 Task: Look for space in Rocky River, United States from 12th August, 2023 to 16th August, 2023 for 8 adults in price range Rs.10000 to Rs.16000. Place can be private room with 8 bedrooms having 8 beds and 8 bathrooms. Property type can be house, flat, guest house, hotel. Amenities needed are: wifi, TV, free parkinig on premises, gym, breakfast. Booking option can be shelf check-in. Required host language is English.
Action: Mouse moved to (487, 94)
Screenshot: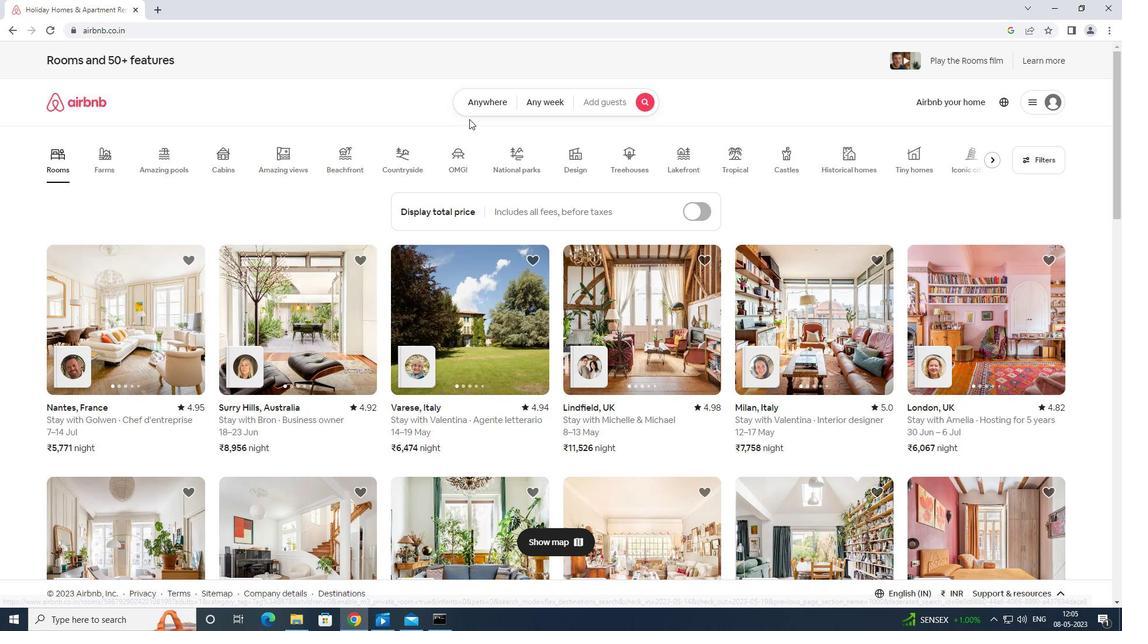 
Action: Mouse pressed left at (487, 94)
Screenshot: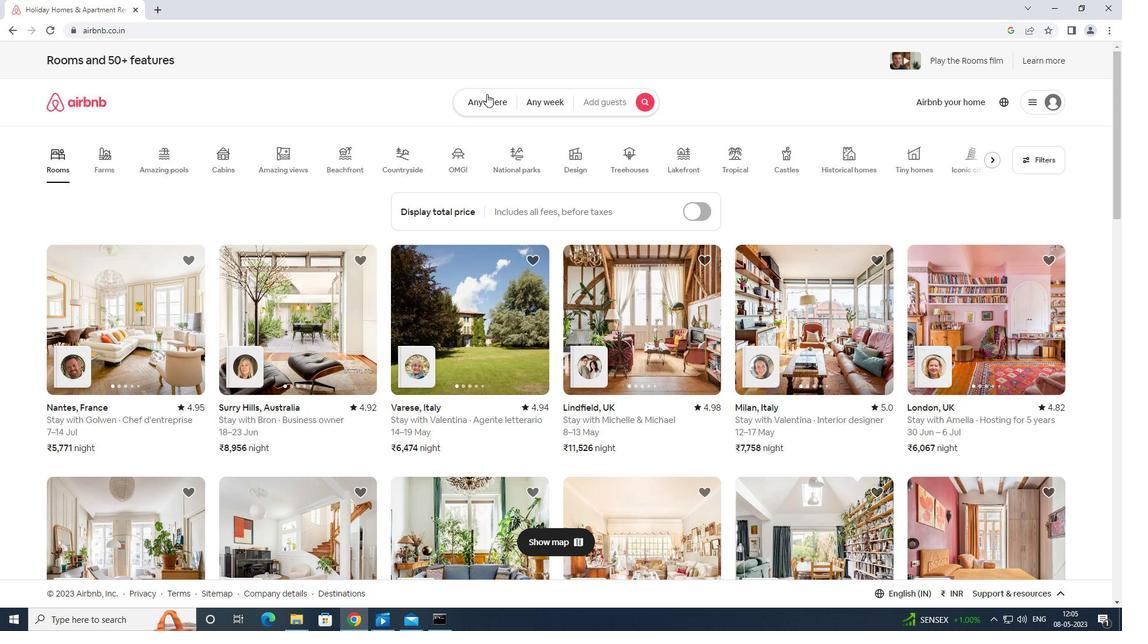 
Action: Mouse moved to (394, 146)
Screenshot: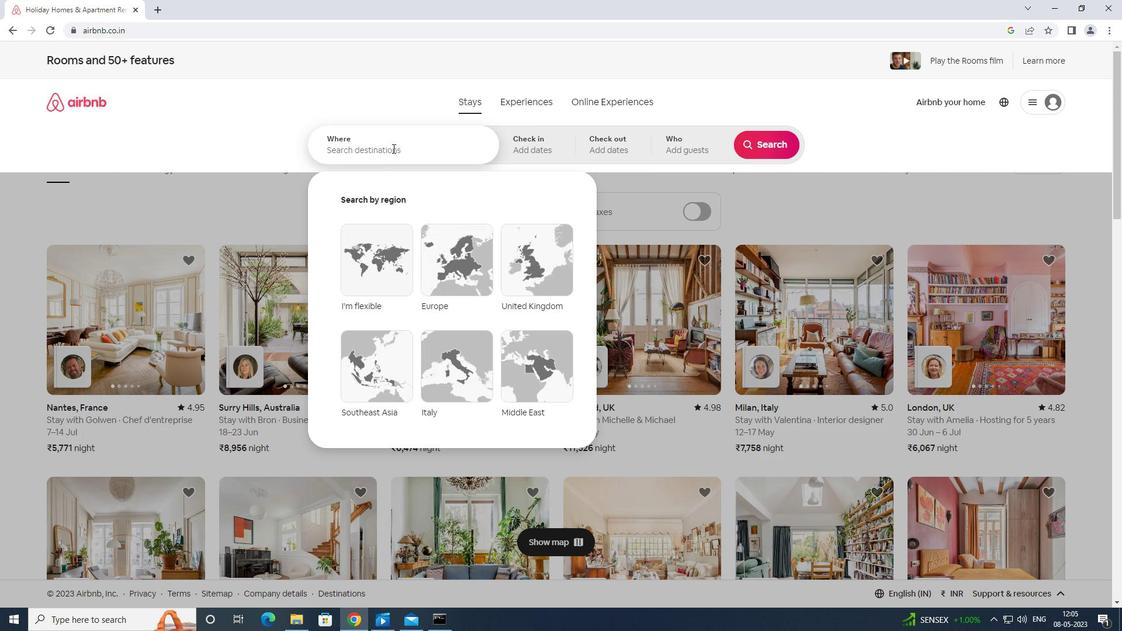 
Action: Mouse pressed left at (394, 146)
Screenshot: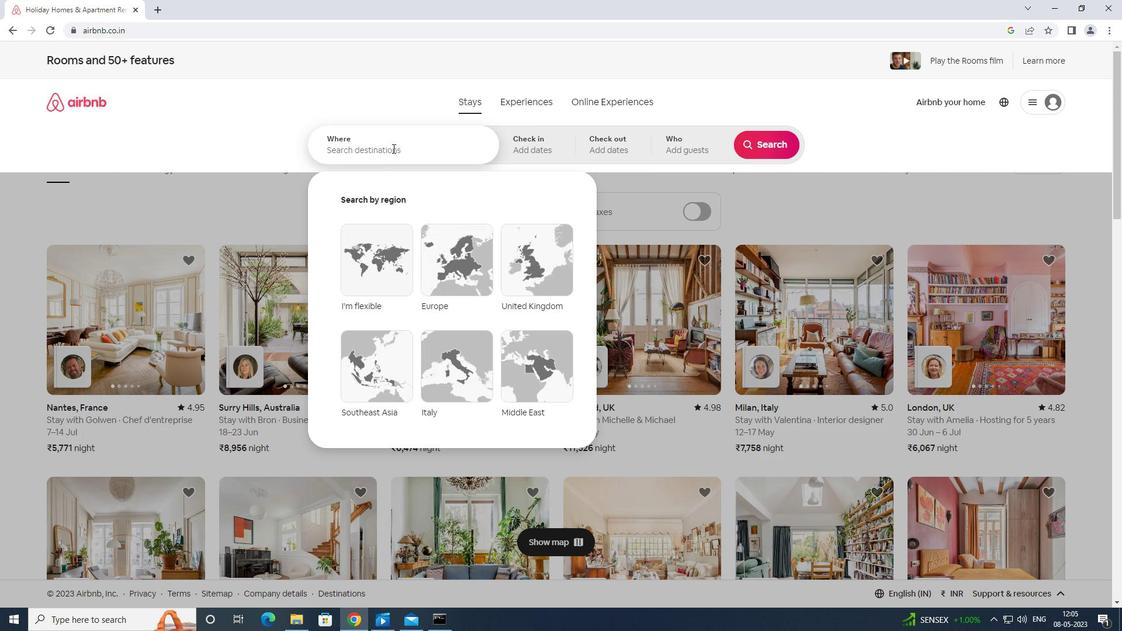 
Action: Key pressed <Key.shift>R<Key.backspace><Key.shift>ROCKEY<Key.space>RIVER<Key.space>I<Key.backspace>N<Key.backspace>UNITED<Key.space>STATES<Key.enter>
Screenshot: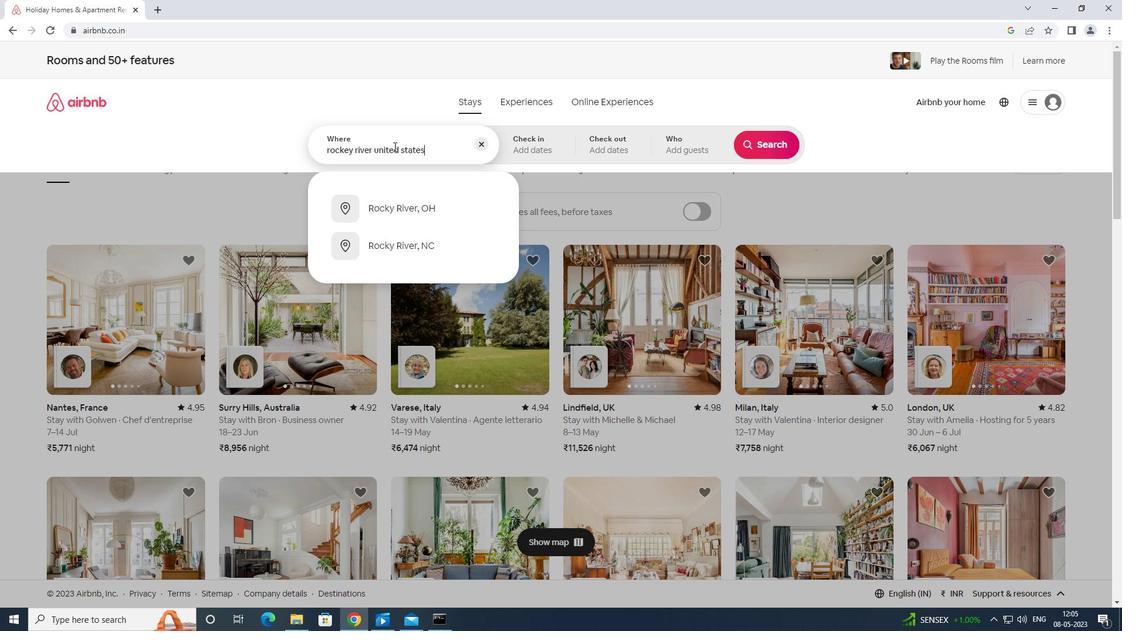 
Action: Mouse moved to (767, 236)
Screenshot: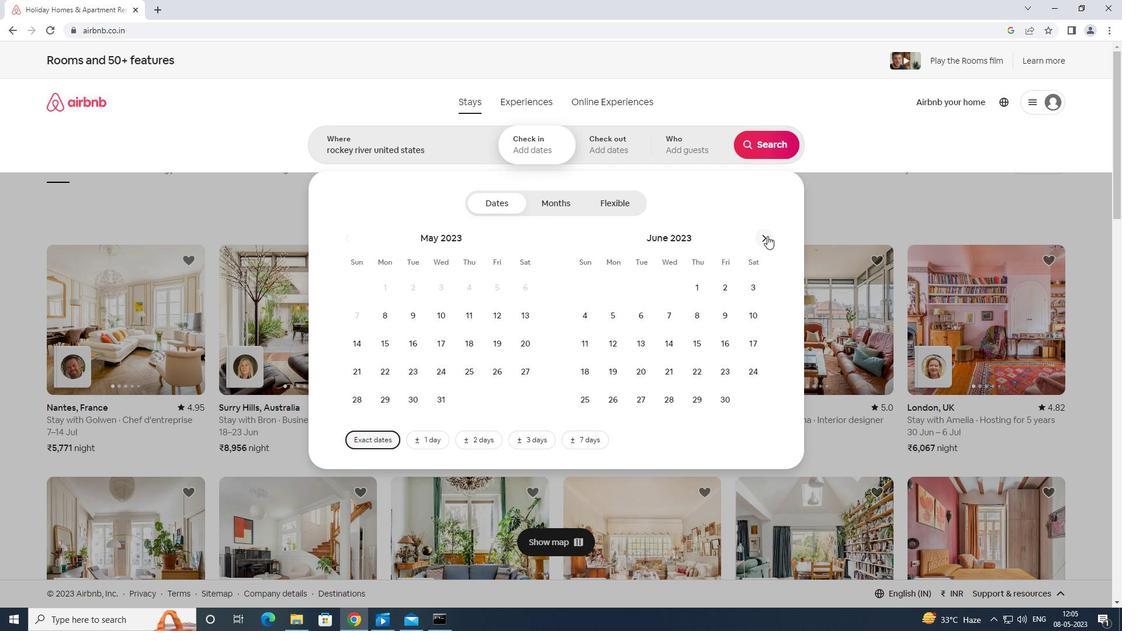 
Action: Mouse pressed left at (767, 236)
Screenshot: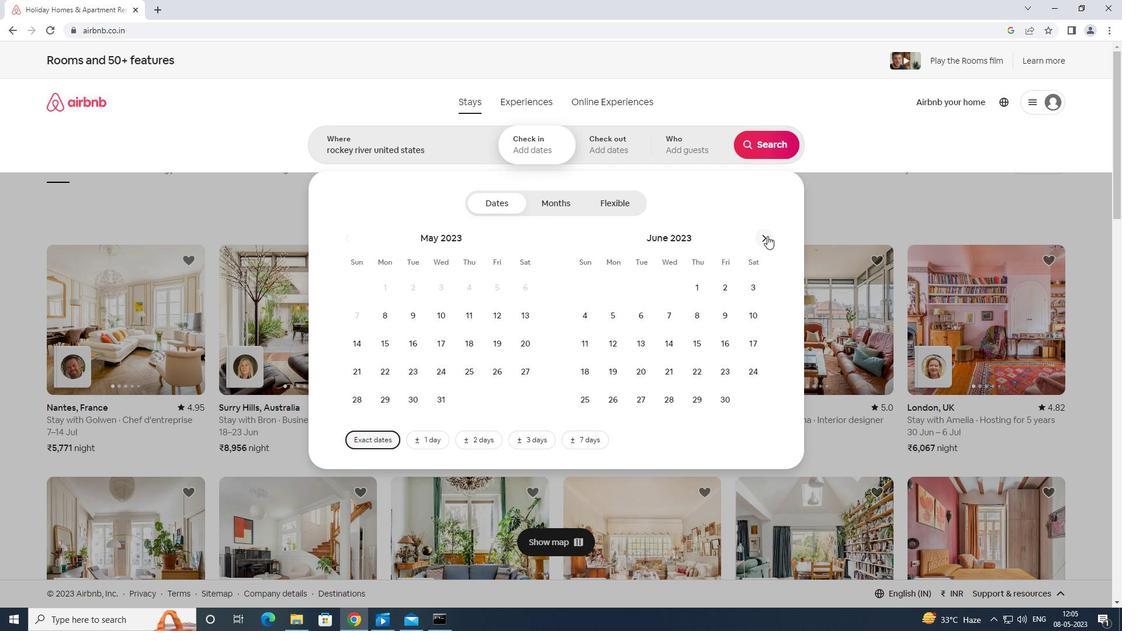 
Action: Mouse pressed left at (767, 236)
Screenshot: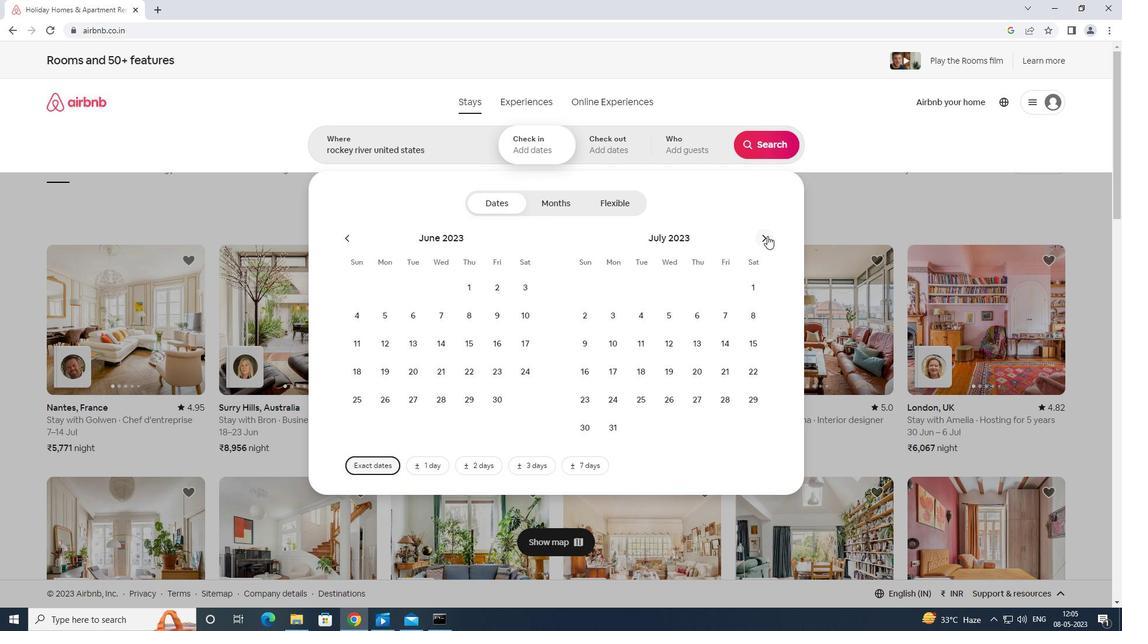 
Action: Mouse moved to (747, 316)
Screenshot: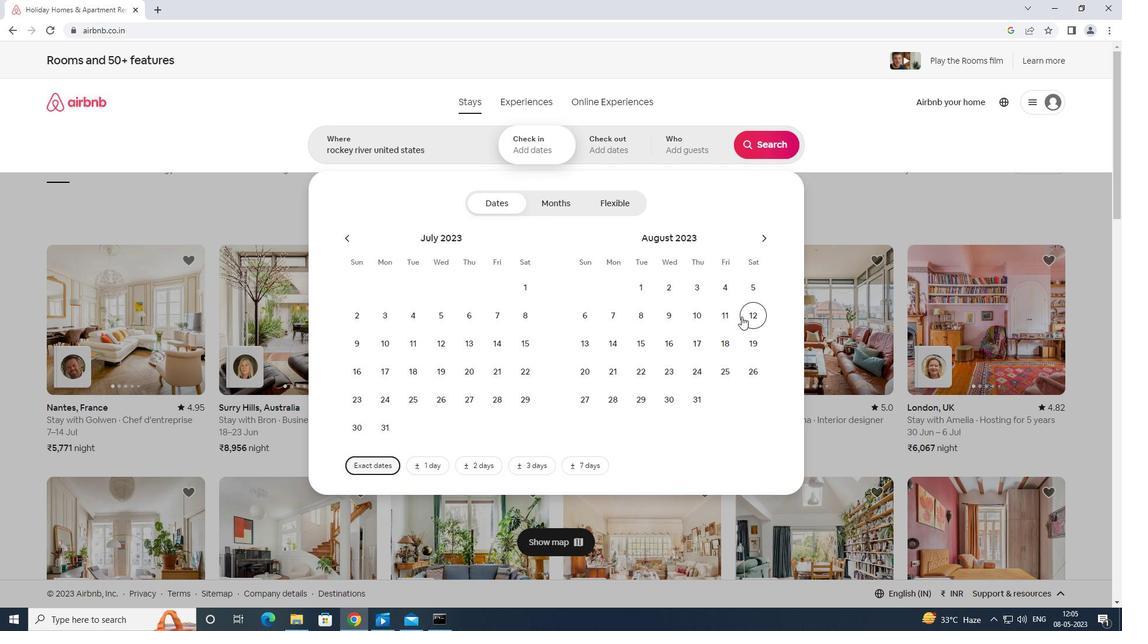 
Action: Mouse pressed left at (747, 316)
Screenshot: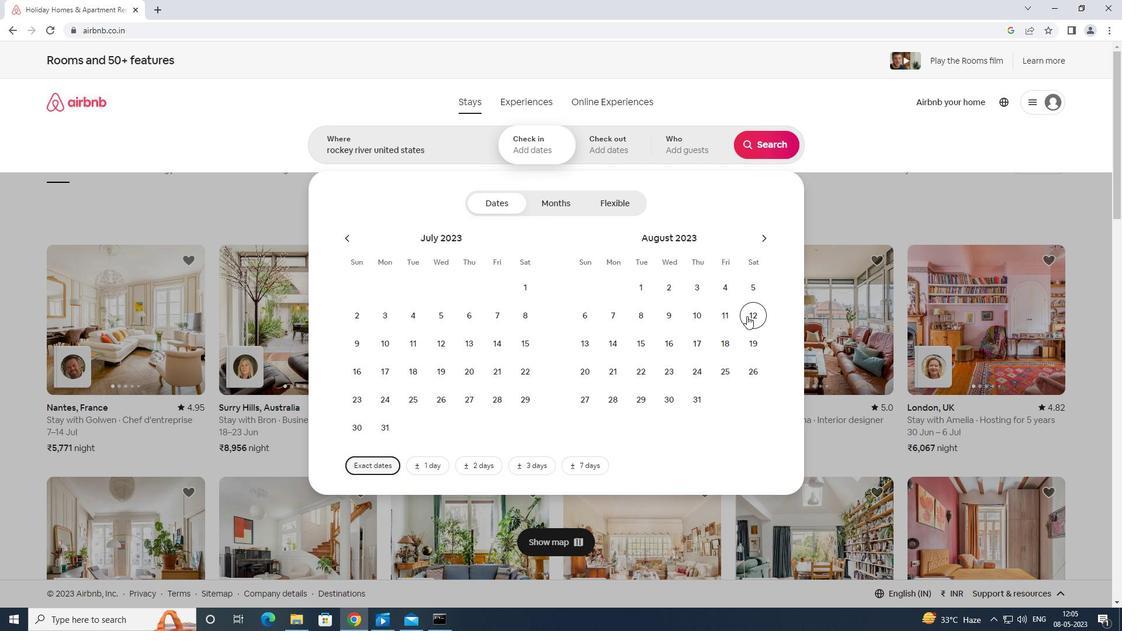 
Action: Mouse moved to (664, 339)
Screenshot: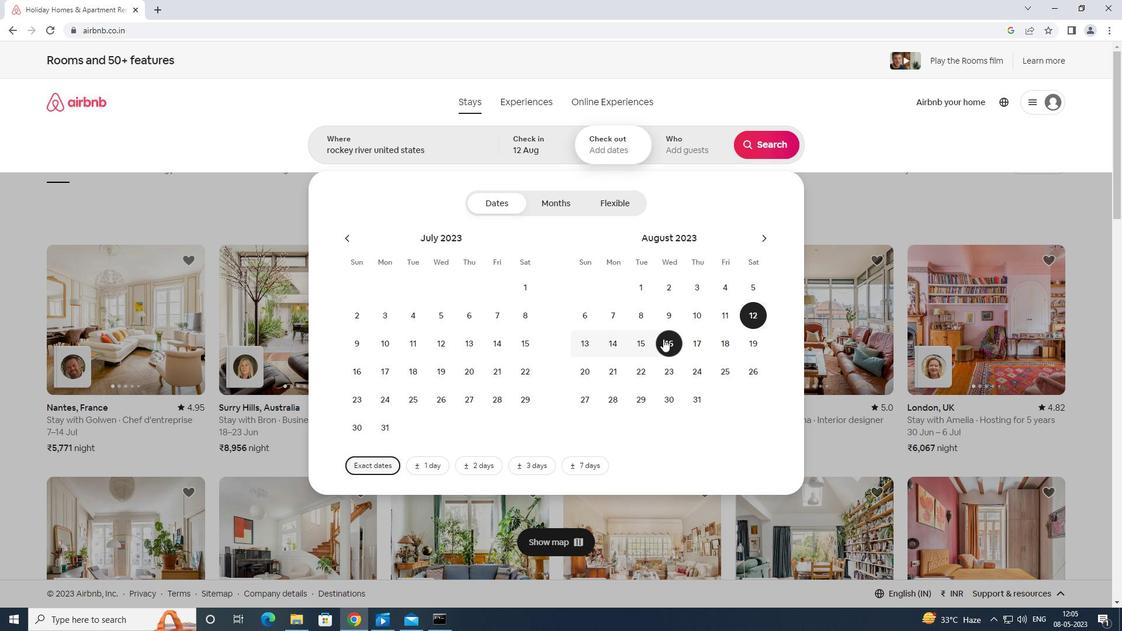 
Action: Mouse pressed left at (664, 339)
Screenshot: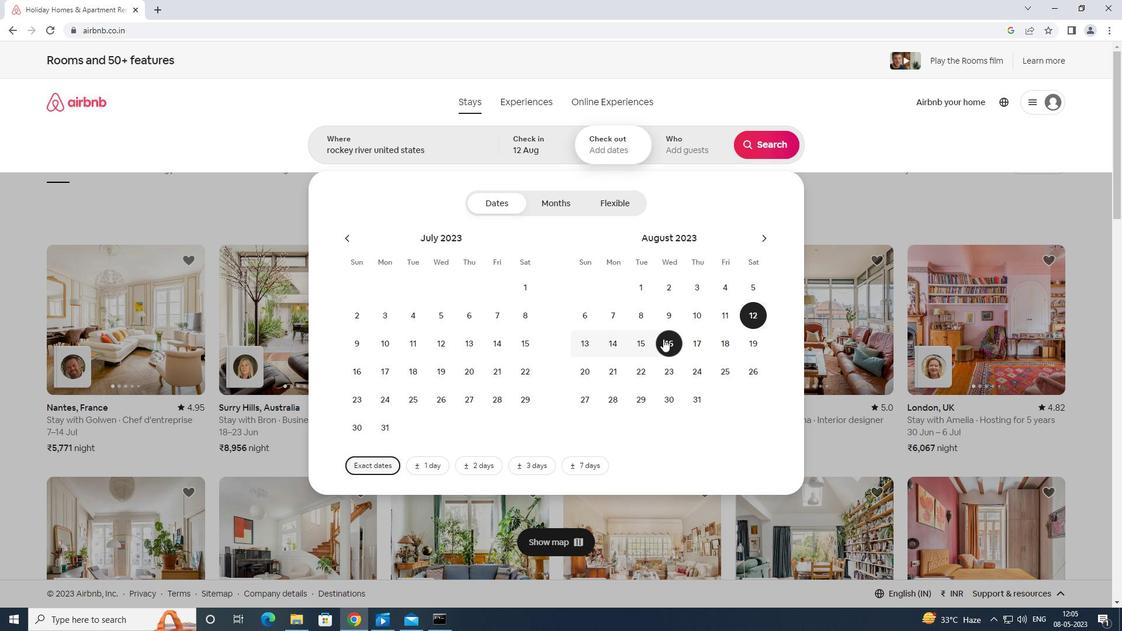 
Action: Mouse moved to (685, 141)
Screenshot: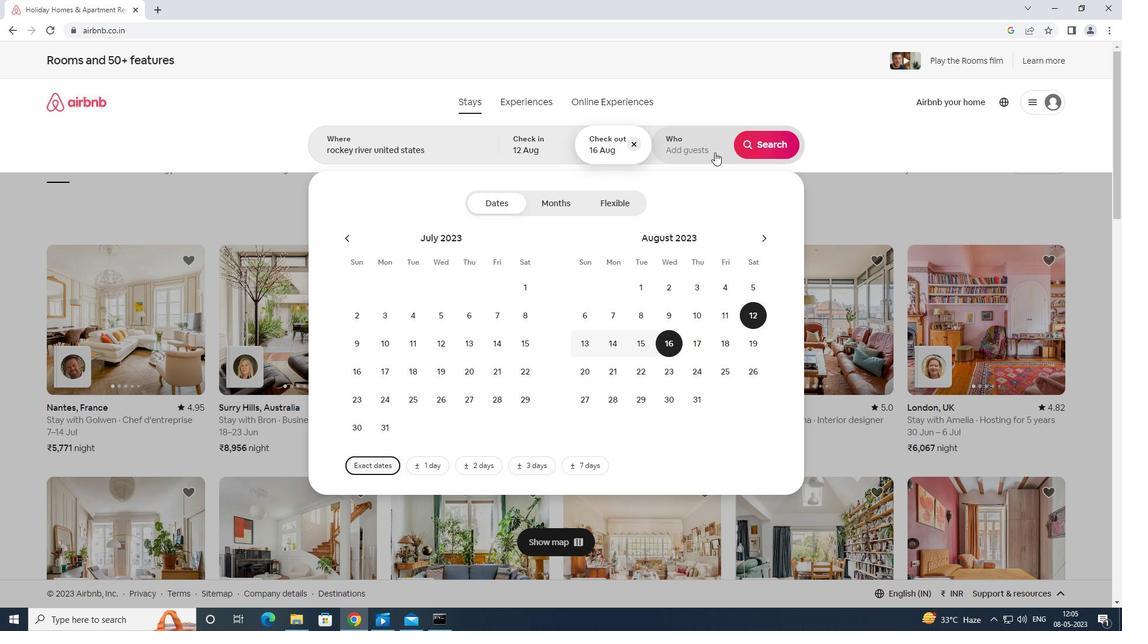
Action: Mouse pressed left at (685, 141)
Screenshot: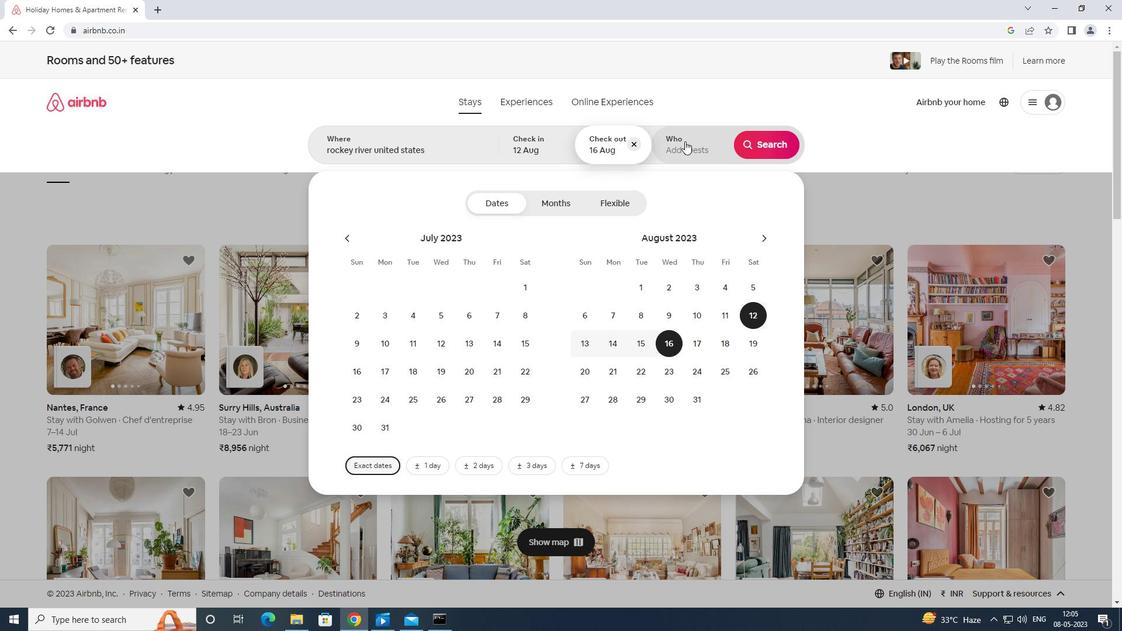 
Action: Mouse moved to (773, 207)
Screenshot: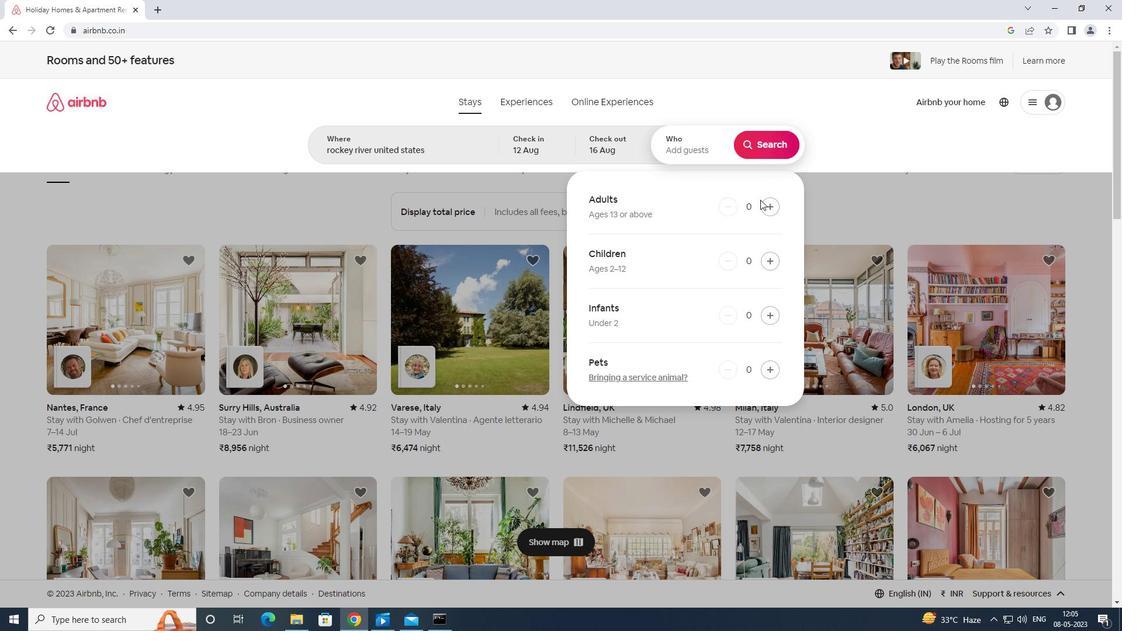 
Action: Mouse pressed left at (773, 207)
Screenshot: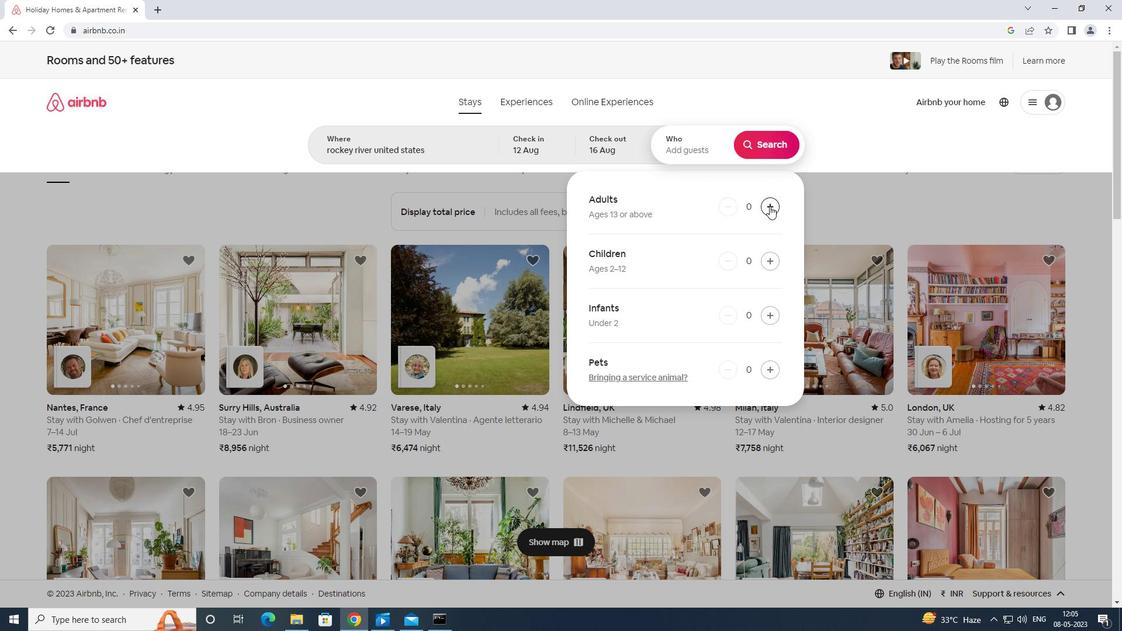 
Action: Mouse moved to (774, 207)
Screenshot: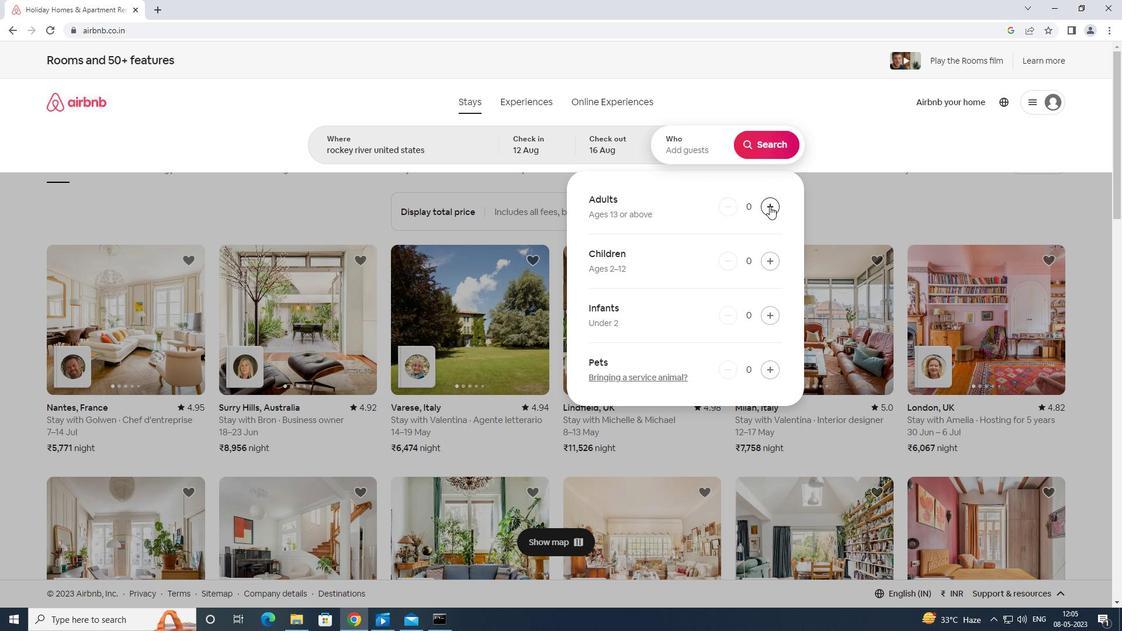 
Action: Mouse pressed left at (774, 207)
Screenshot: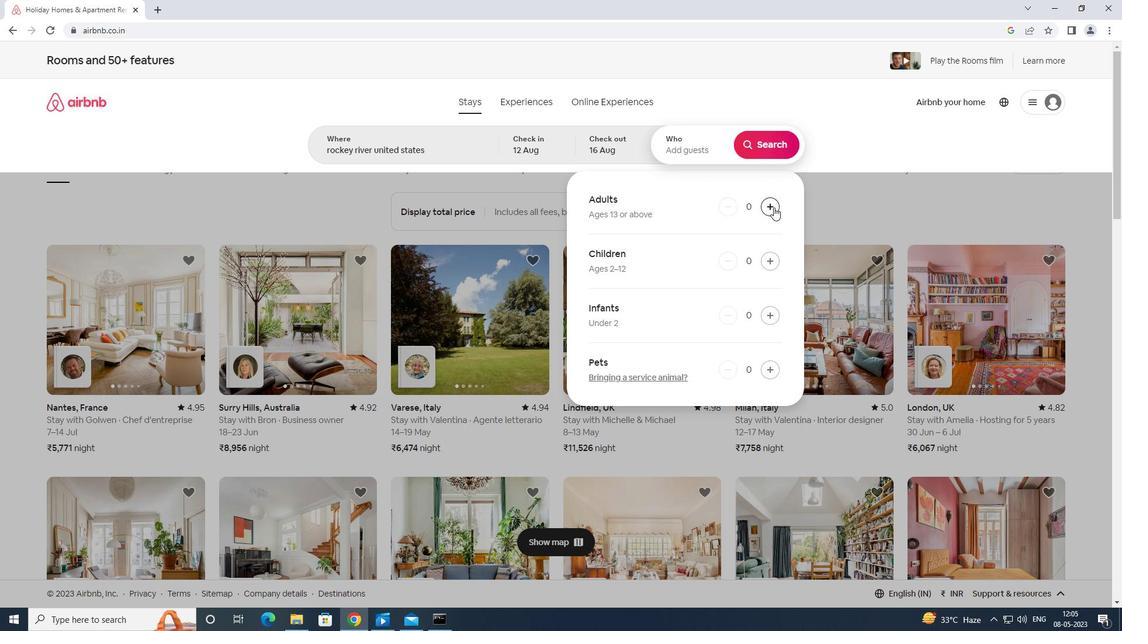 
Action: Mouse pressed left at (774, 207)
Screenshot: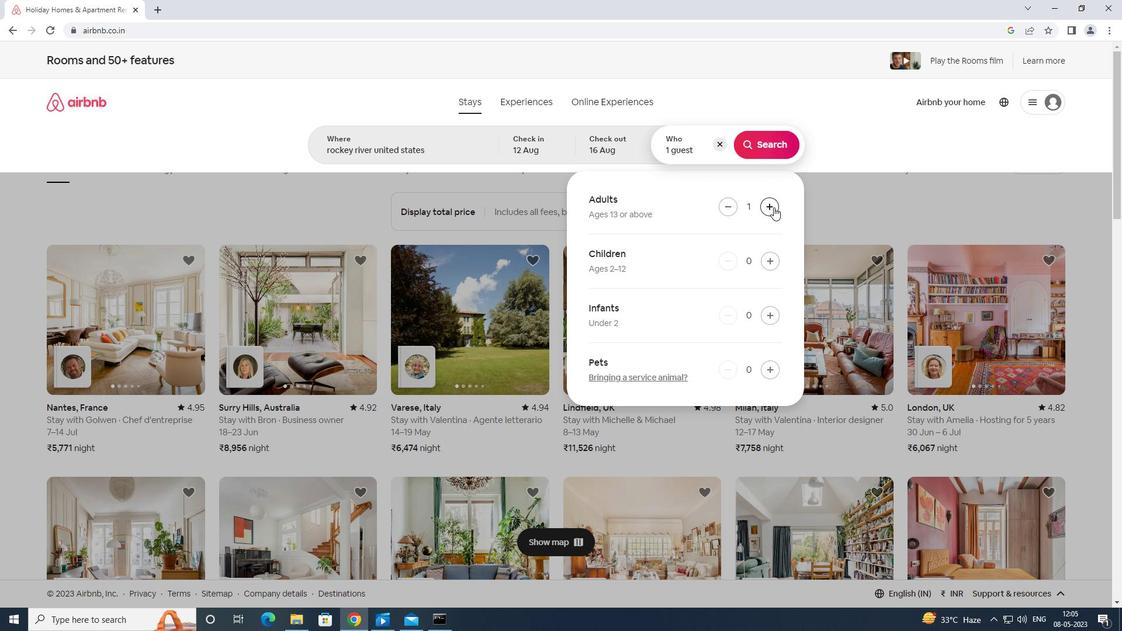 
Action: Mouse pressed left at (774, 207)
Screenshot: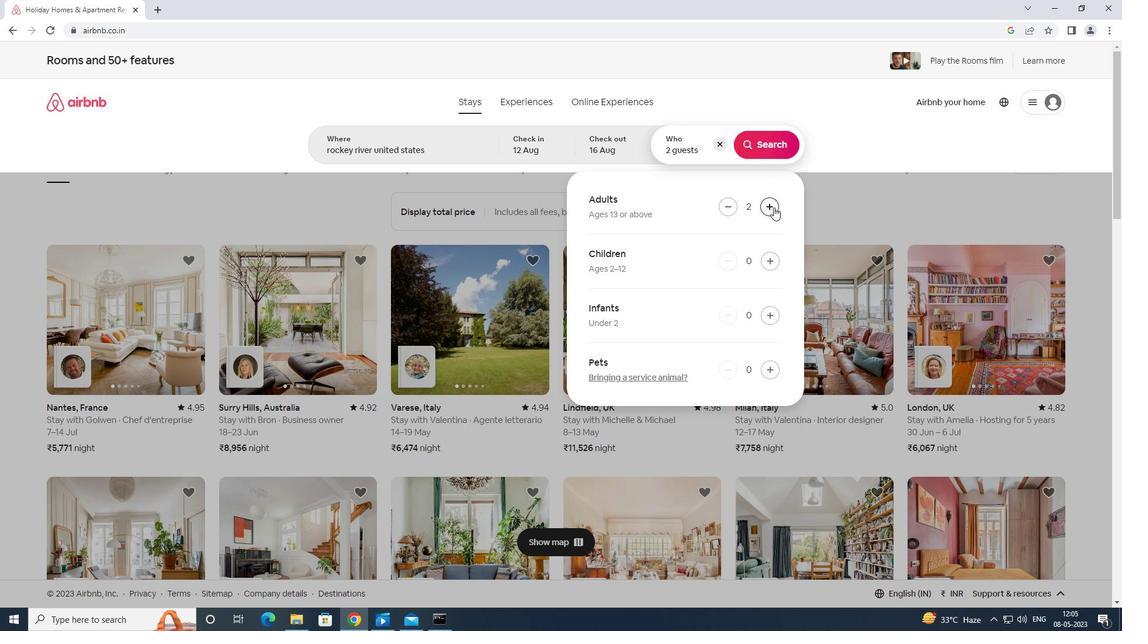 
Action: Mouse pressed left at (774, 207)
Screenshot: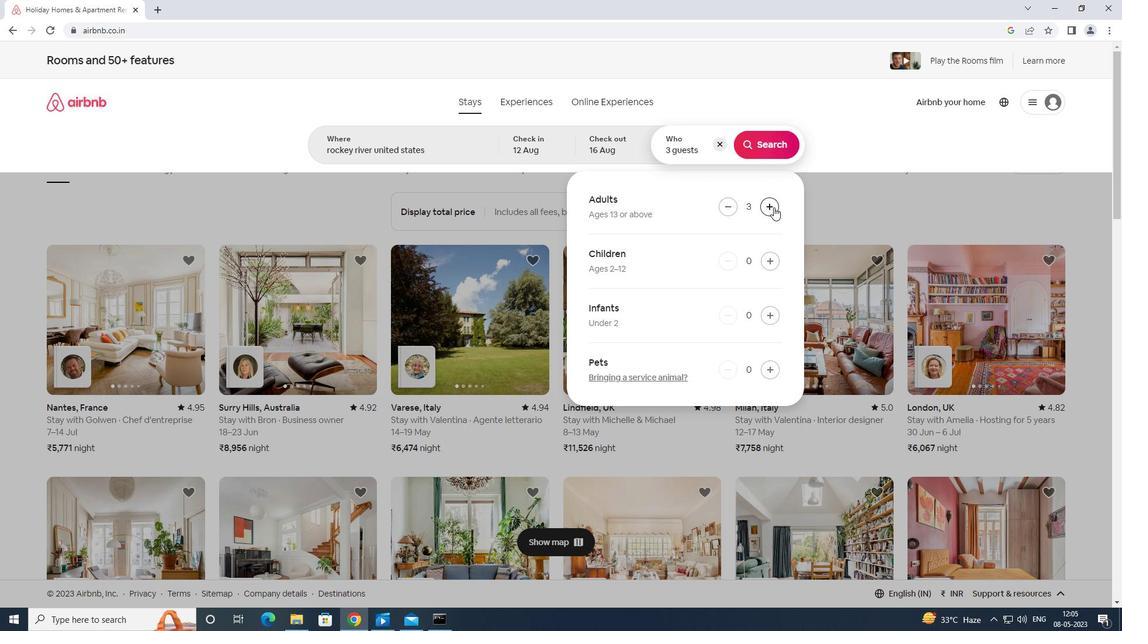 
Action: Mouse pressed left at (774, 207)
Screenshot: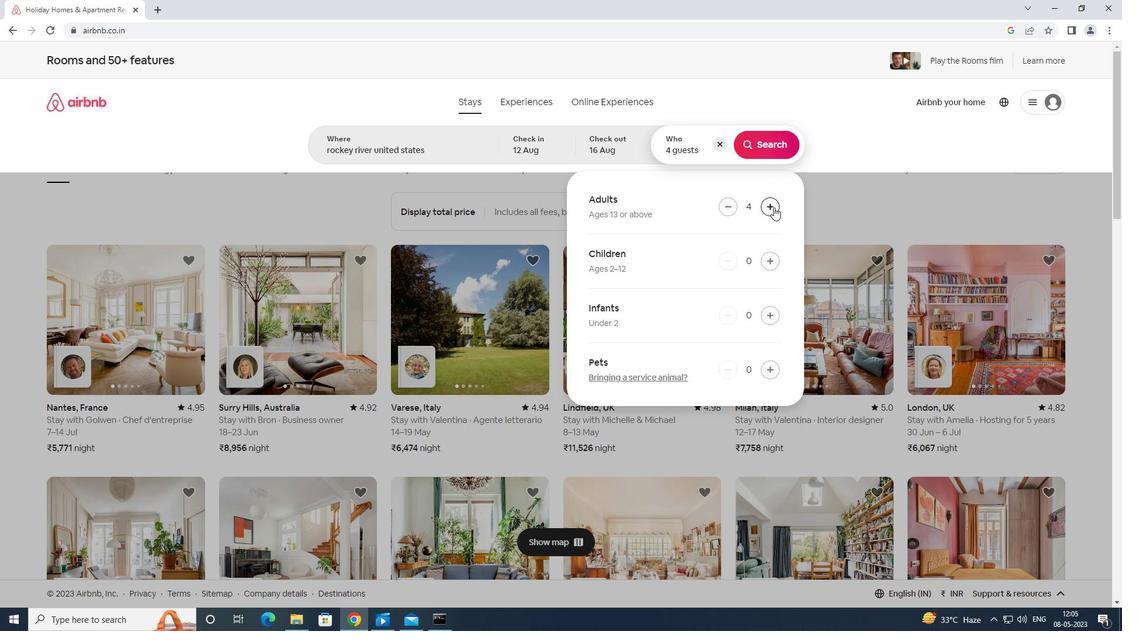 
Action: Mouse pressed left at (774, 207)
Screenshot: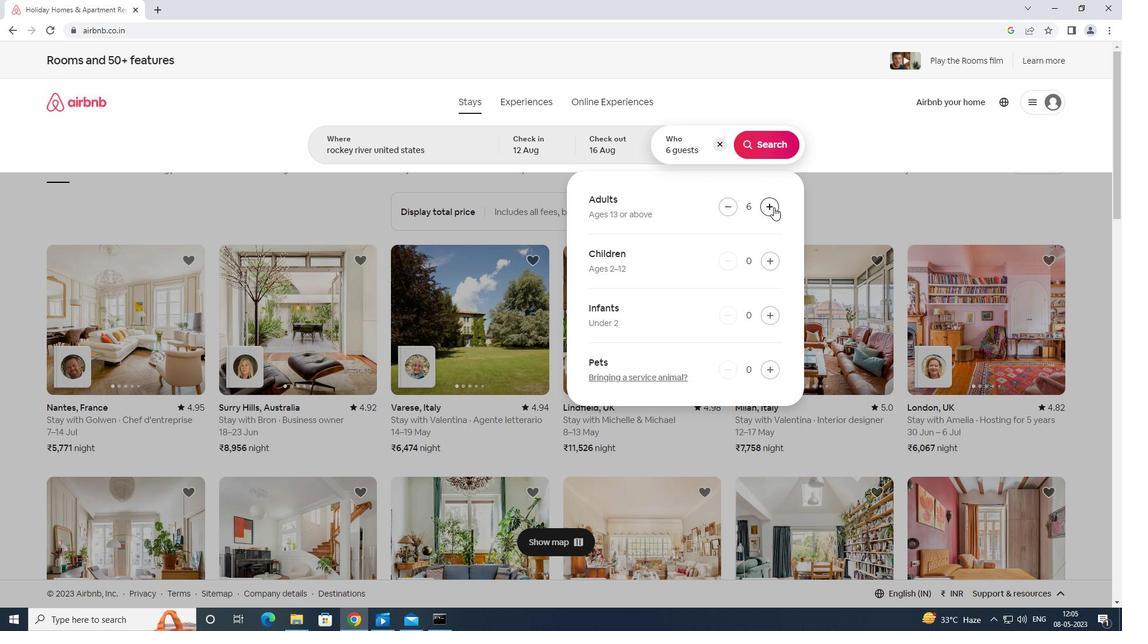 
Action: Mouse pressed left at (774, 207)
Screenshot: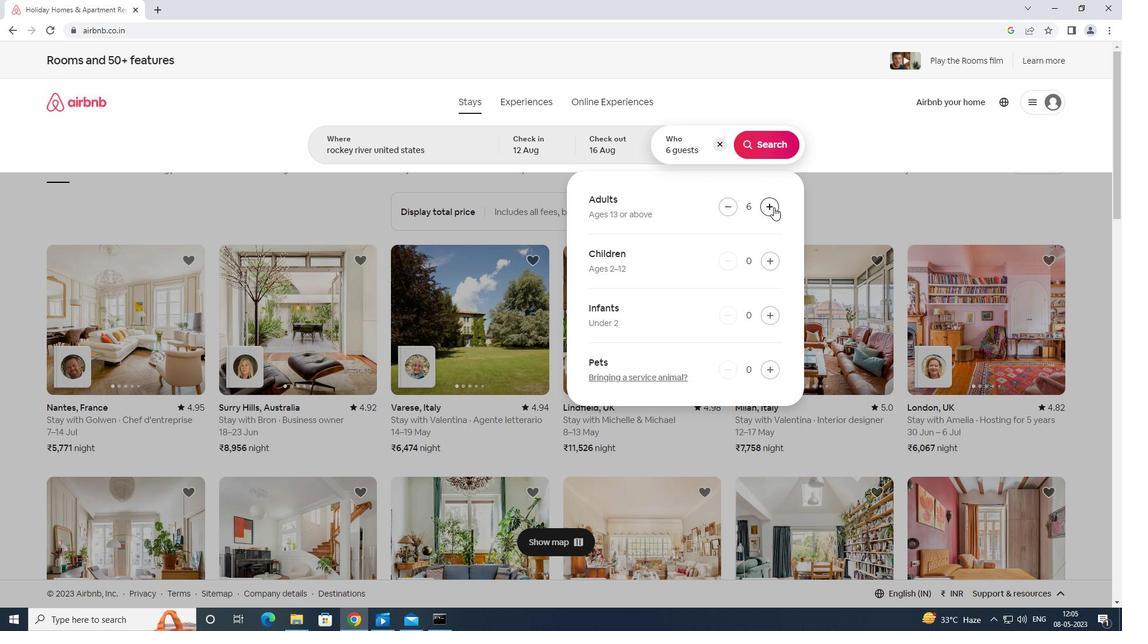 
Action: Mouse moved to (767, 147)
Screenshot: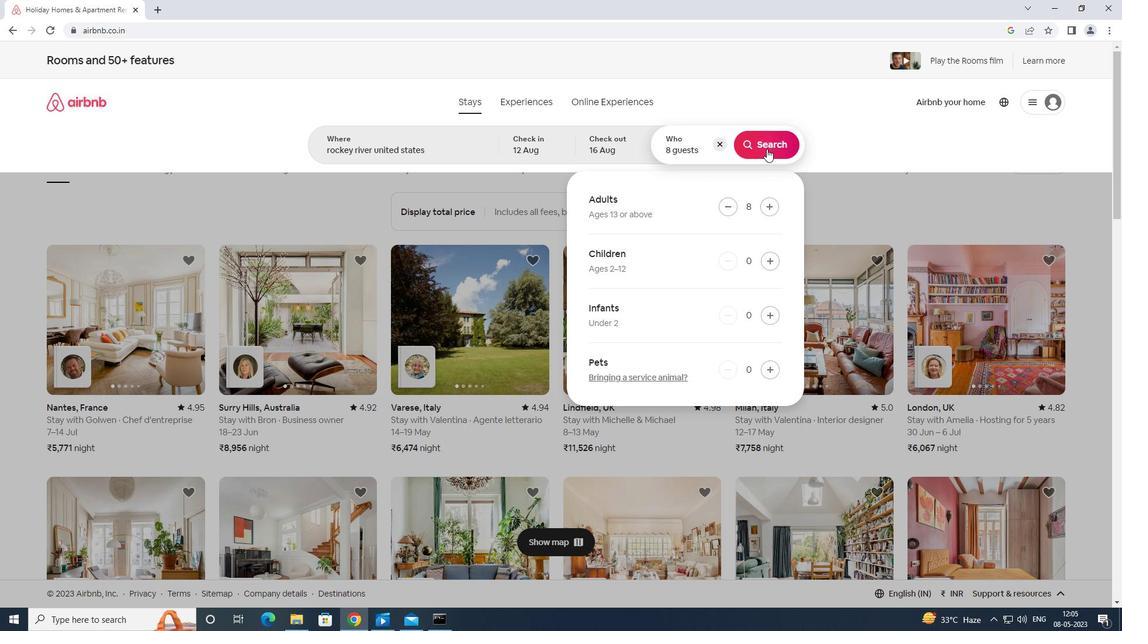 
Action: Mouse pressed left at (767, 147)
Screenshot: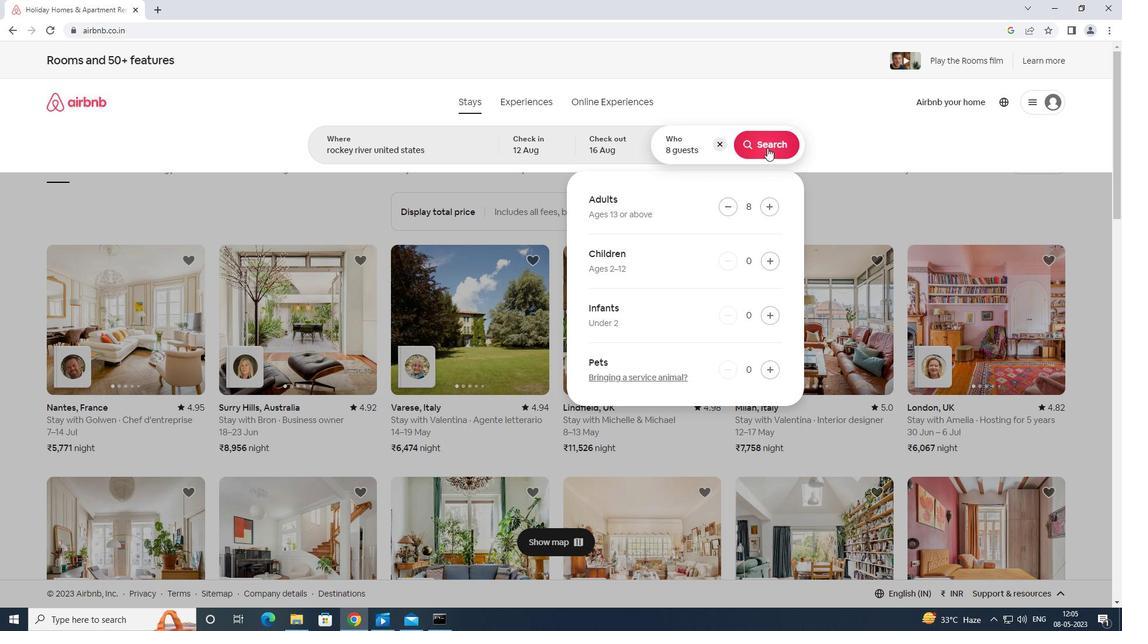 
Action: Mouse moved to (1073, 115)
Screenshot: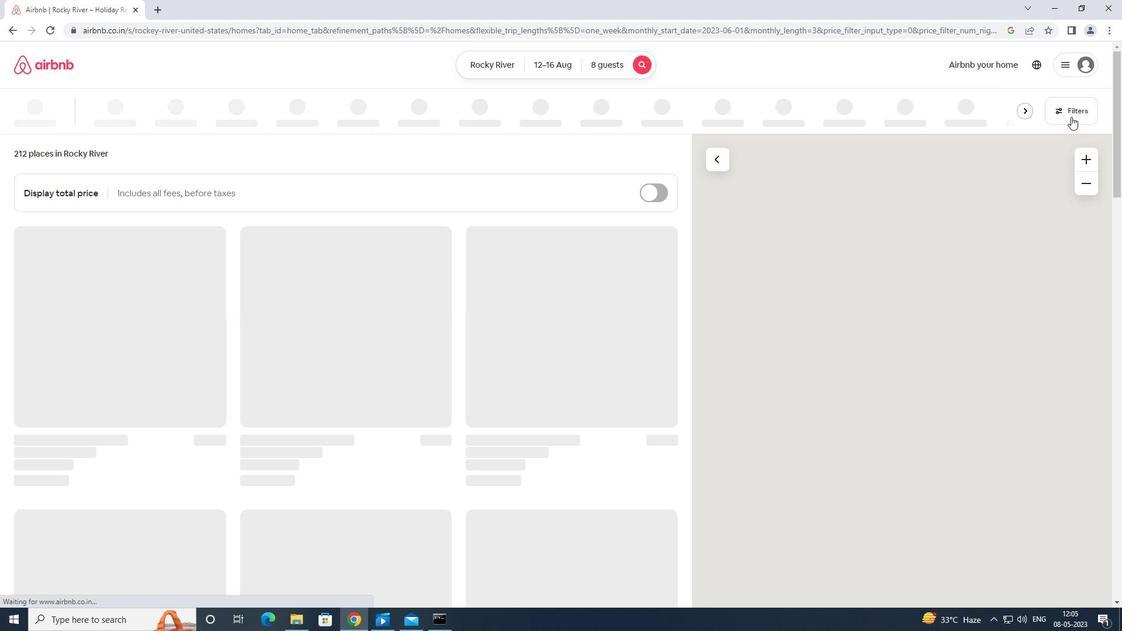 
Action: Mouse pressed left at (1073, 115)
Screenshot: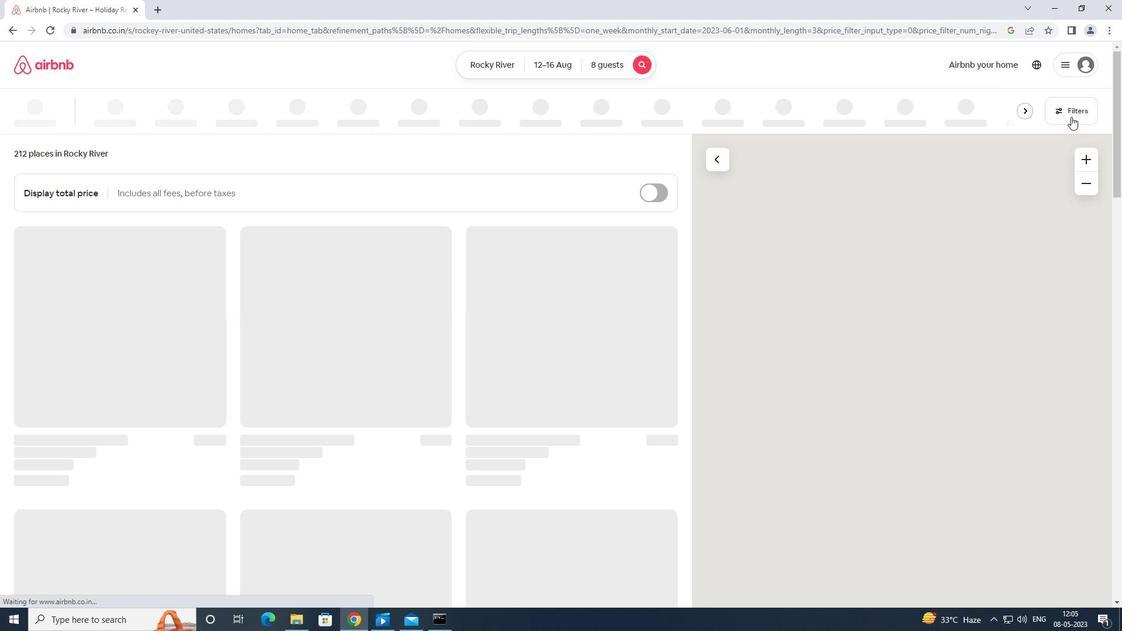 
Action: Mouse moved to (505, 387)
Screenshot: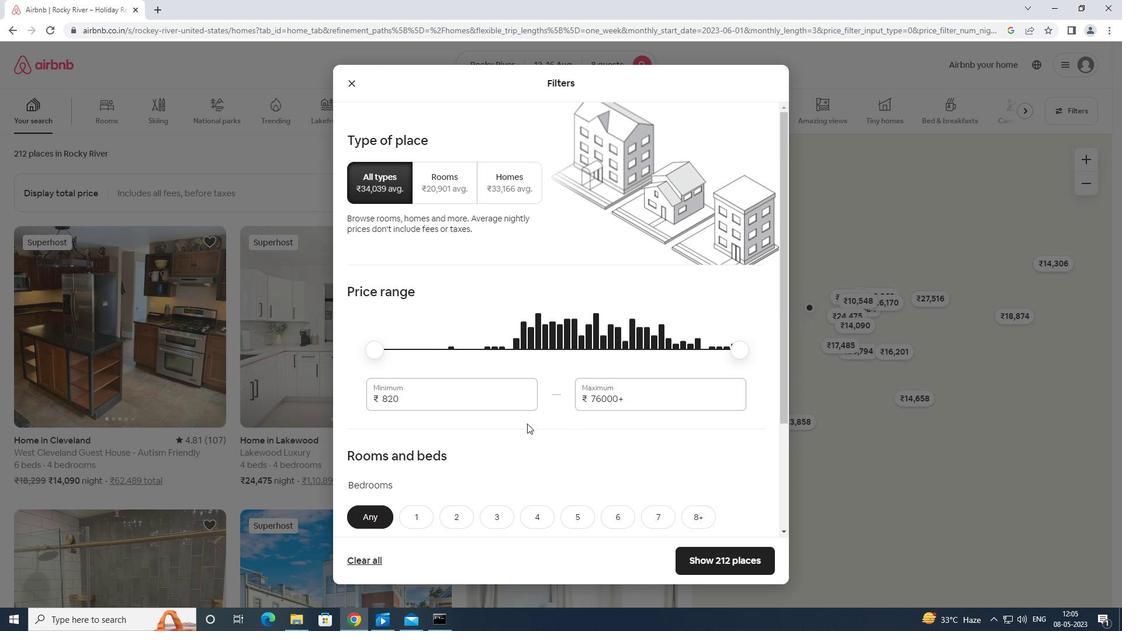 
Action: Mouse pressed left at (505, 387)
Screenshot: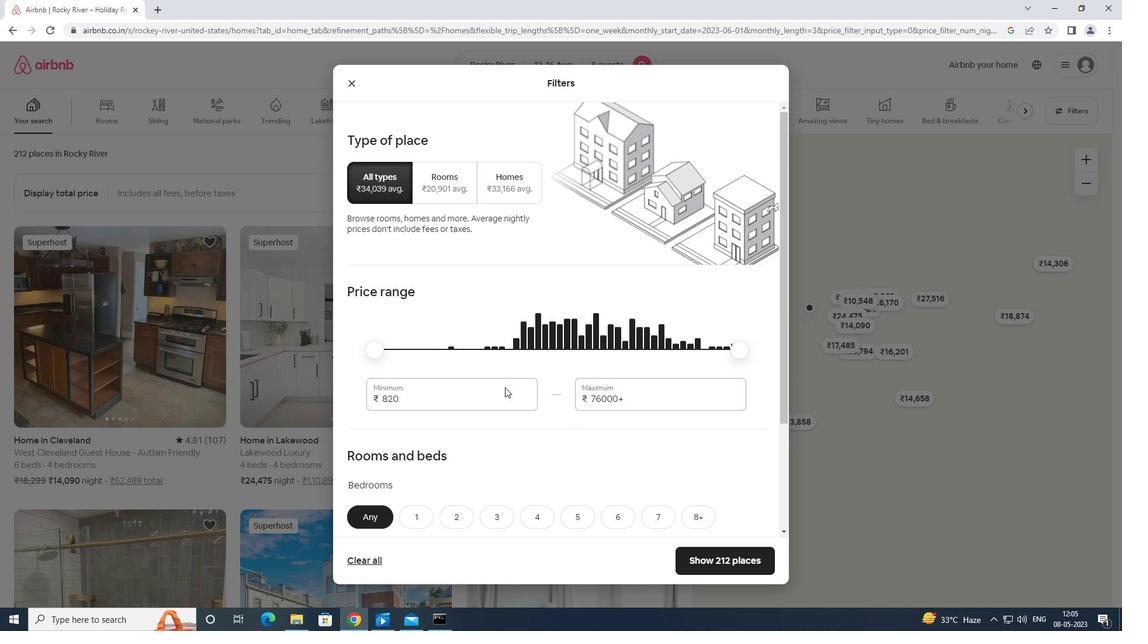 
Action: Key pressed <Key.backspace><Key.backspace><Key.backspace><Key.backspace><Key.backspace>10000
Screenshot: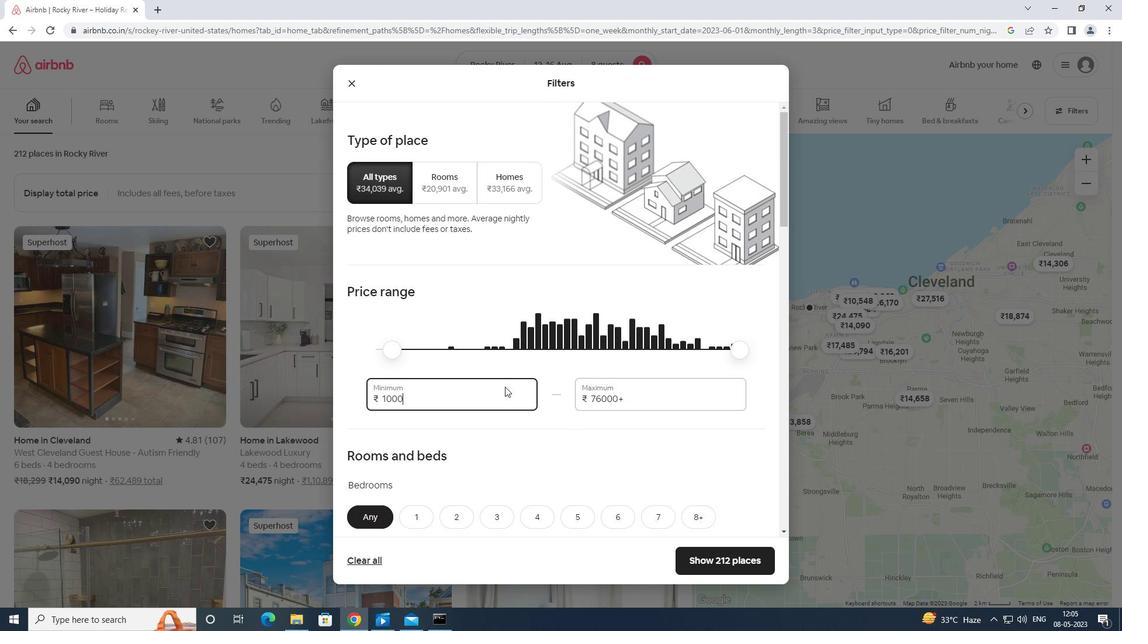 
Action: Mouse moved to (631, 400)
Screenshot: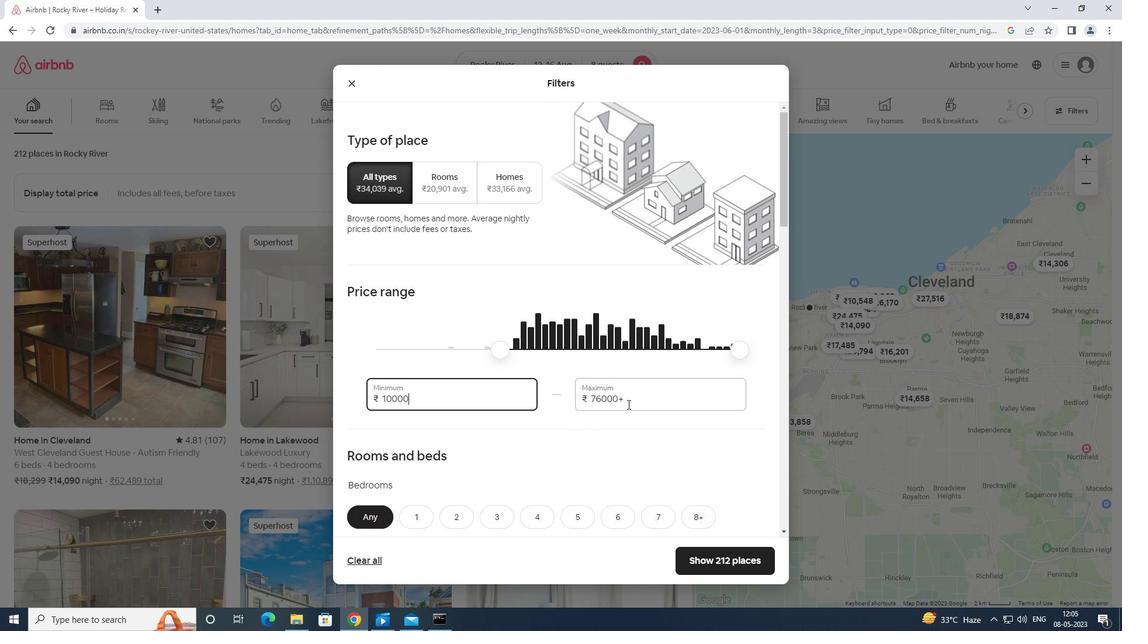 
Action: Mouse pressed left at (631, 400)
Screenshot: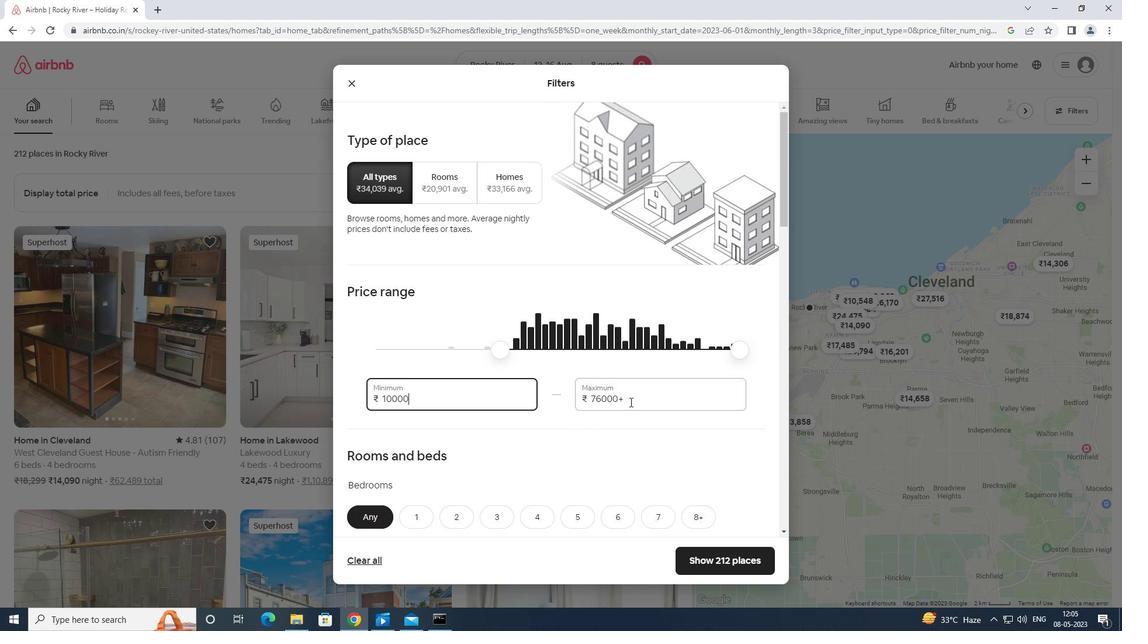 
Action: Key pressed <Key.backspace><Key.backspace><Key.backspace><Key.backspace><Key.backspace><Key.backspace><Key.backspace><Key.backspace>16000
Screenshot: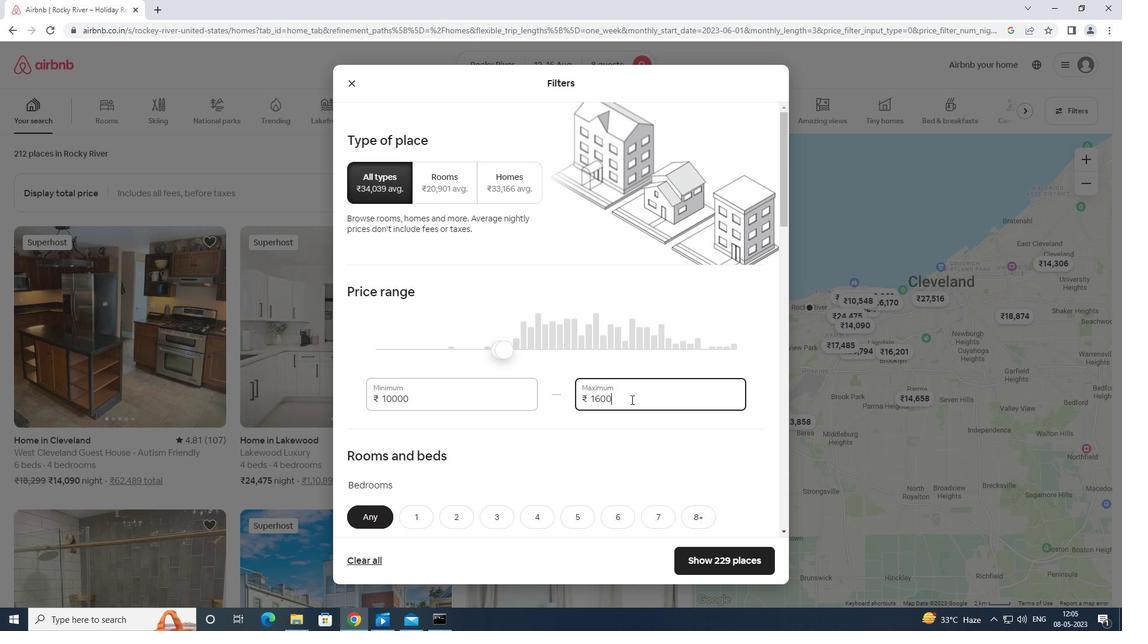 
Action: Mouse moved to (648, 405)
Screenshot: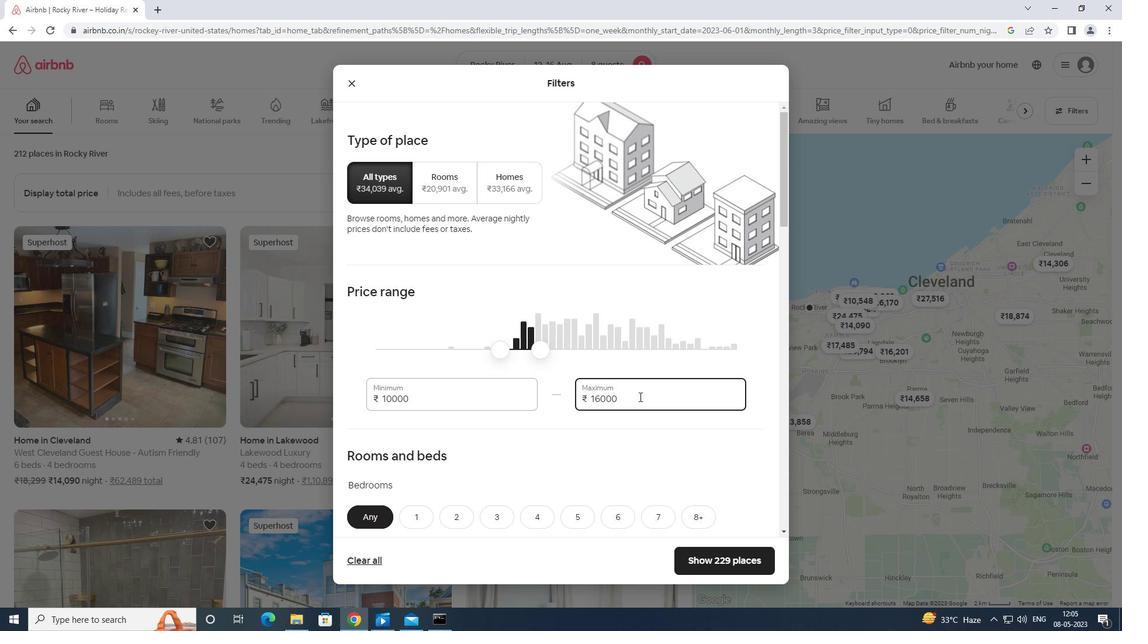 
Action: Mouse scrolled (648, 404) with delta (0, 0)
Screenshot: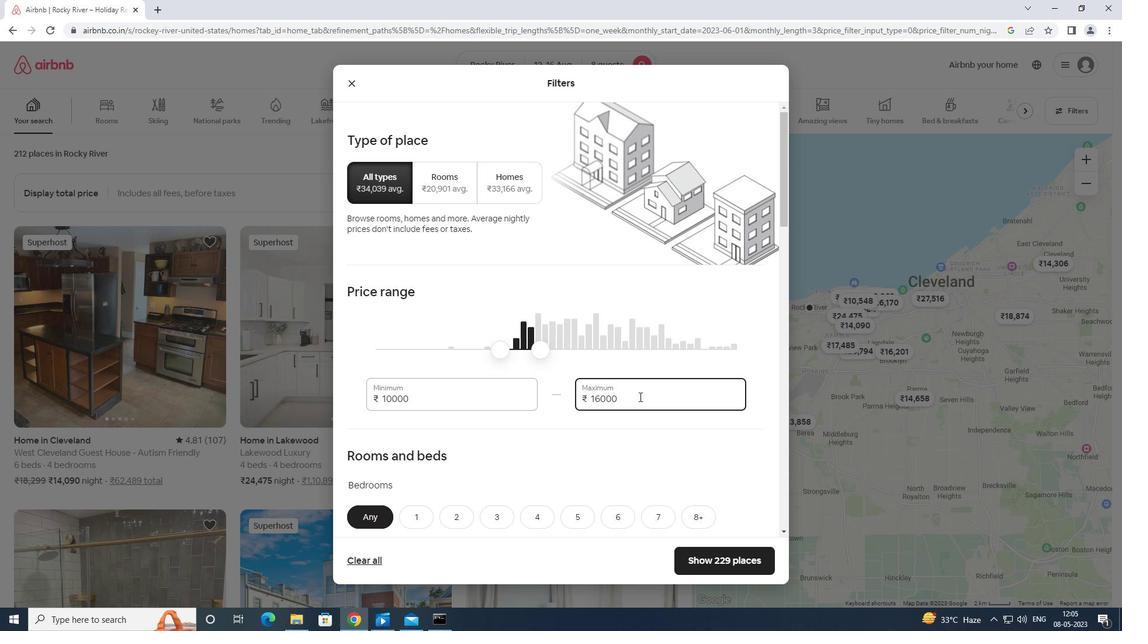 
Action: Mouse moved to (648, 414)
Screenshot: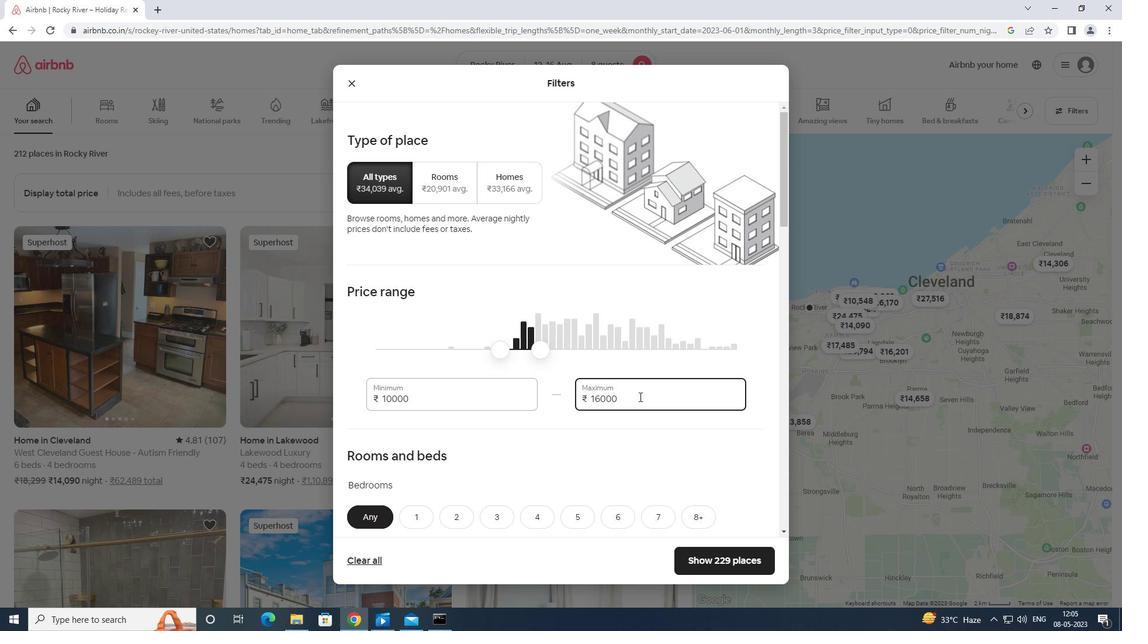 
Action: Mouse scrolled (648, 413) with delta (0, 0)
Screenshot: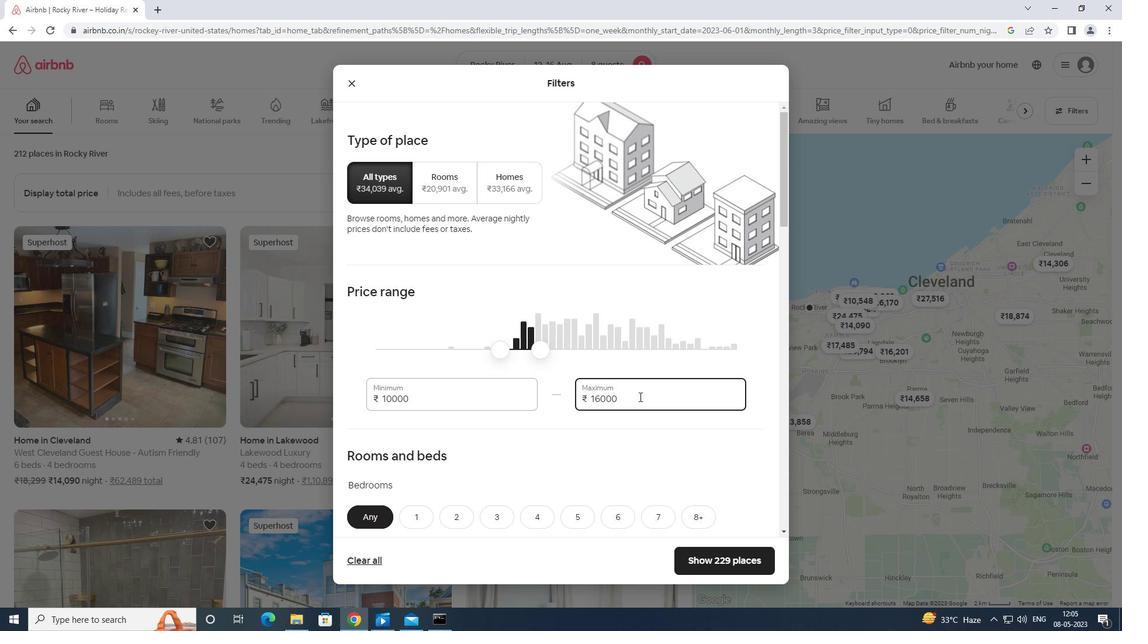 
Action: Mouse moved to (648, 414)
Screenshot: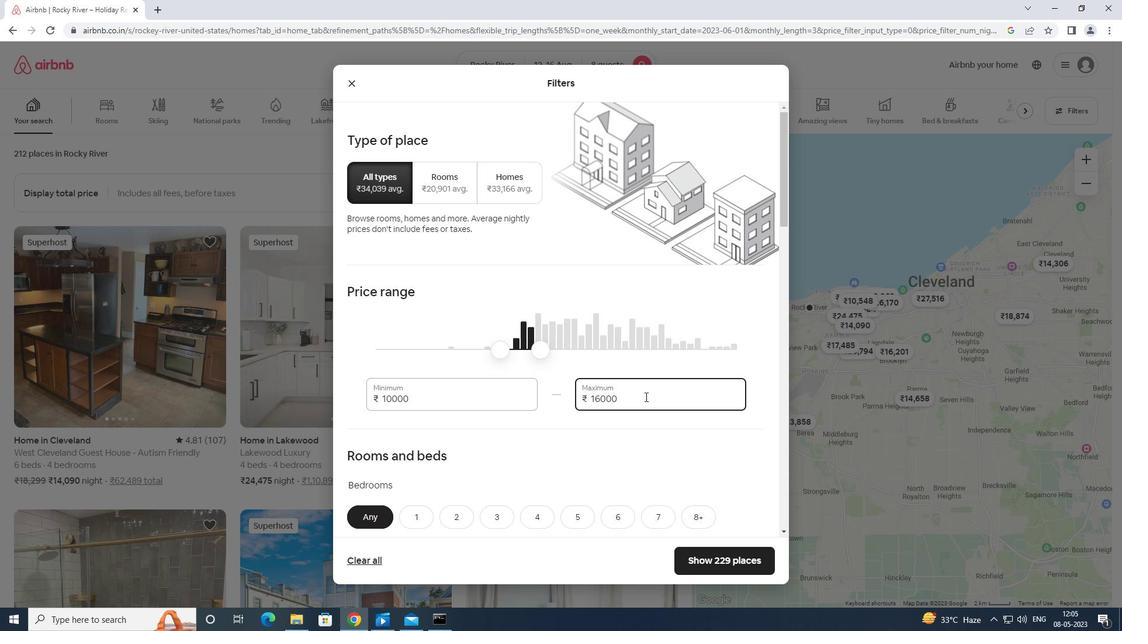 
Action: Mouse scrolled (648, 414) with delta (0, 0)
Screenshot: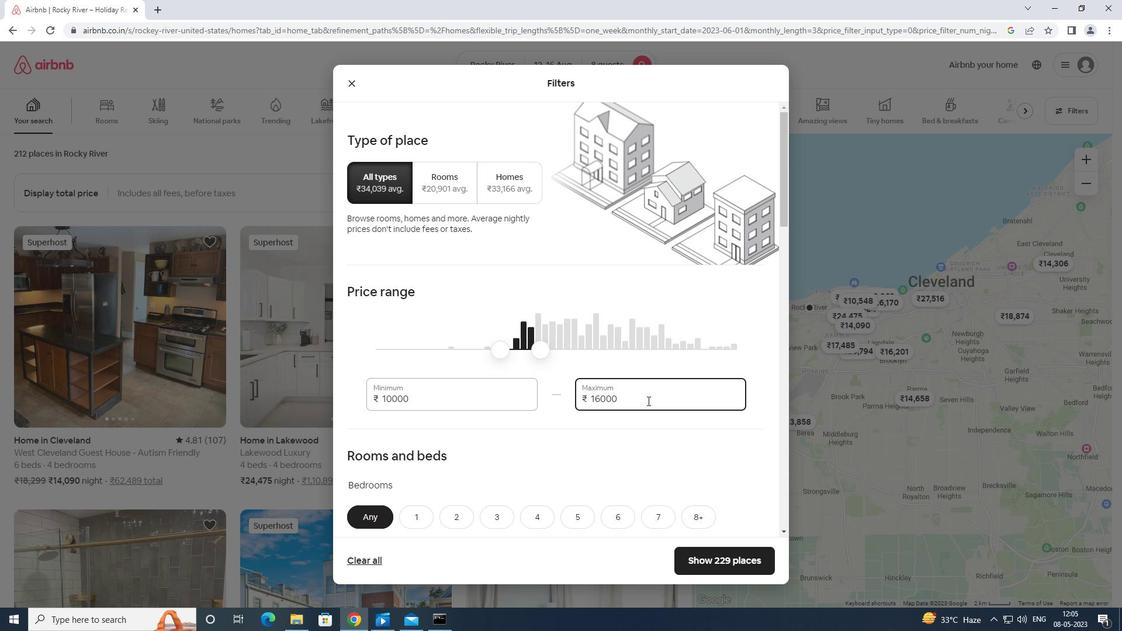 
Action: Mouse moved to (696, 336)
Screenshot: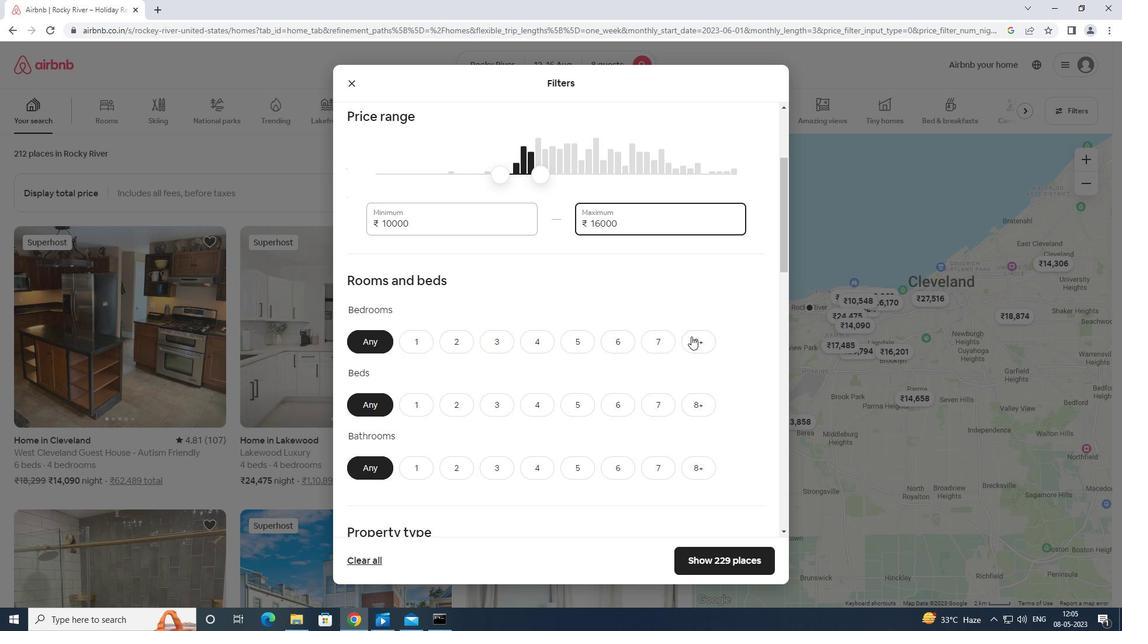 
Action: Mouse pressed left at (696, 336)
Screenshot: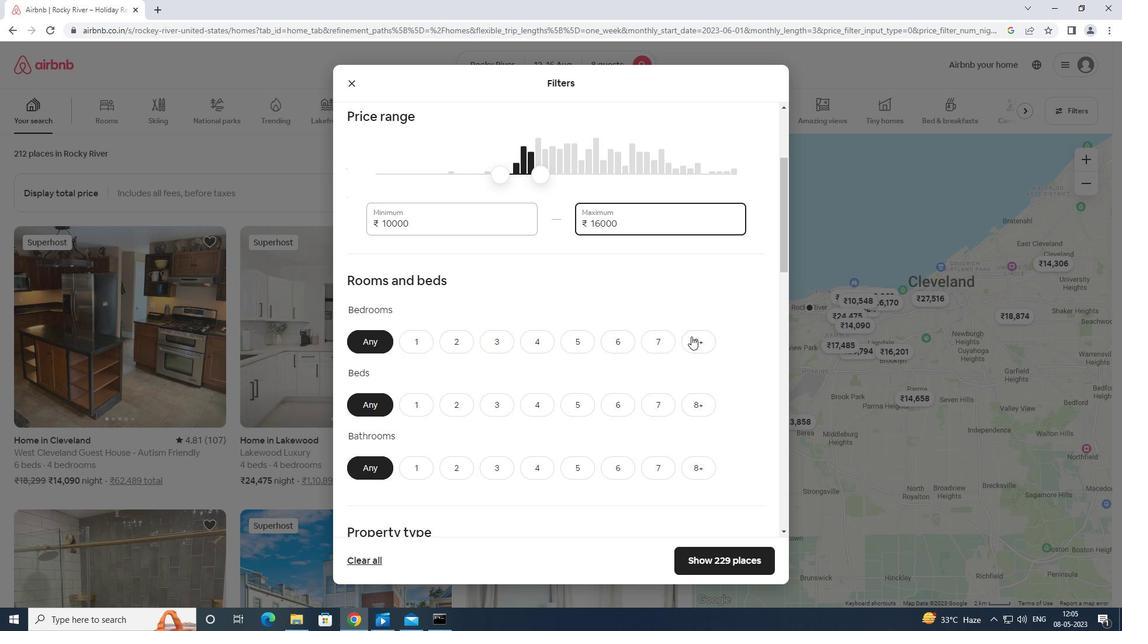 
Action: Mouse moved to (688, 395)
Screenshot: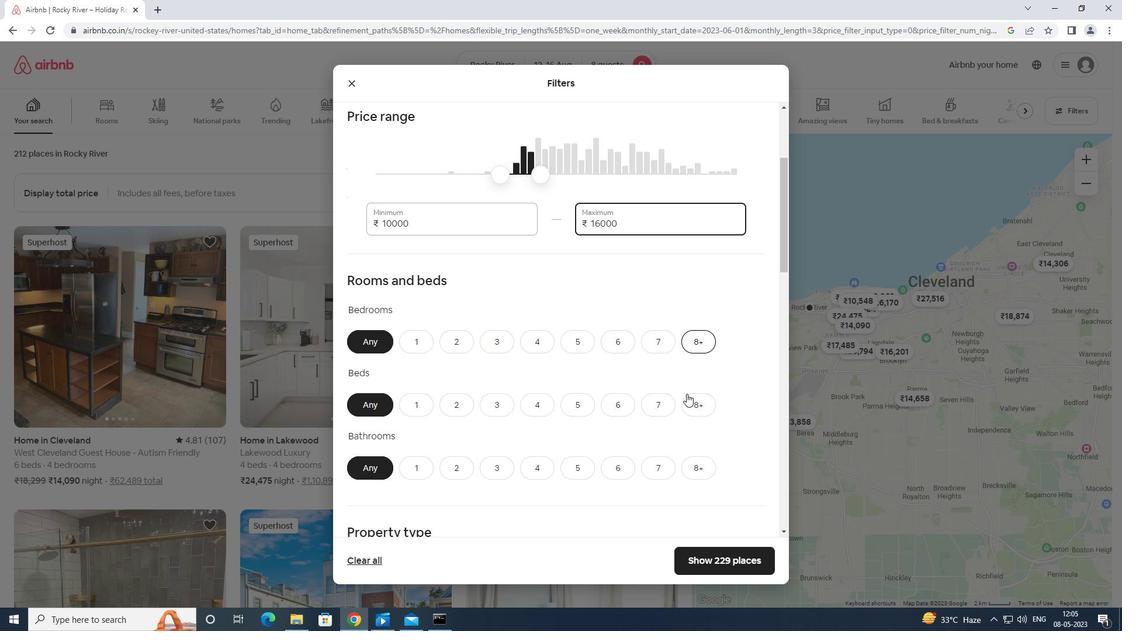 
Action: Mouse pressed left at (688, 395)
Screenshot: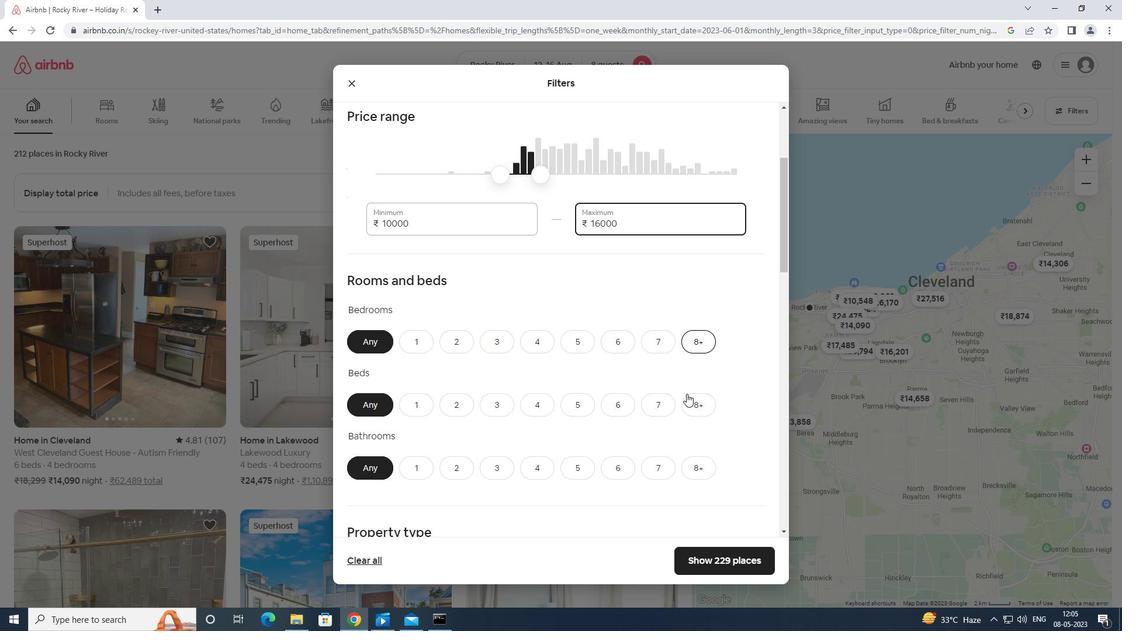 
Action: Mouse moved to (695, 345)
Screenshot: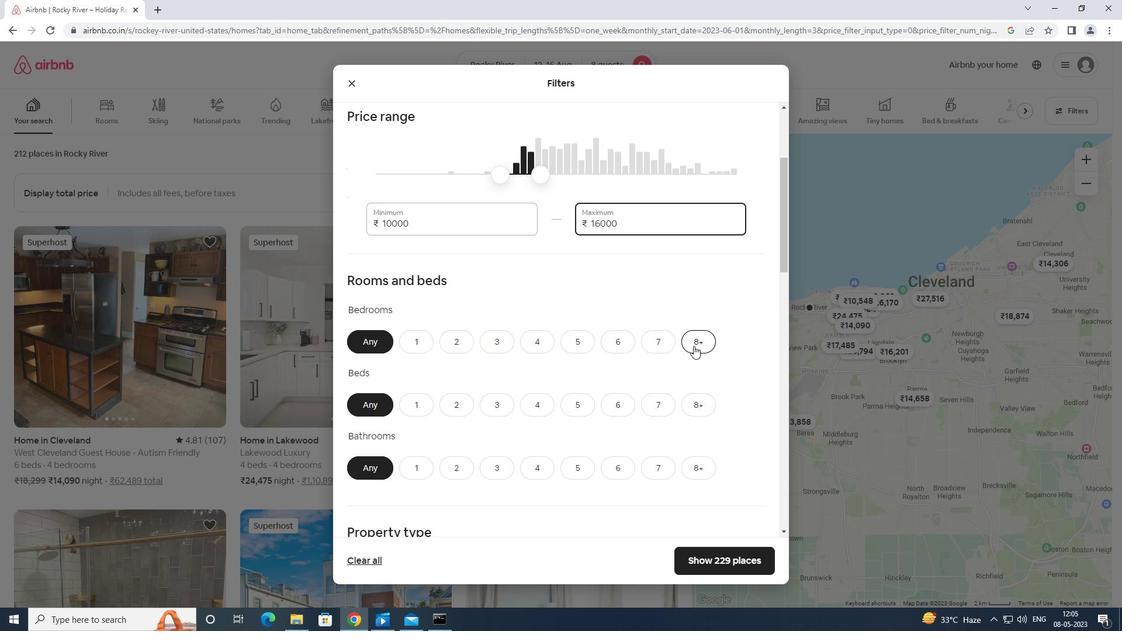 
Action: Mouse pressed left at (695, 345)
Screenshot: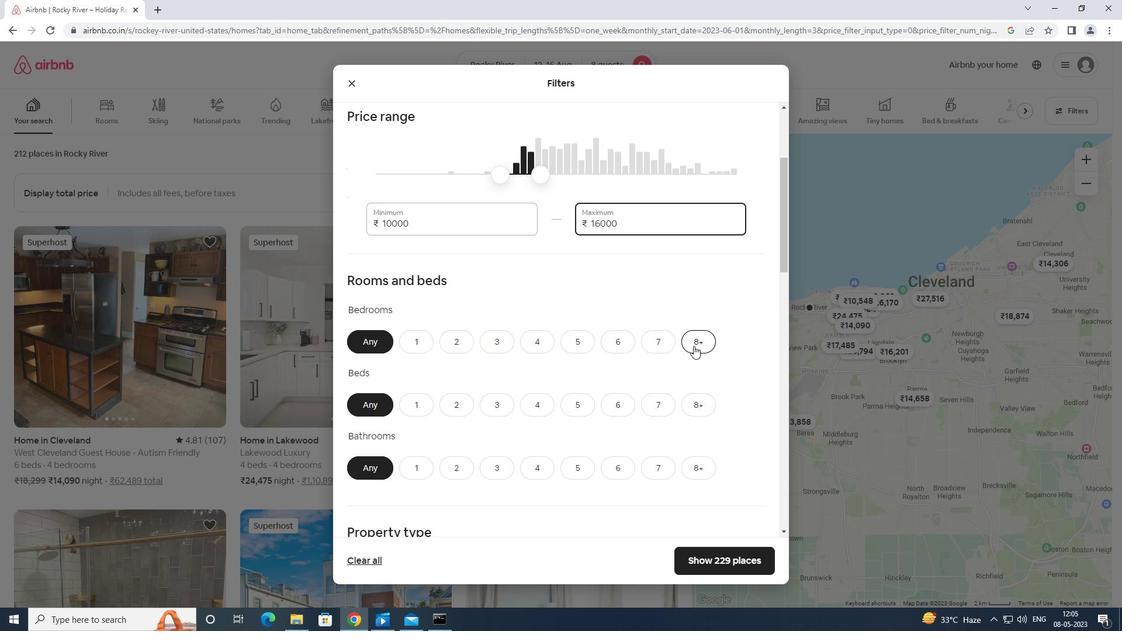 
Action: Mouse moved to (698, 337)
Screenshot: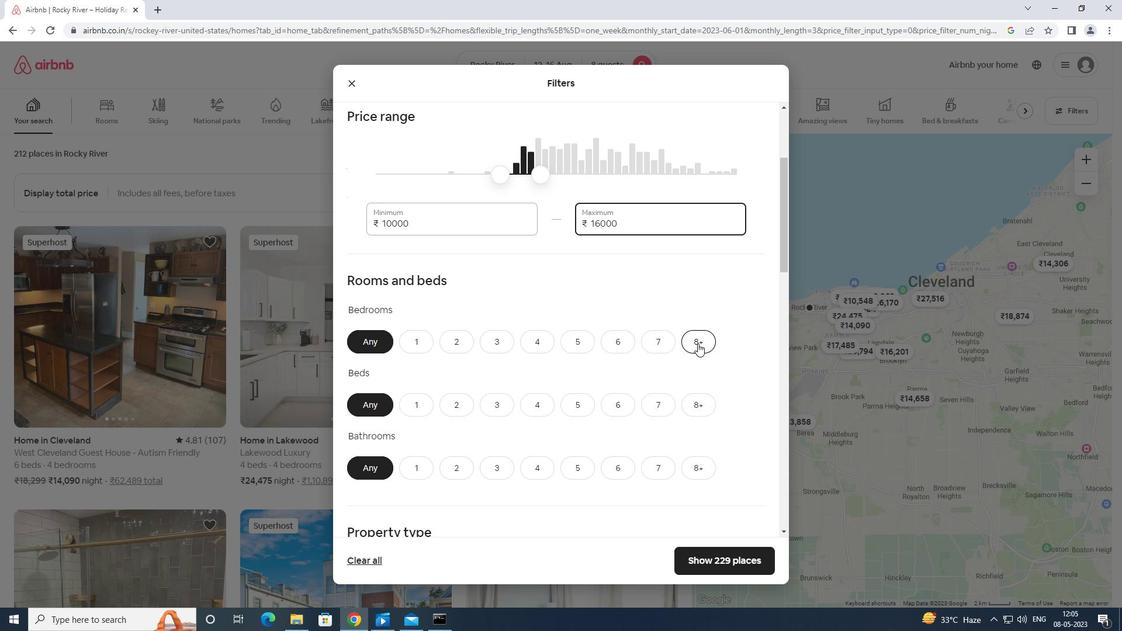 
Action: Mouse pressed left at (698, 337)
Screenshot: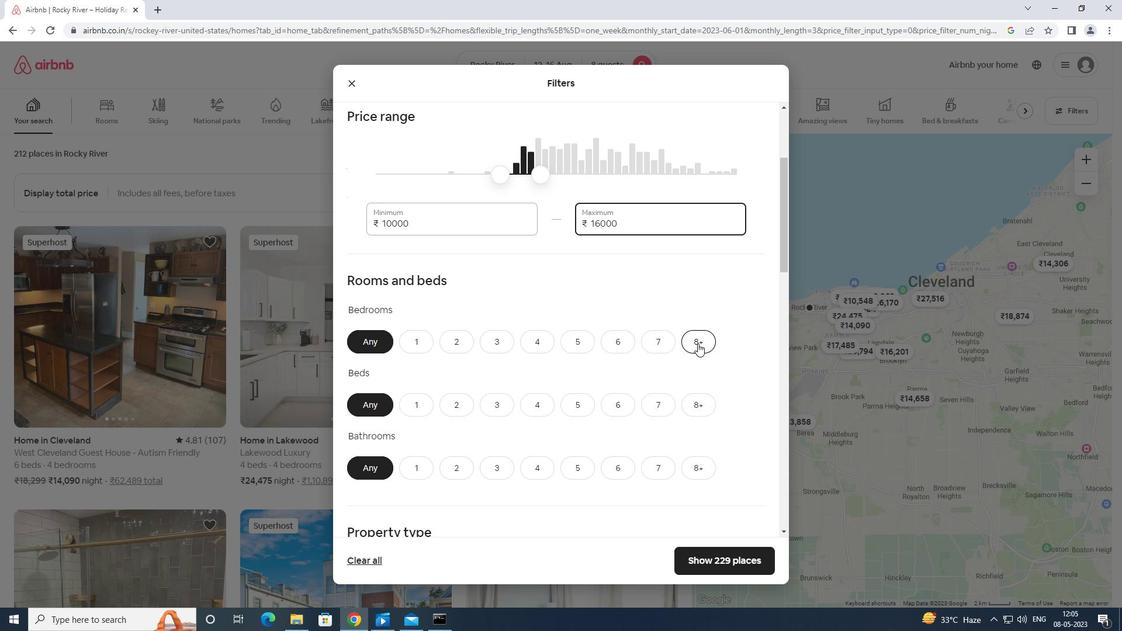 
Action: Mouse moved to (705, 464)
Screenshot: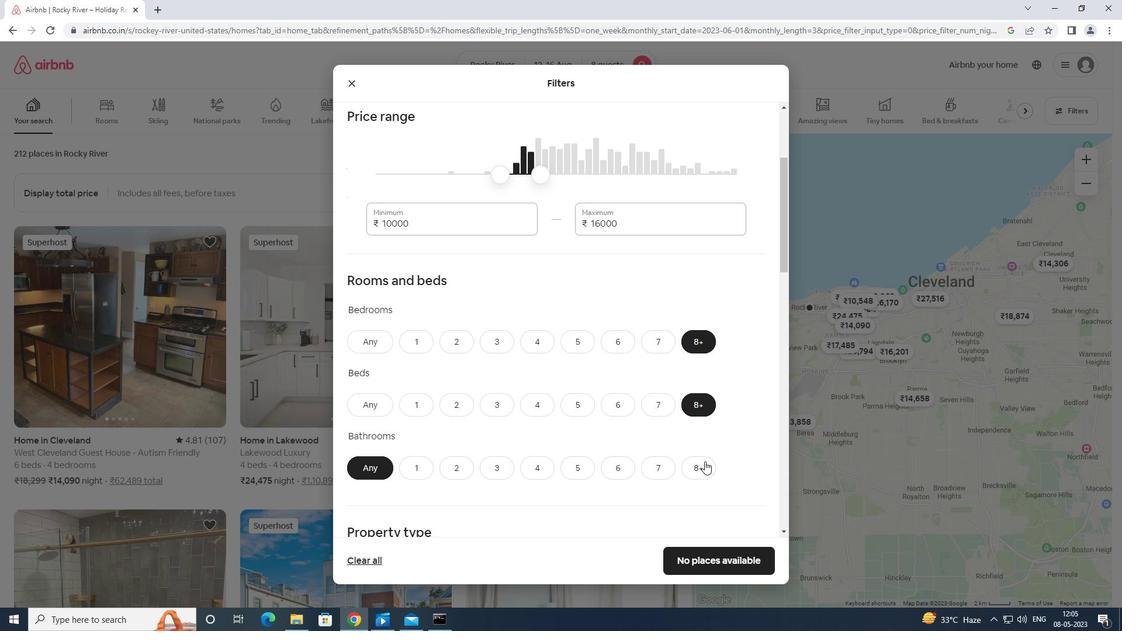 
Action: Mouse pressed left at (705, 464)
Screenshot: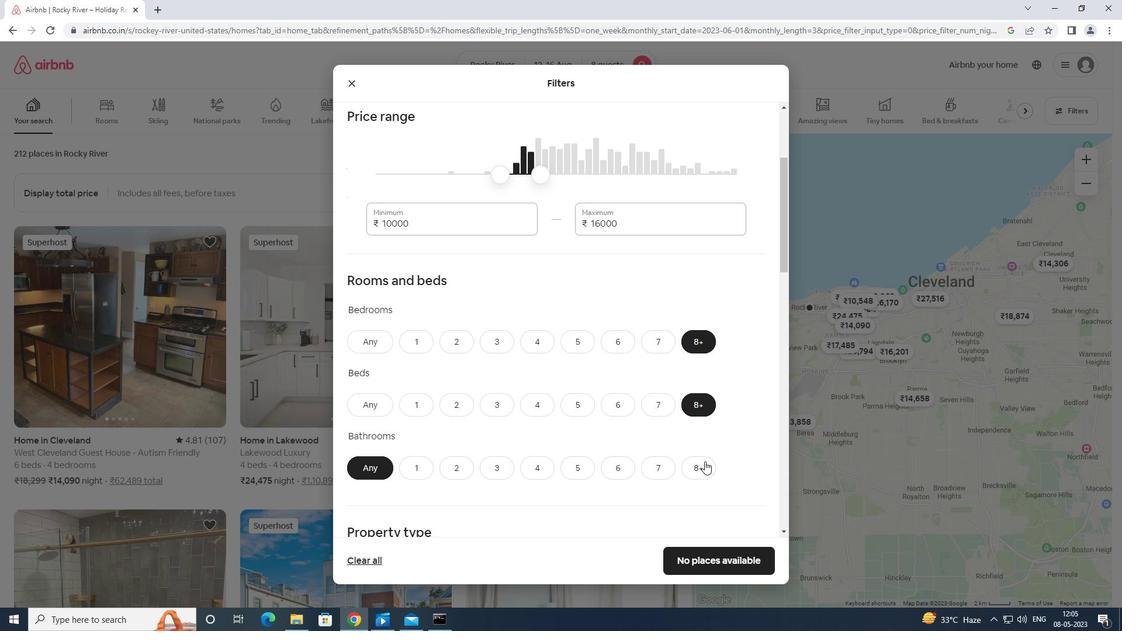 
Action: Mouse moved to (708, 468)
Screenshot: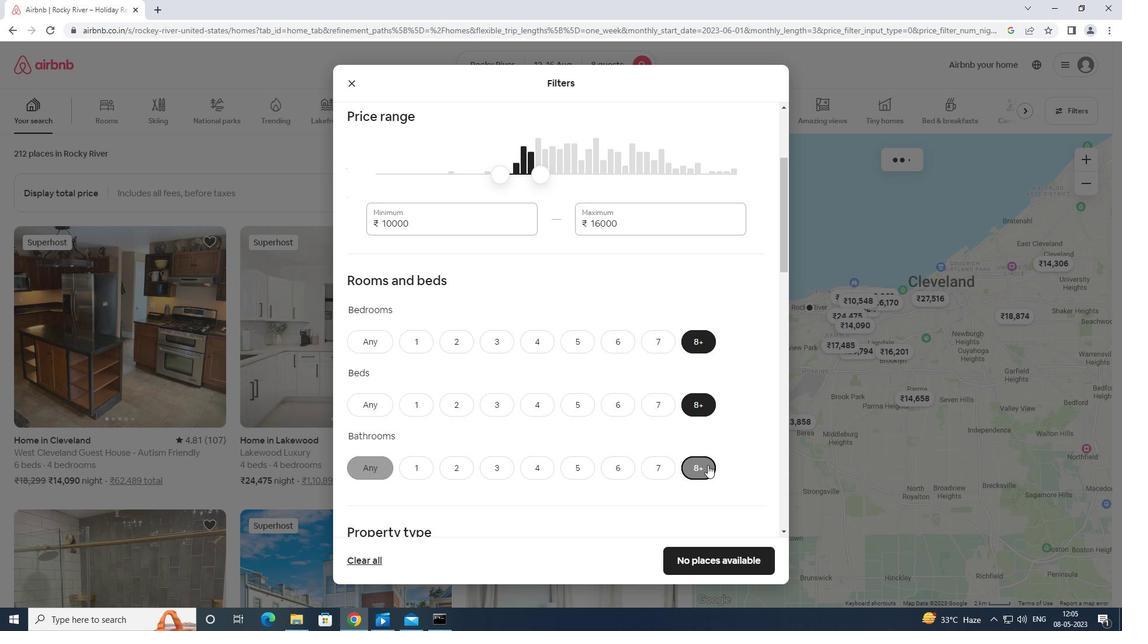 
Action: Mouse scrolled (708, 467) with delta (0, 0)
Screenshot: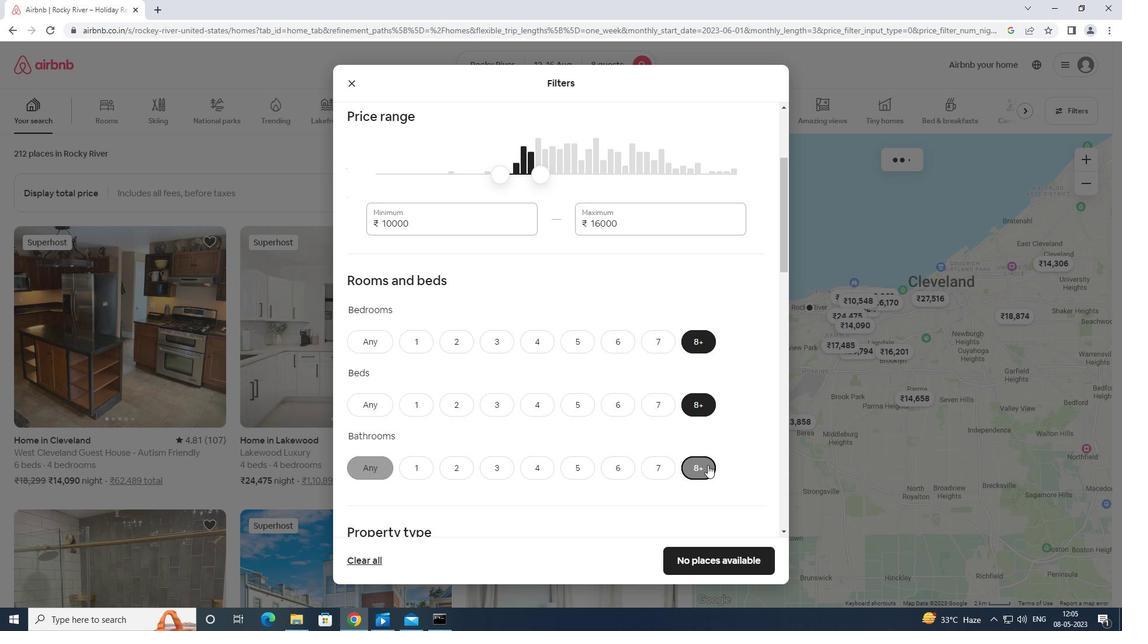 
Action: Mouse moved to (708, 470)
Screenshot: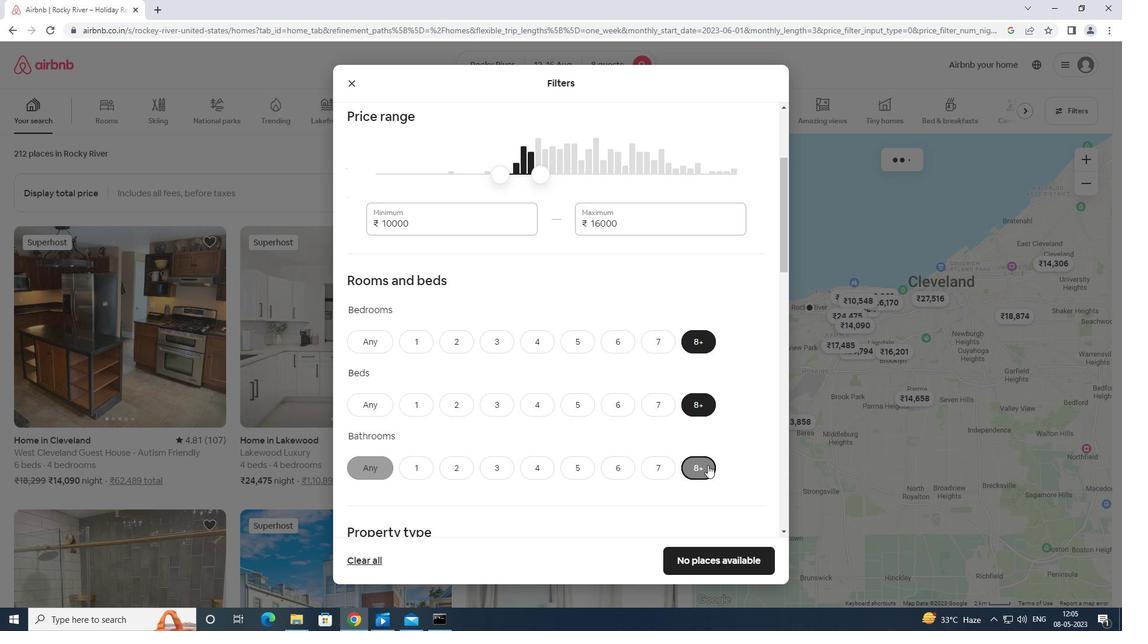 
Action: Mouse scrolled (708, 470) with delta (0, 0)
Screenshot: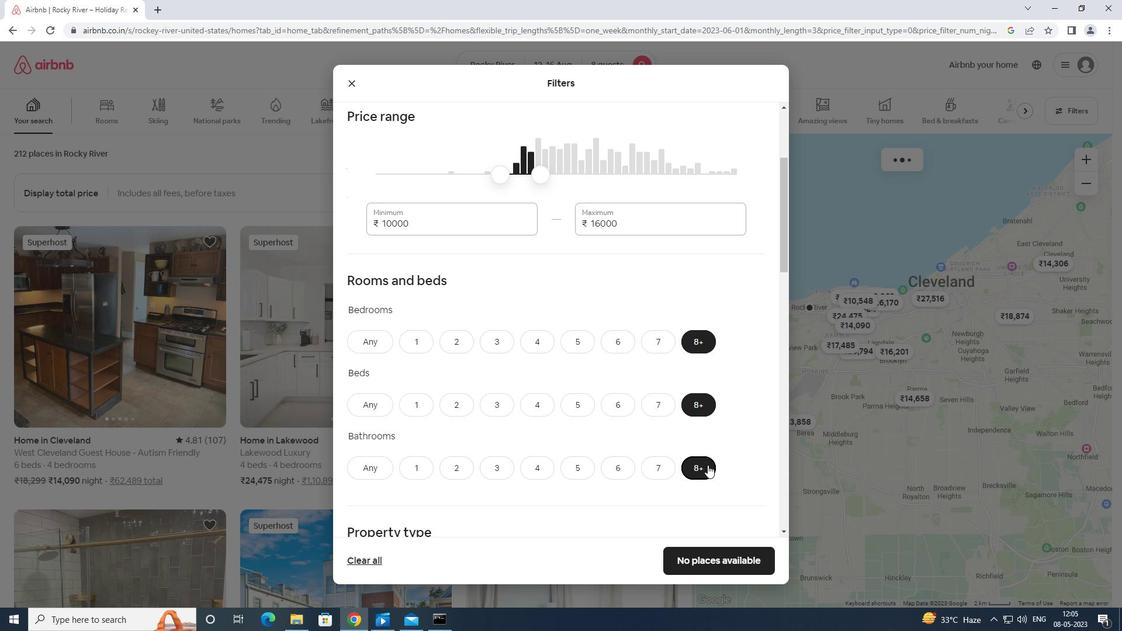 
Action: Mouse moved to (708, 471)
Screenshot: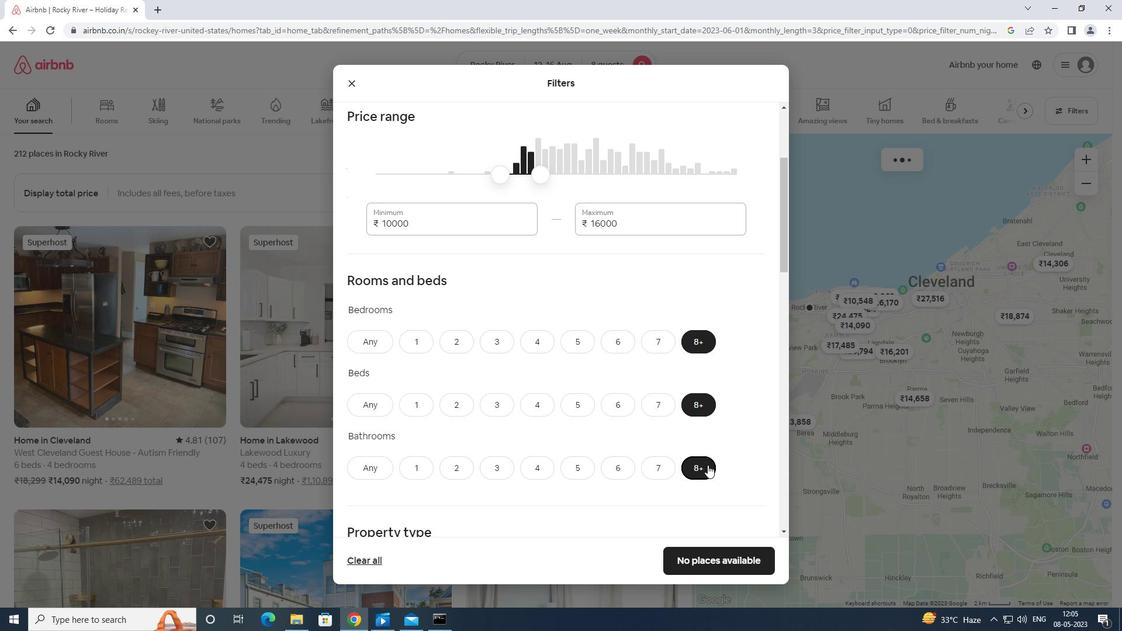 
Action: Mouse scrolled (708, 470) with delta (0, 0)
Screenshot: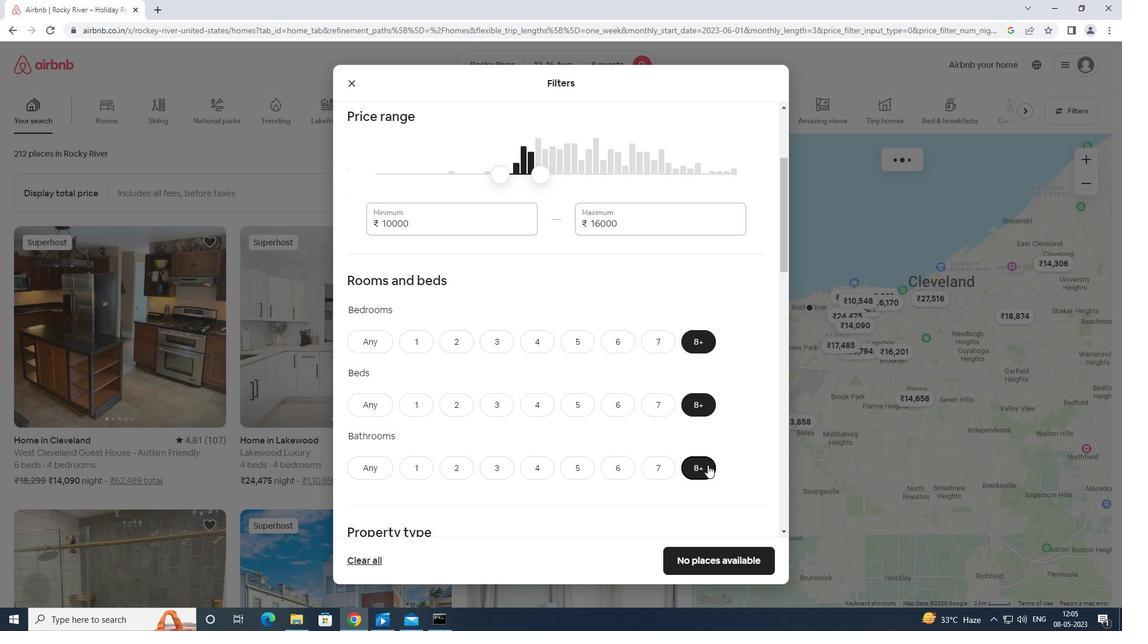 
Action: Mouse scrolled (708, 470) with delta (0, 0)
Screenshot: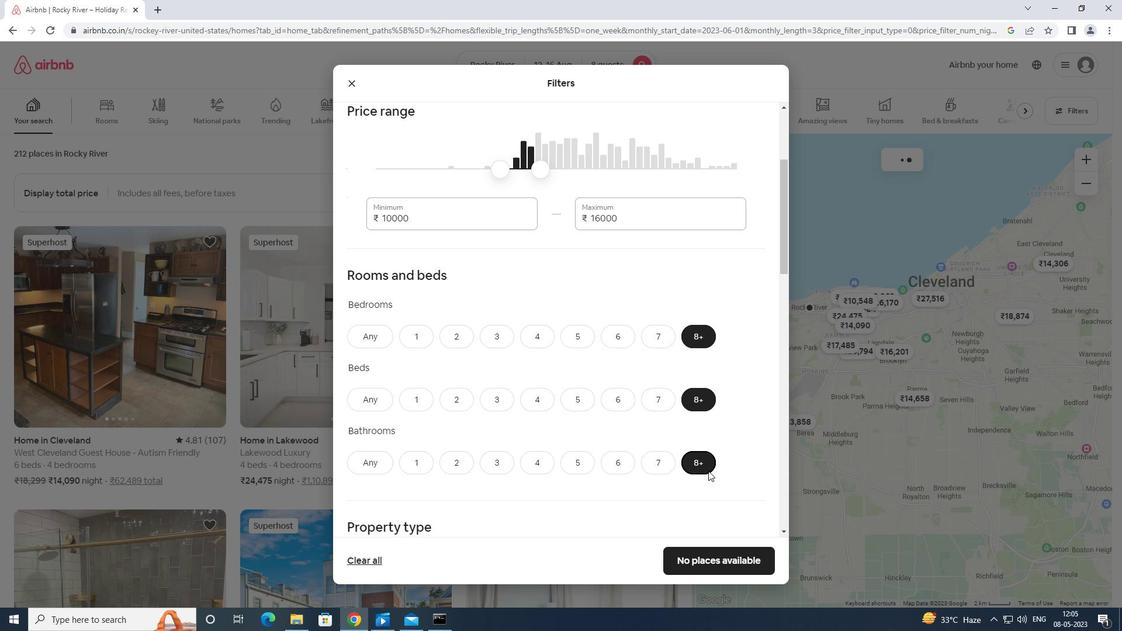 
Action: Mouse scrolled (708, 470) with delta (0, 0)
Screenshot: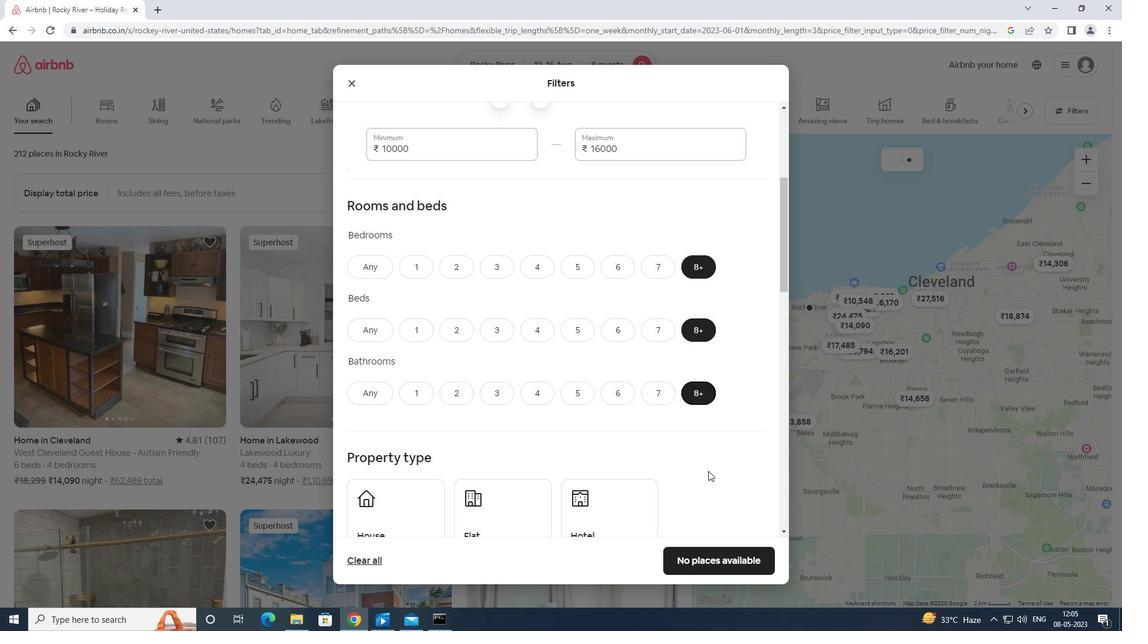 
Action: Mouse moved to (382, 292)
Screenshot: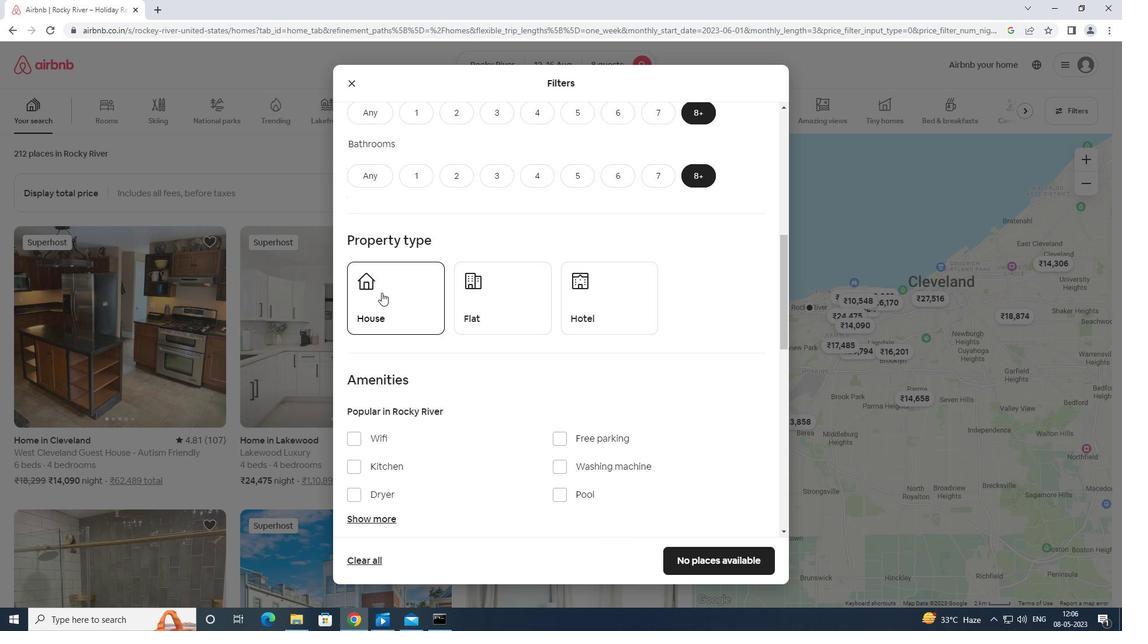 
Action: Mouse pressed left at (382, 292)
Screenshot: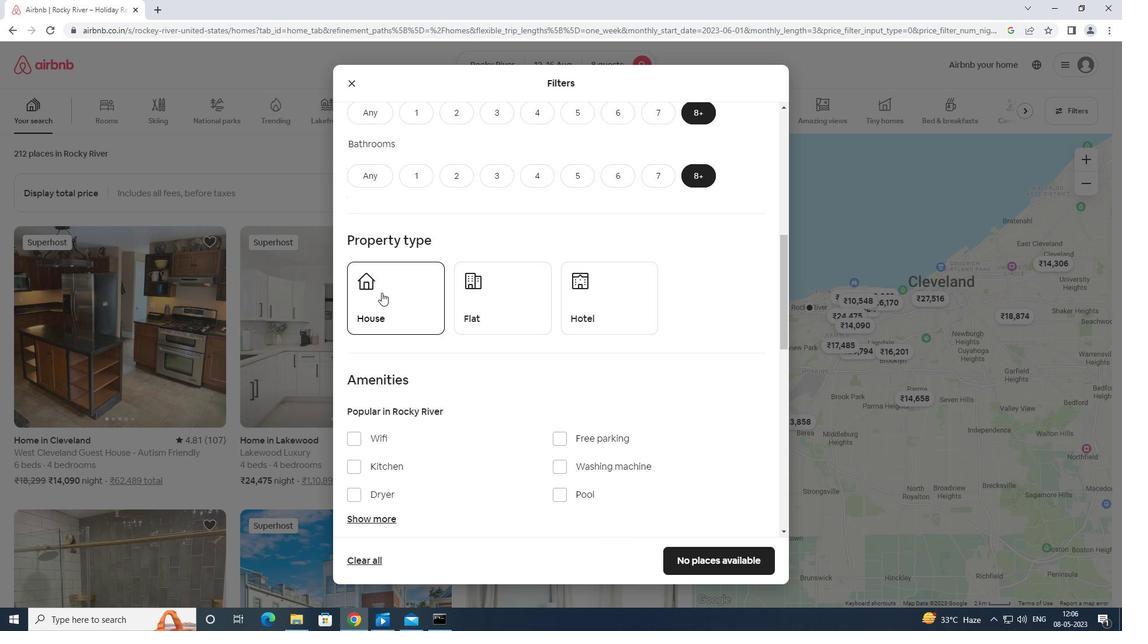 
Action: Mouse moved to (488, 304)
Screenshot: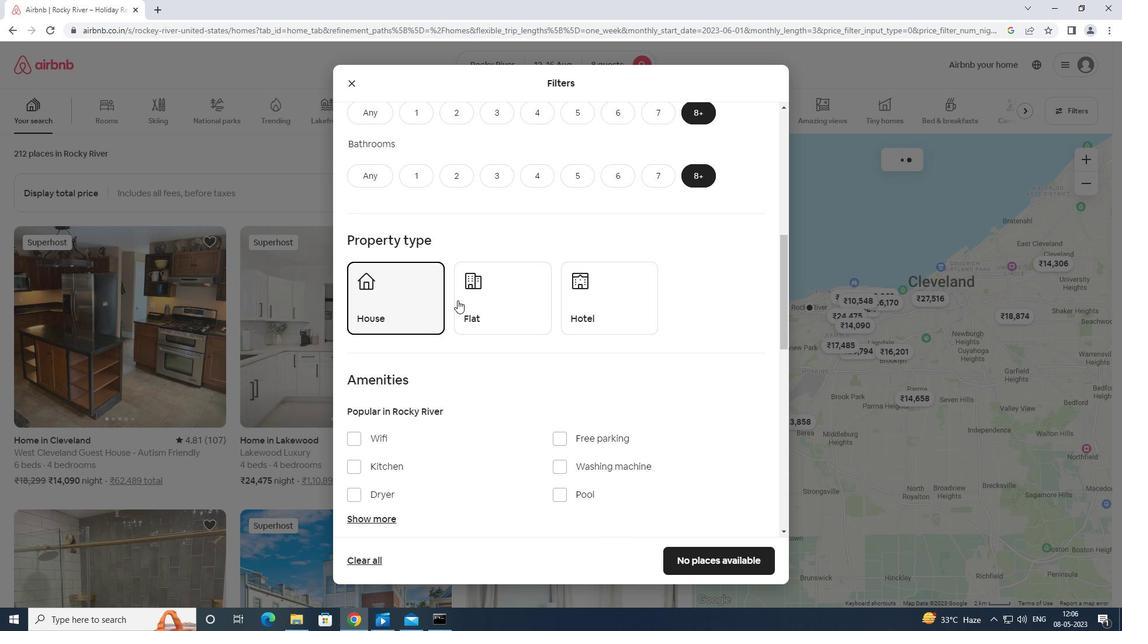 
Action: Mouse pressed left at (488, 304)
Screenshot: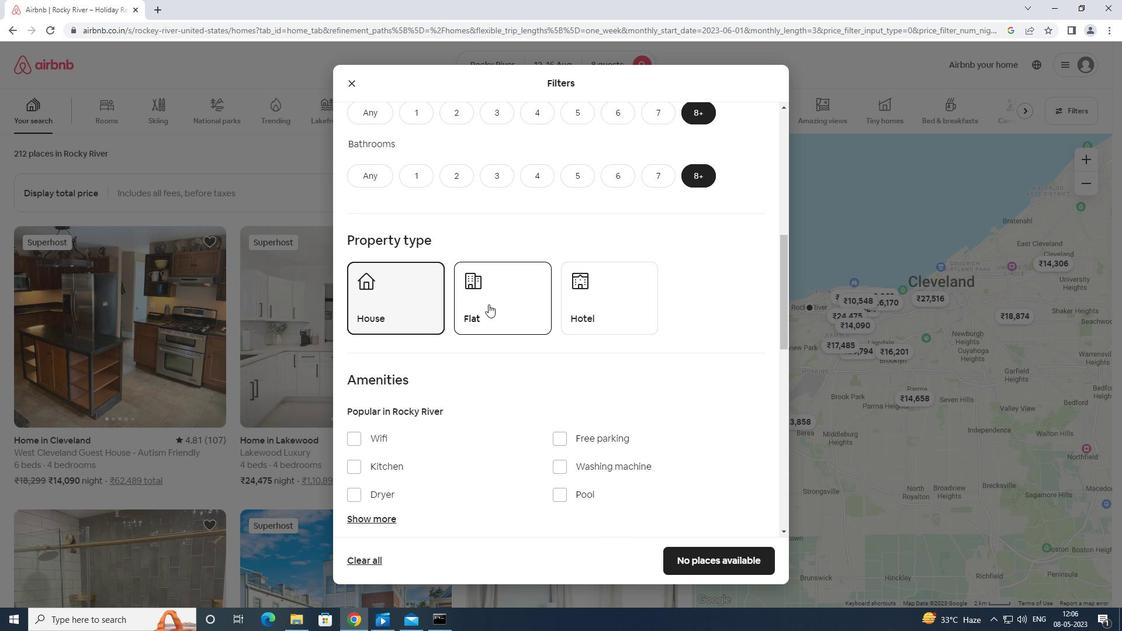 
Action: Mouse moved to (587, 308)
Screenshot: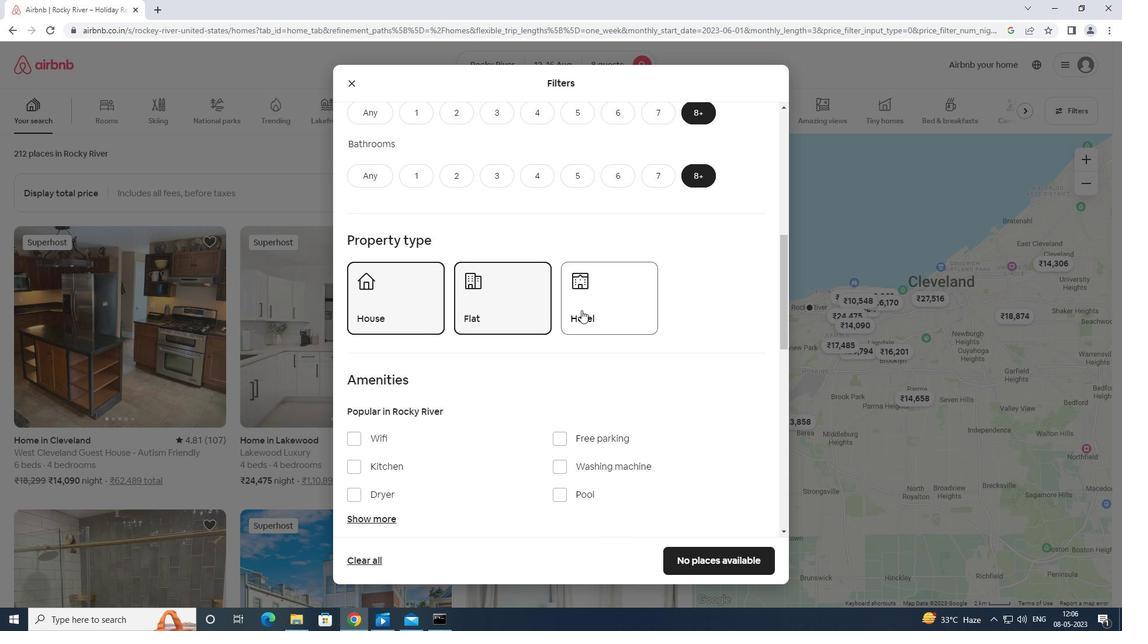 
Action: Mouse pressed left at (587, 308)
Screenshot: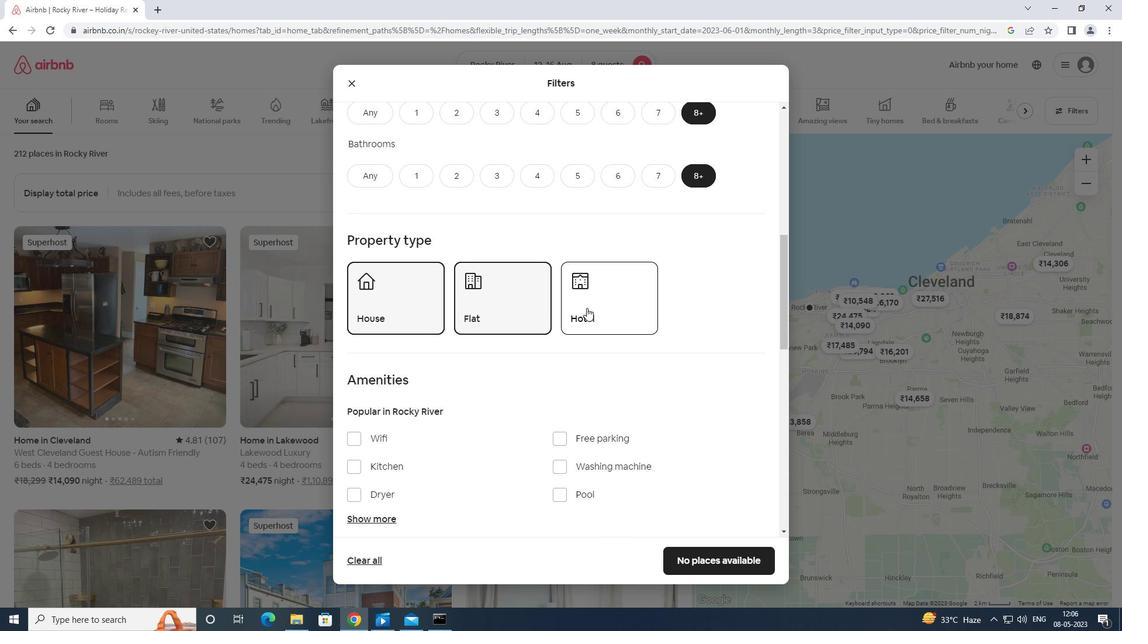 
Action: Mouse moved to (361, 438)
Screenshot: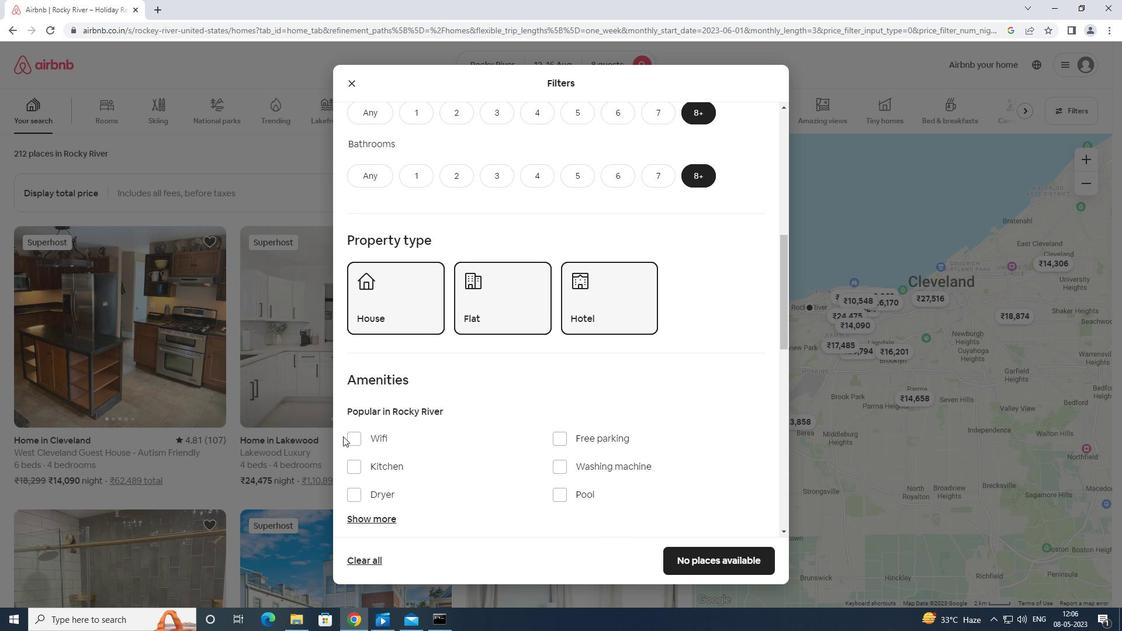 
Action: Mouse pressed left at (361, 438)
Screenshot: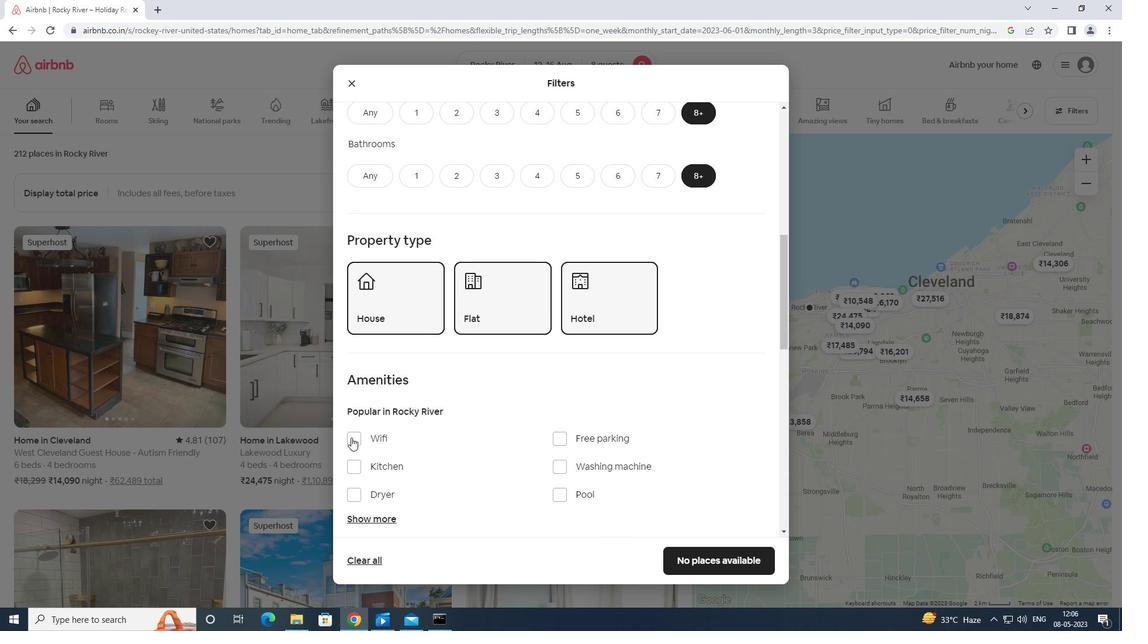 
Action: Mouse moved to (361, 438)
Screenshot: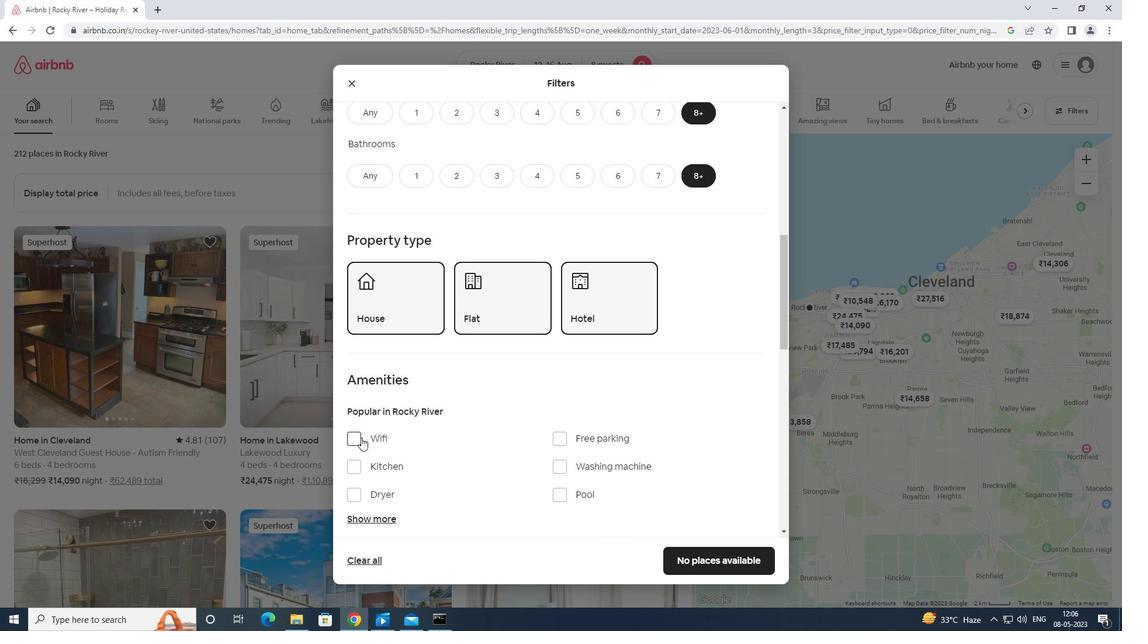 
Action: Mouse scrolled (361, 437) with delta (0, 0)
Screenshot: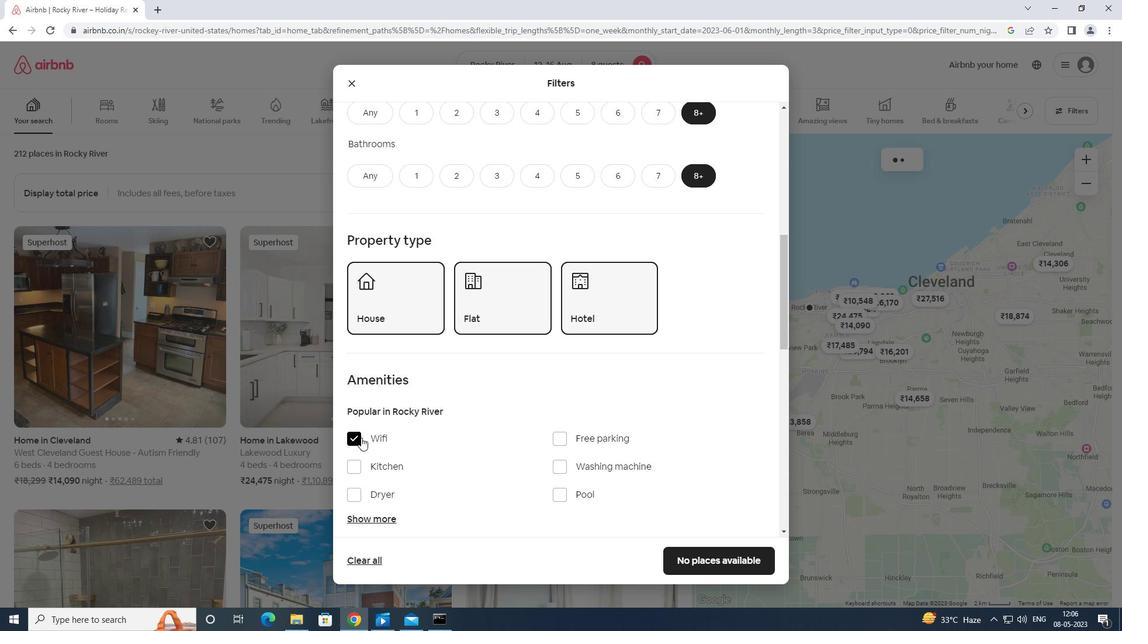 
Action: Mouse scrolled (361, 437) with delta (0, 0)
Screenshot: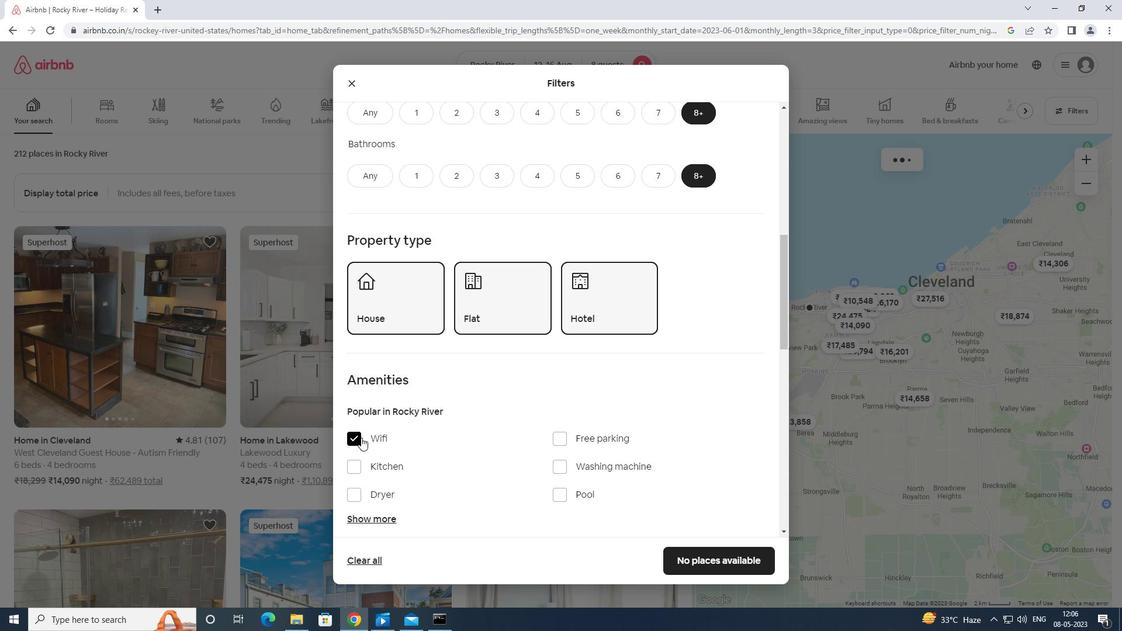 
Action: Mouse moved to (362, 437)
Screenshot: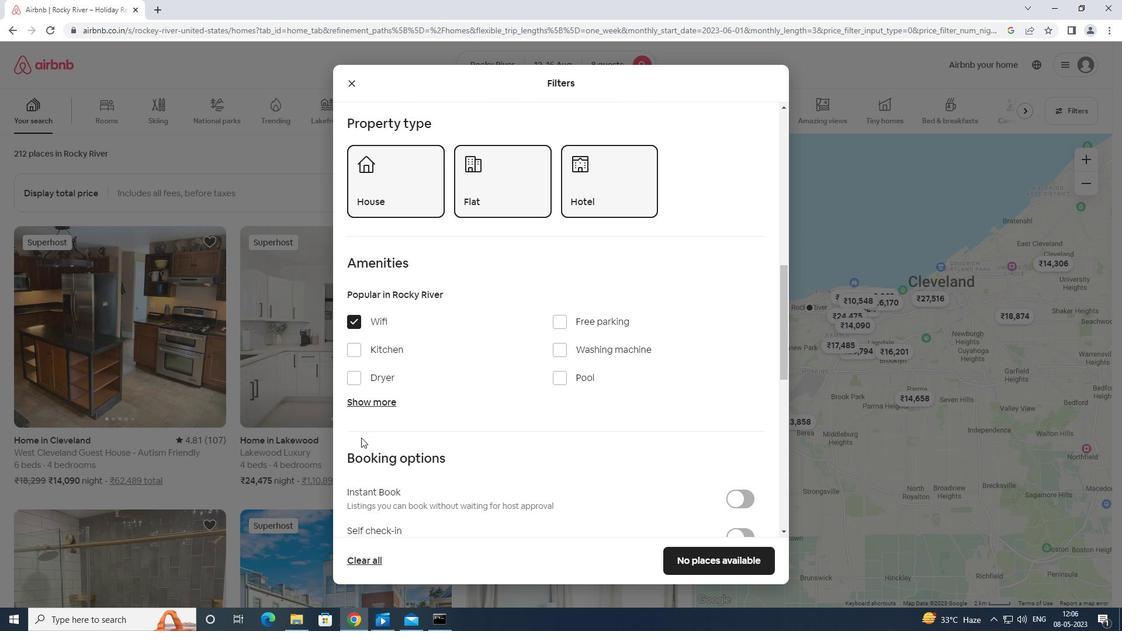 
Action: Mouse scrolled (362, 436) with delta (0, 0)
Screenshot: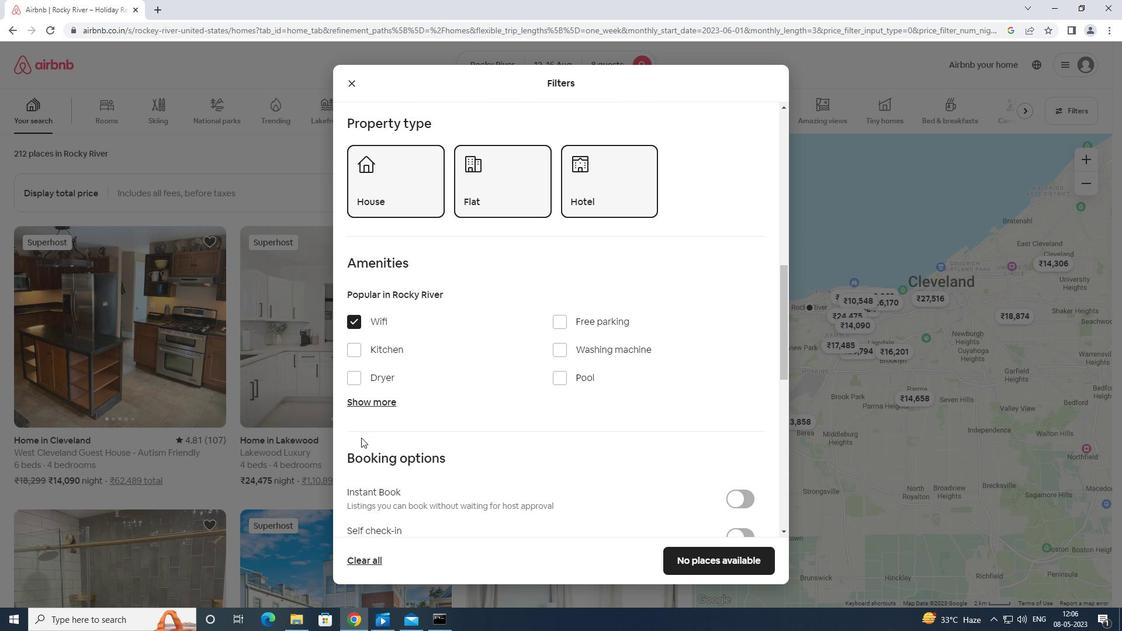 
Action: Mouse moved to (556, 263)
Screenshot: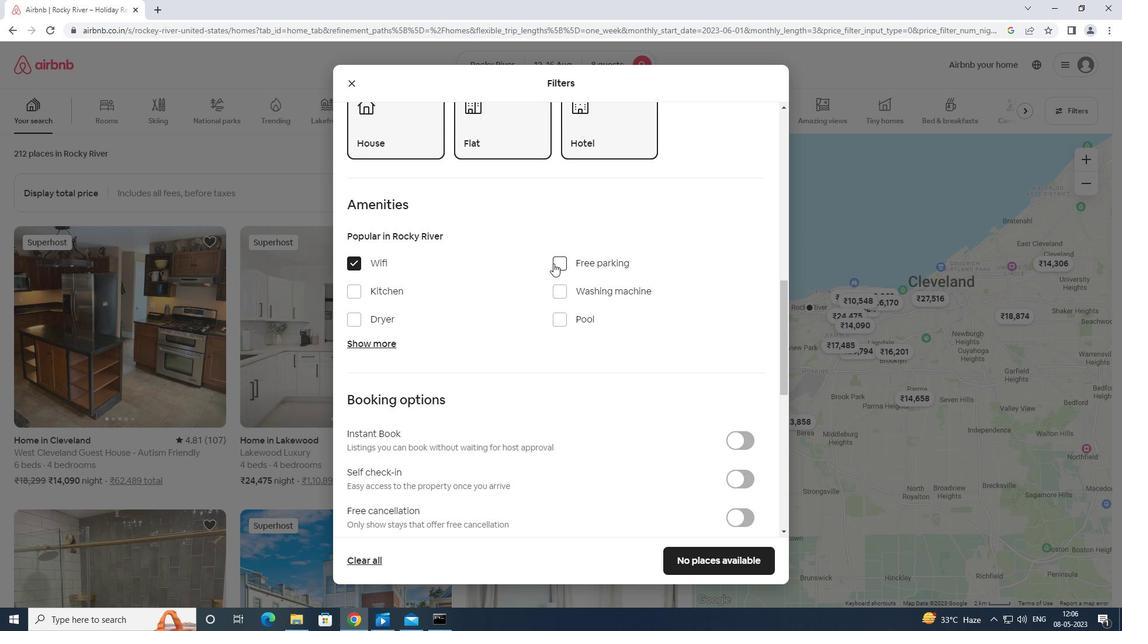 
Action: Mouse pressed left at (556, 263)
Screenshot: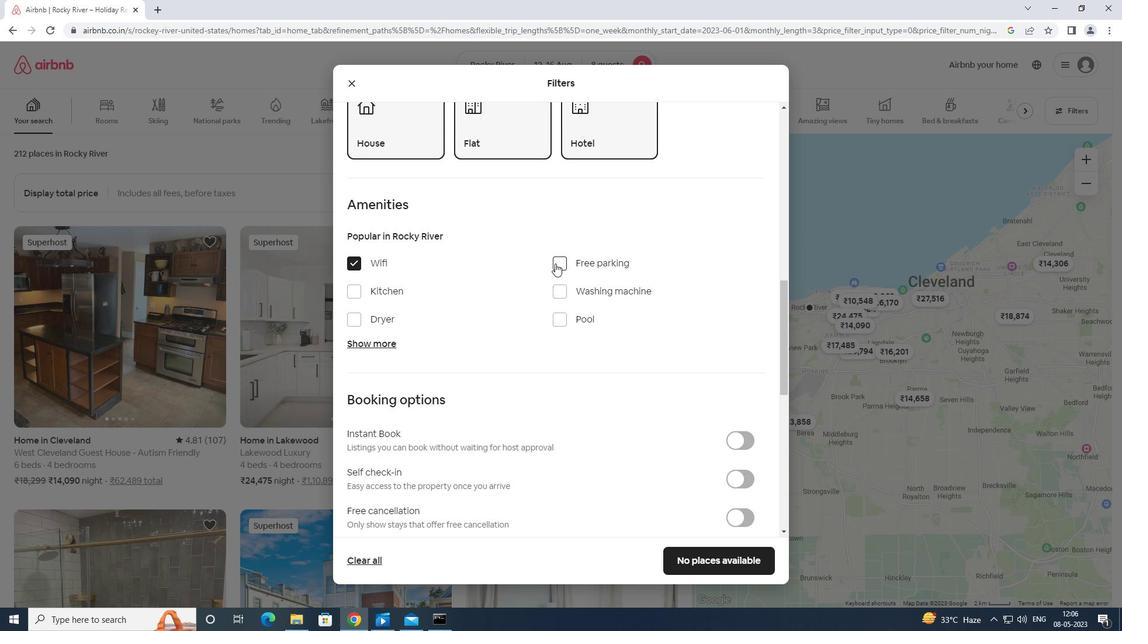 
Action: Mouse moved to (384, 345)
Screenshot: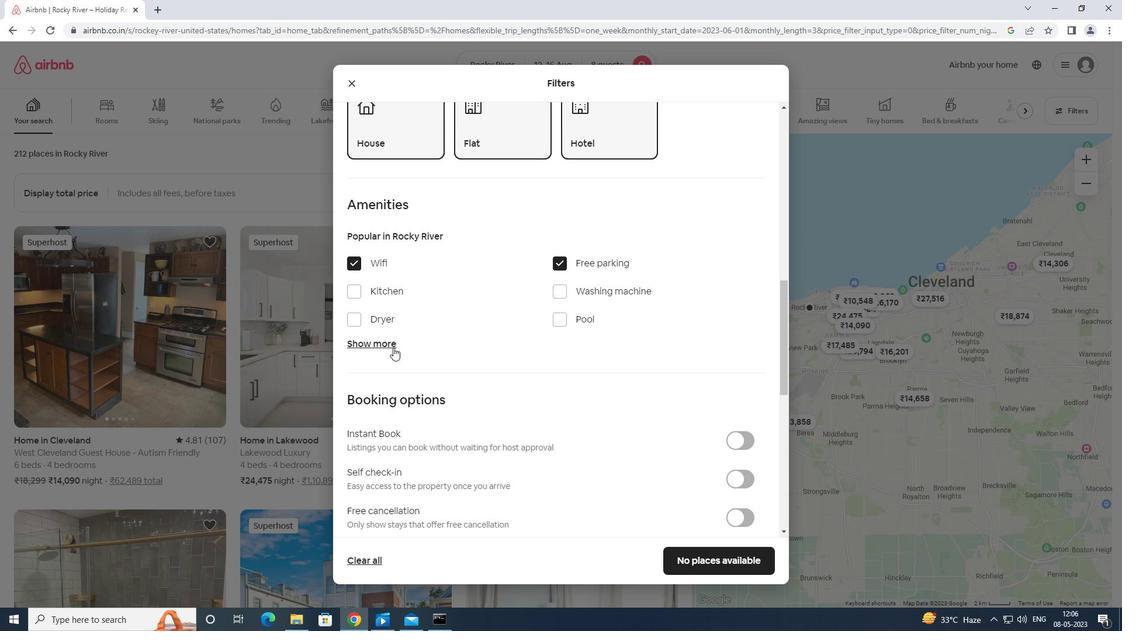 
Action: Mouse pressed left at (384, 345)
Screenshot: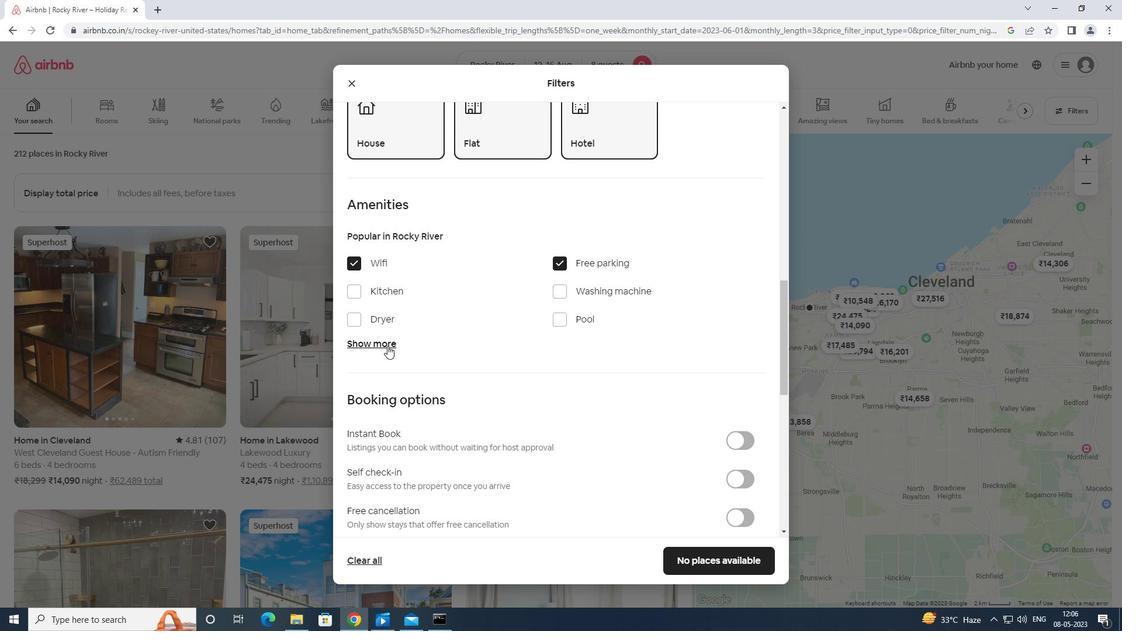 
Action: Mouse moved to (562, 415)
Screenshot: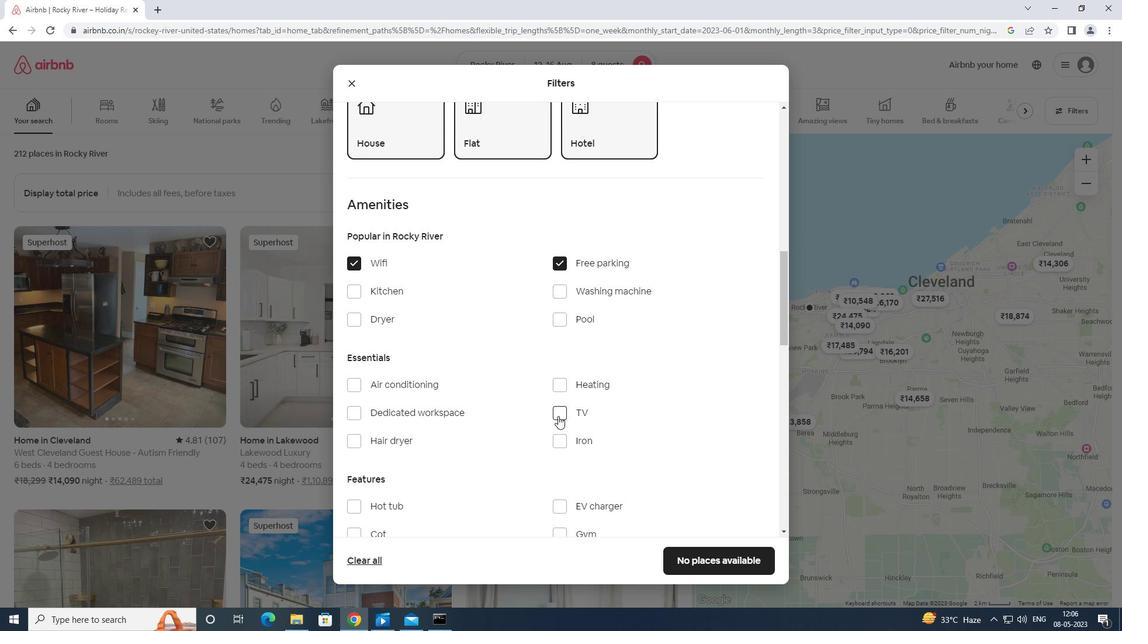 
Action: Mouse pressed left at (562, 415)
Screenshot: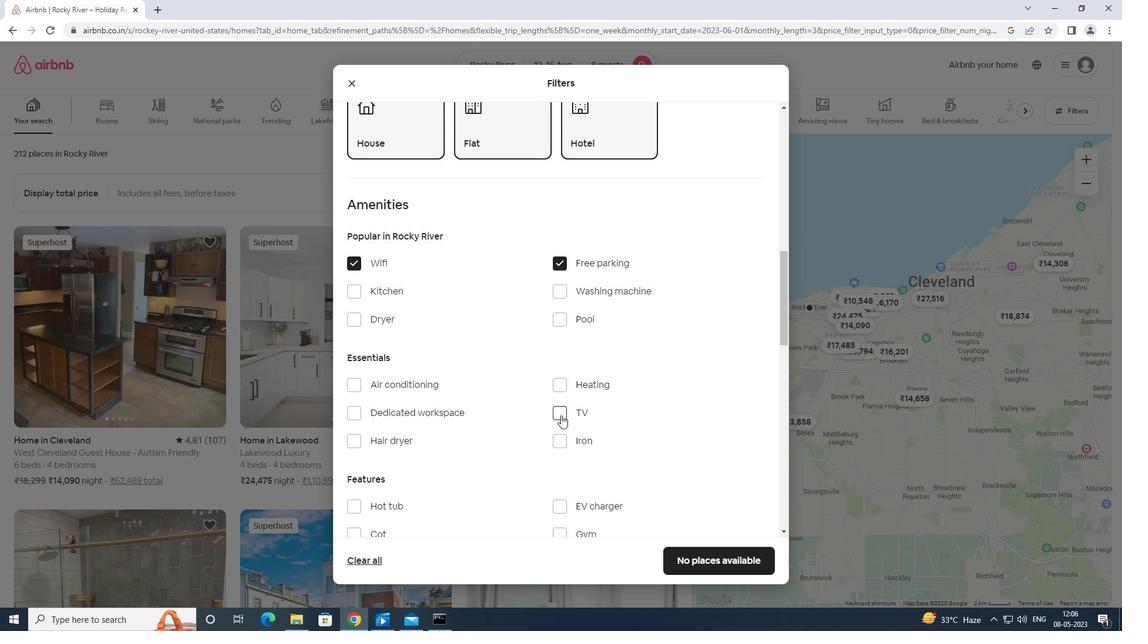 
Action: Mouse moved to (570, 419)
Screenshot: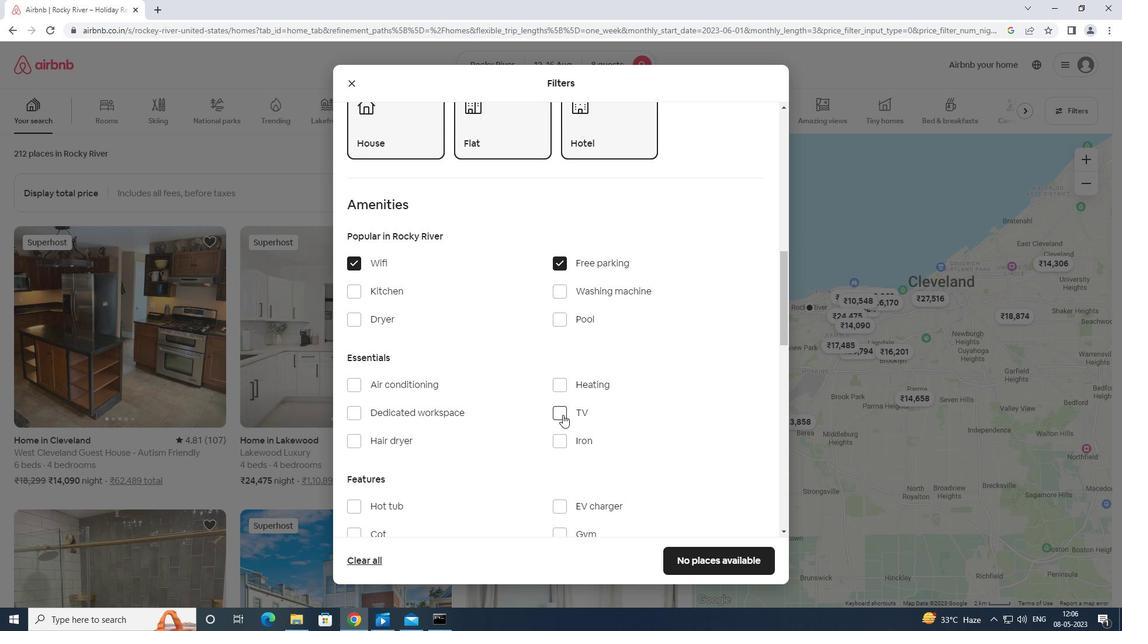 
Action: Mouse scrolled (570, 418) with delta (0, 0)
Screenshot: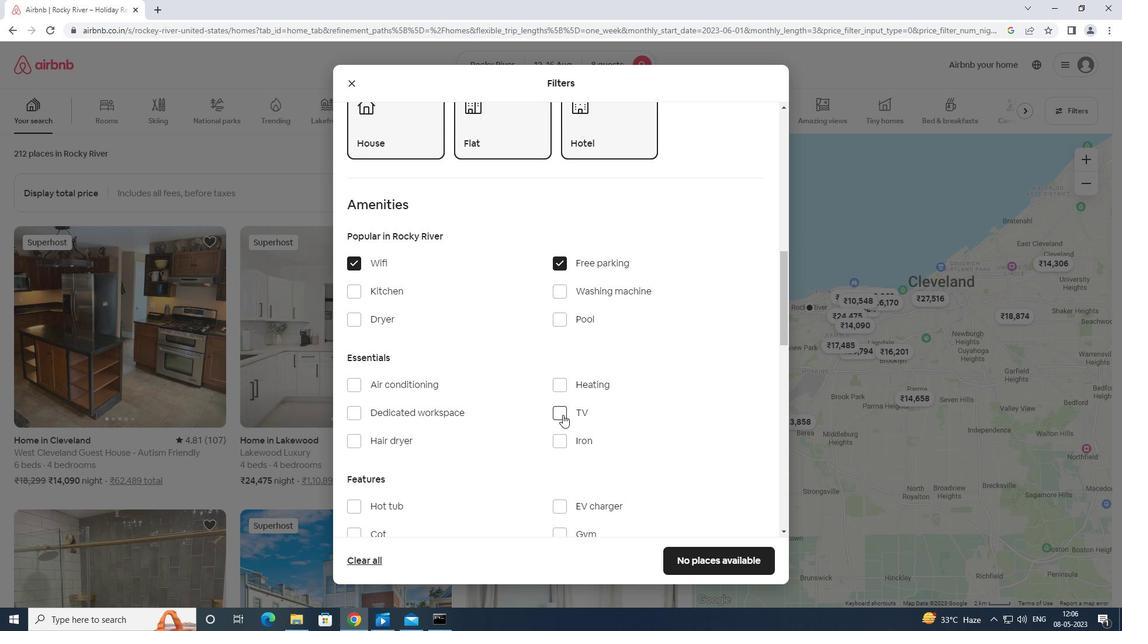
Action: Mouse scrolled (570, 418) with delta (0, 0)
Screenshot: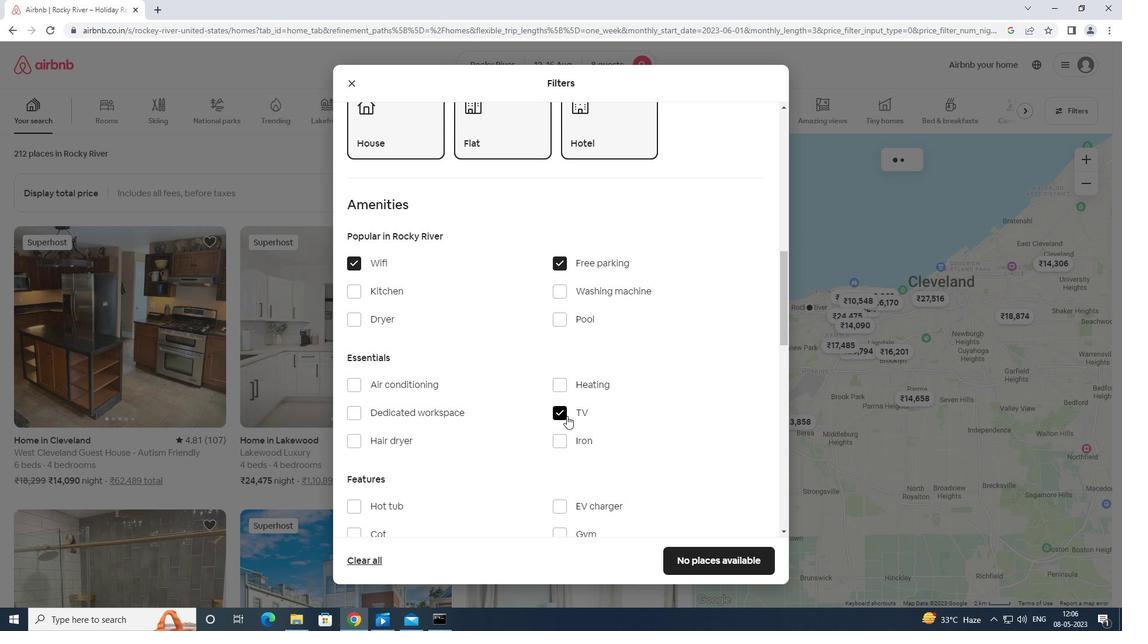 
Action: Mouse moved to (569, 416)
Screenshot: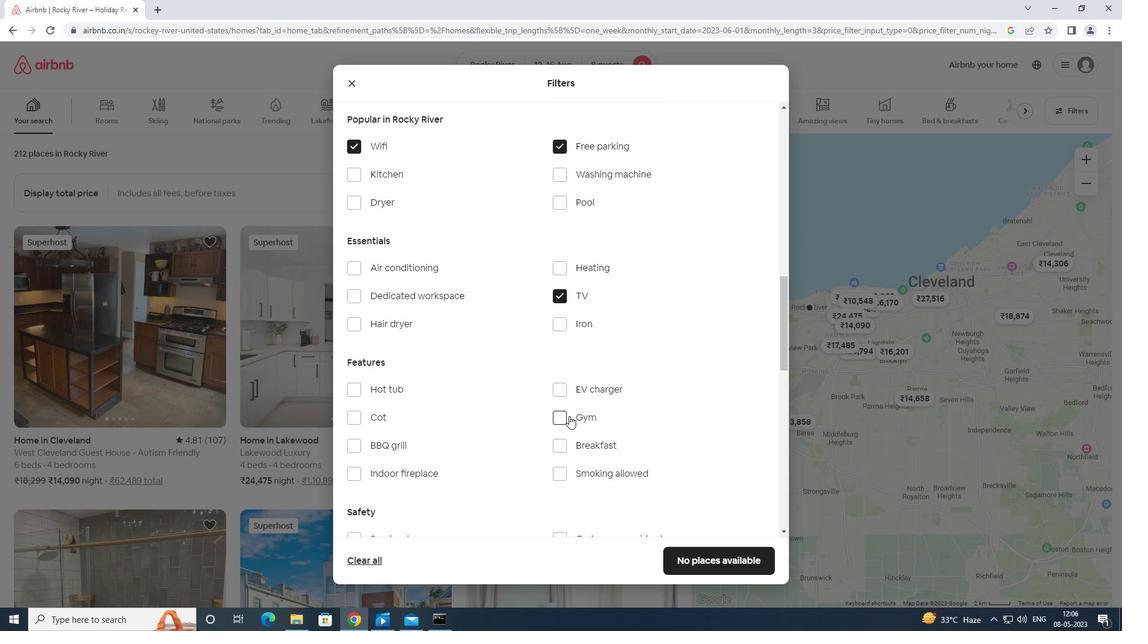 
Action: Mouse pressed left at (569, 416)
Screenshot: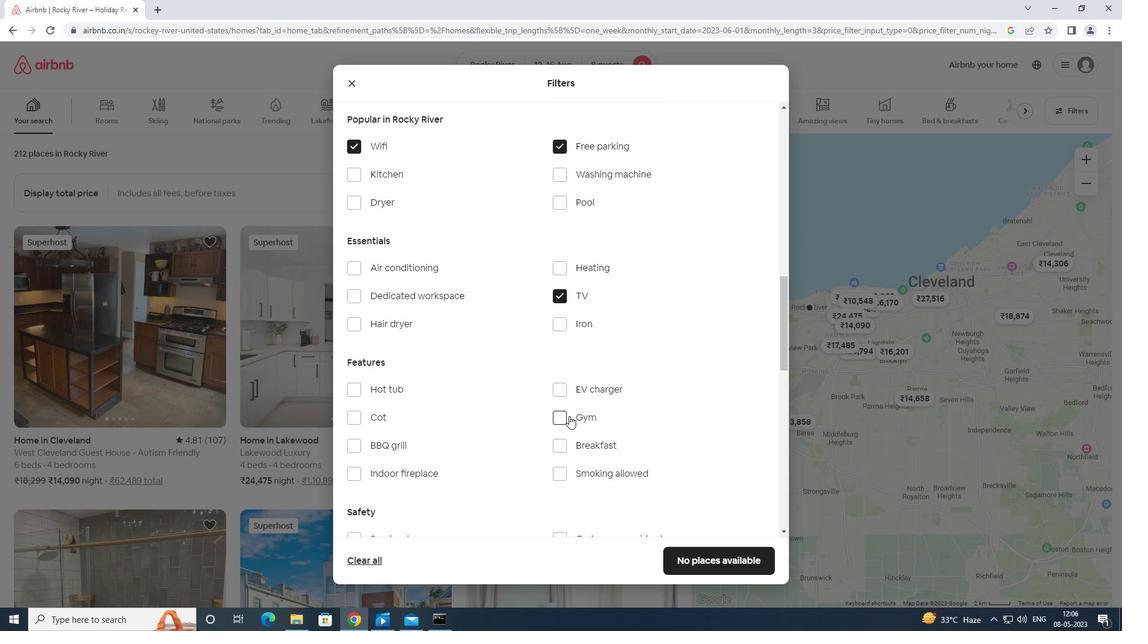 
Action: Mouse moved to (561, 444)
Screenshot: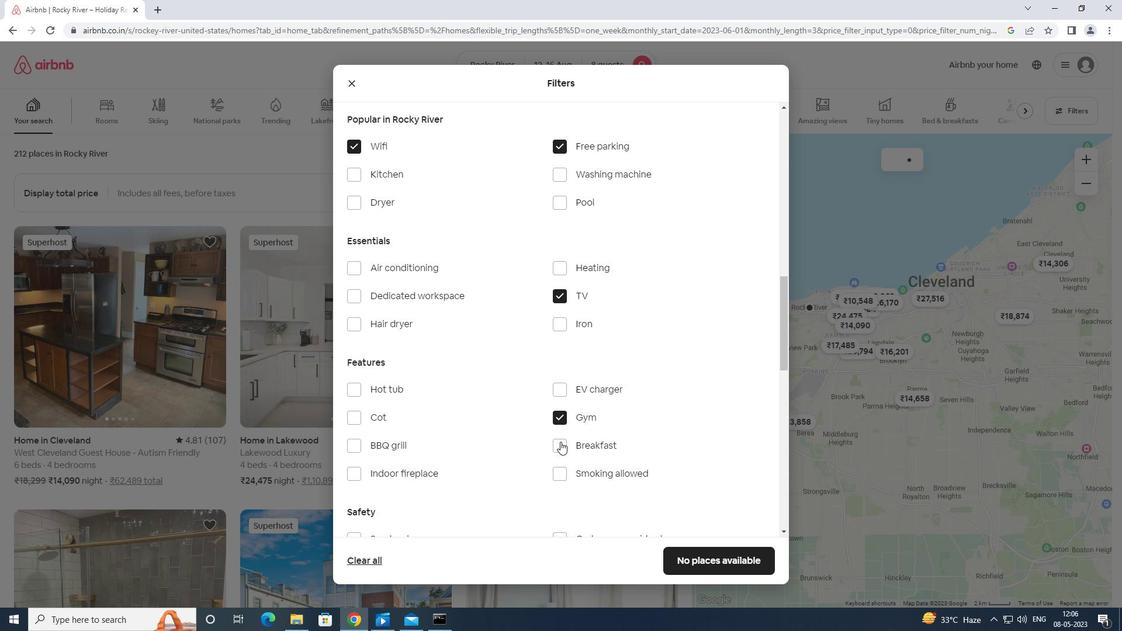 
Action: Mouse pressed left at (561, 444)
Screenshot: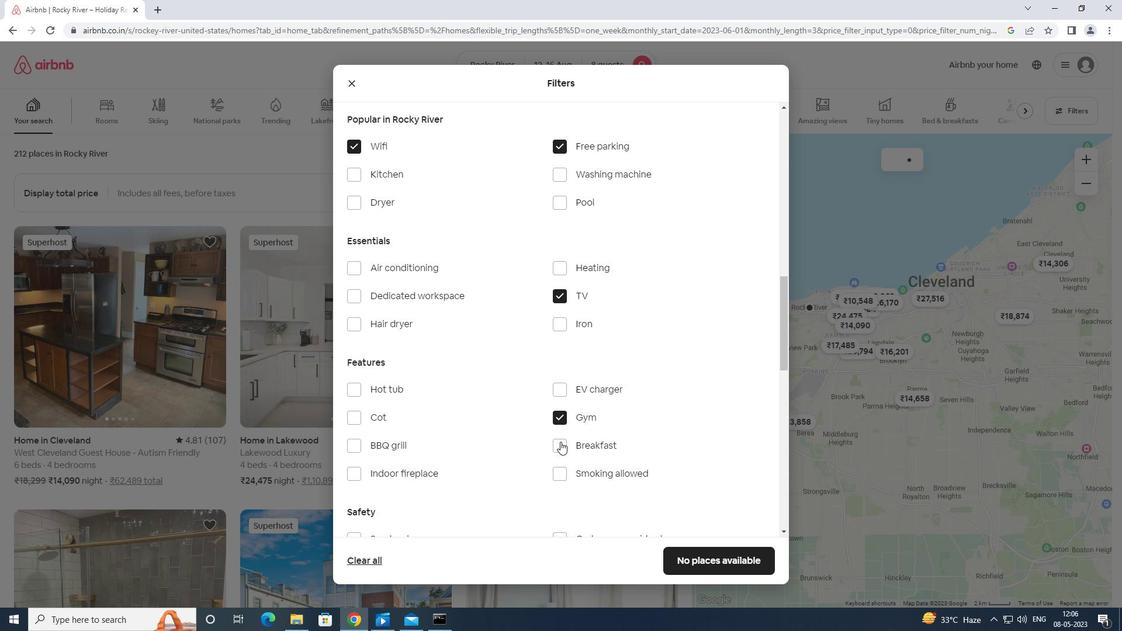 
Action: Mouse moved to (562, 445)
Screenshot: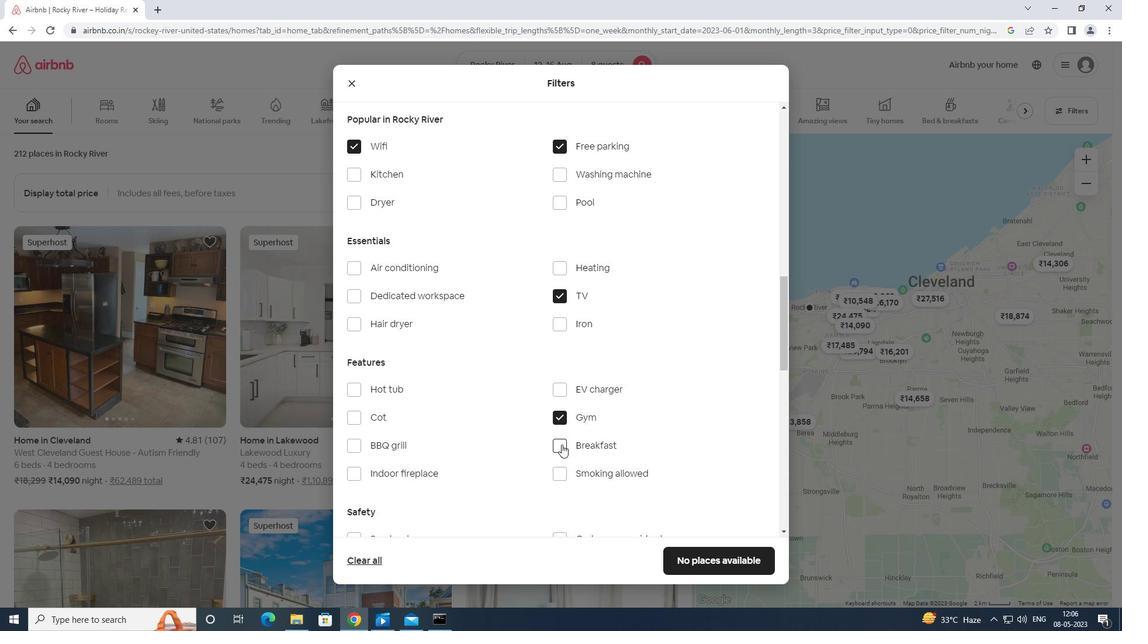 
Action: Mouse scrolled (562, 445) with delta (0, 0)
Screenshot: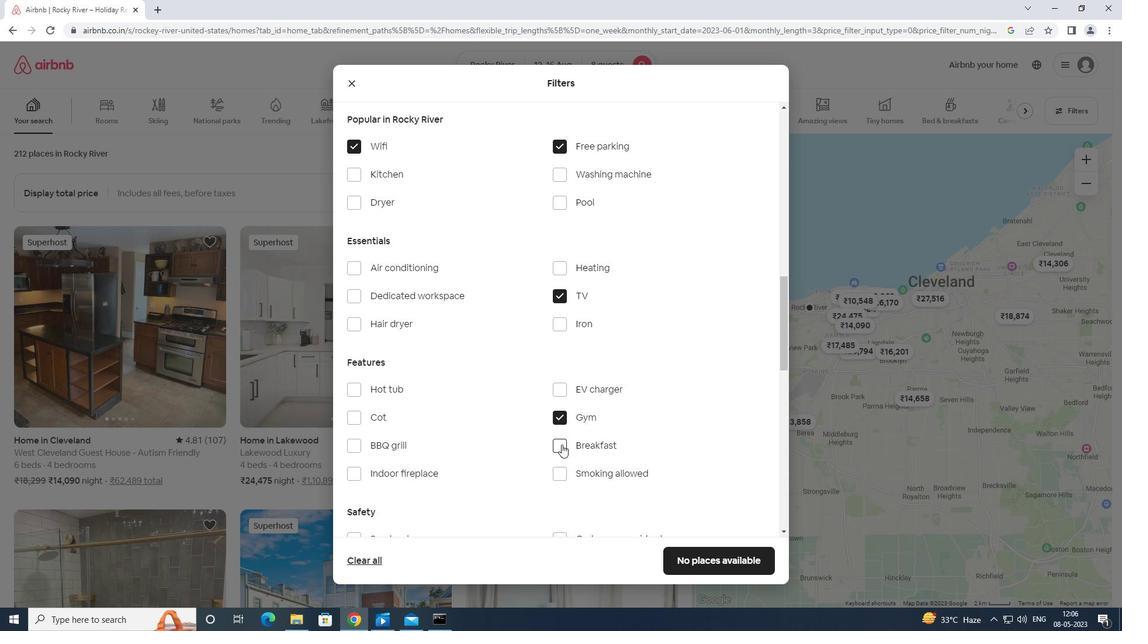 
Action: Mouse moved to (563, 445)
Screenshot: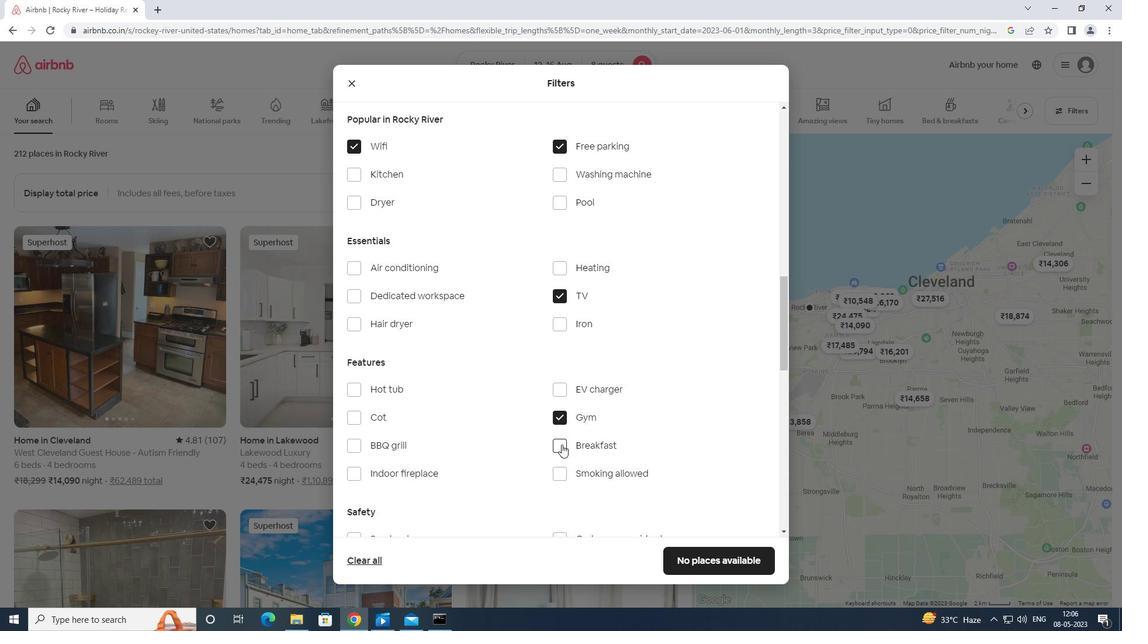 
Action: Mouse scrolled (563, 445) with delta (0, 0)
Screenshot: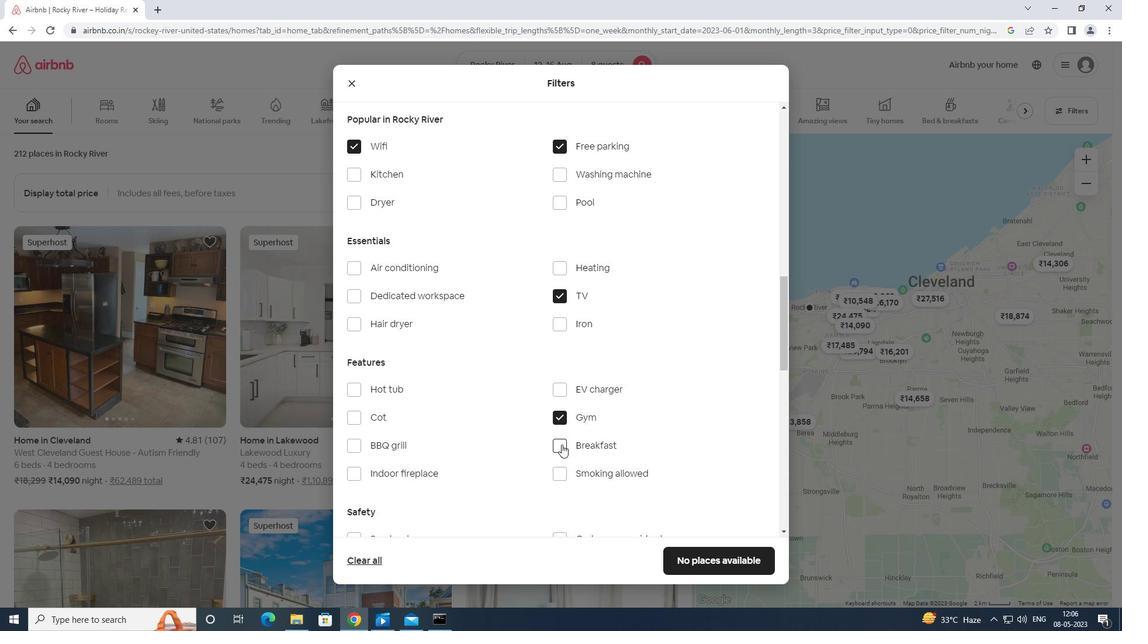 
Action: Mouse moved to (563, 445)
Screenshot: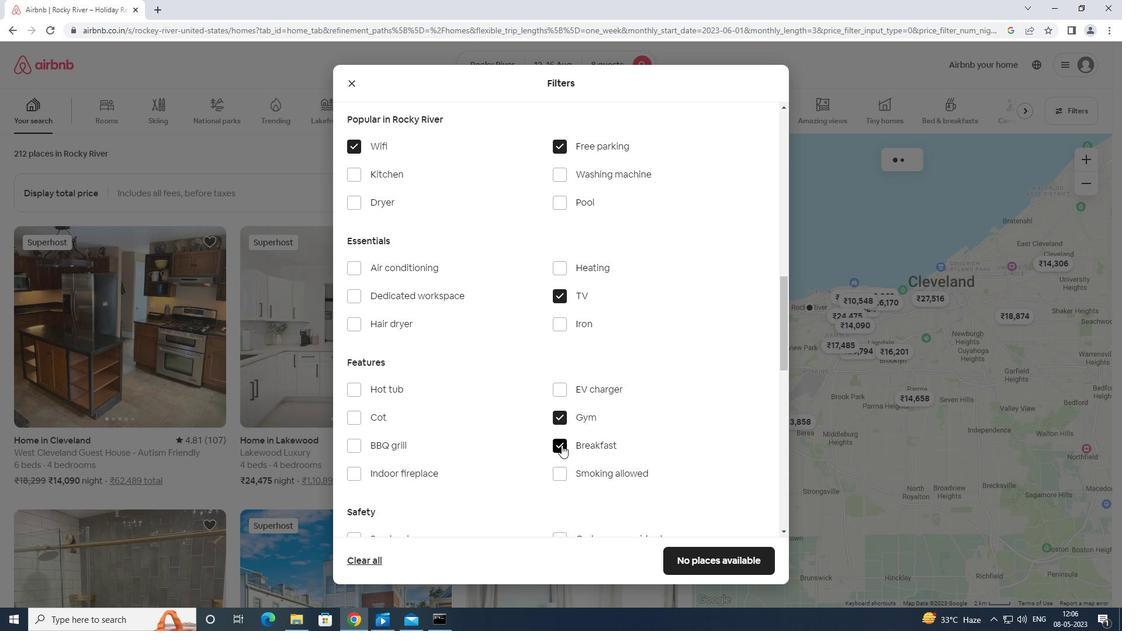
Action: Mouse scrolled (563, 445) with delta (0, 0)
Screenshot: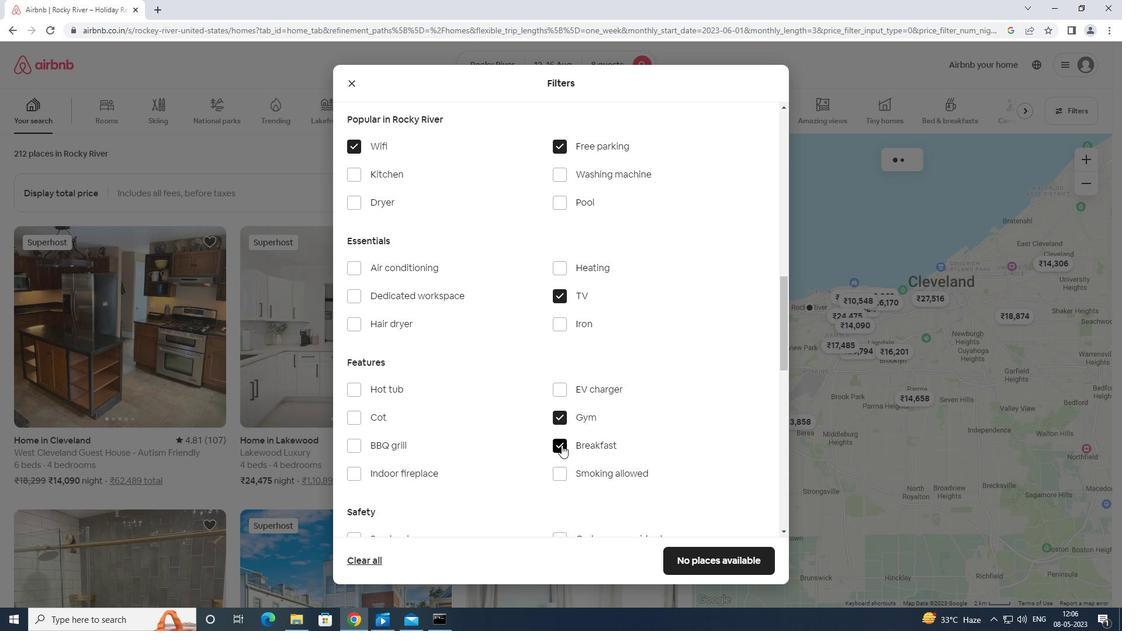 
Action: Mouse scrolled (563, 445) with delta (0, 0)
Screenshot: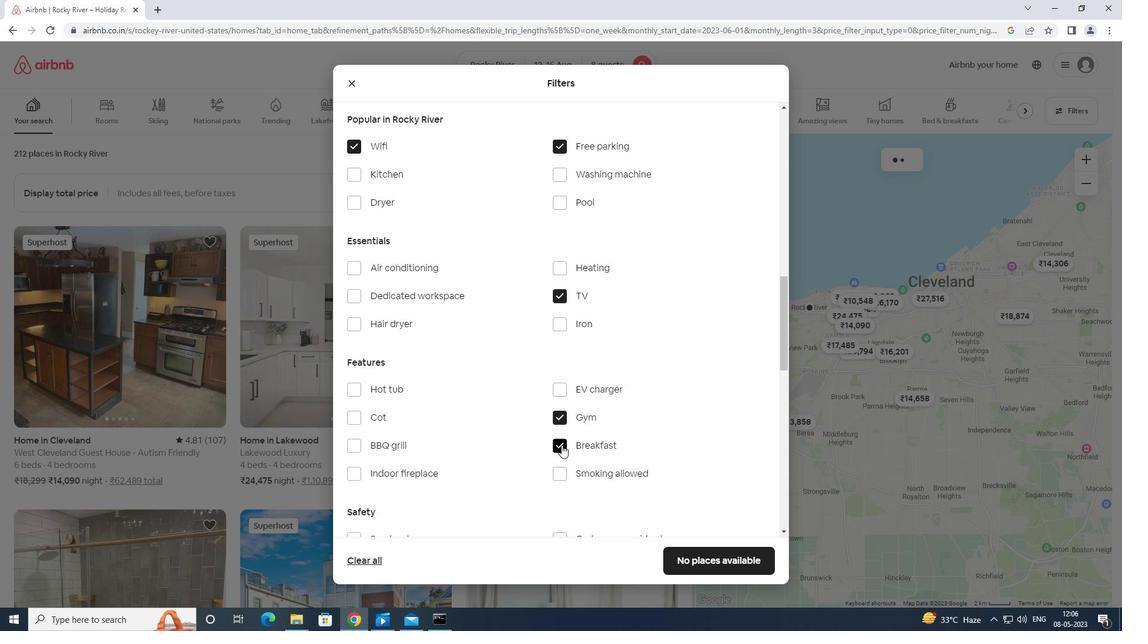 
Action: Mouse scrolled (563, 445) with delta (0, 0)
Screenshot: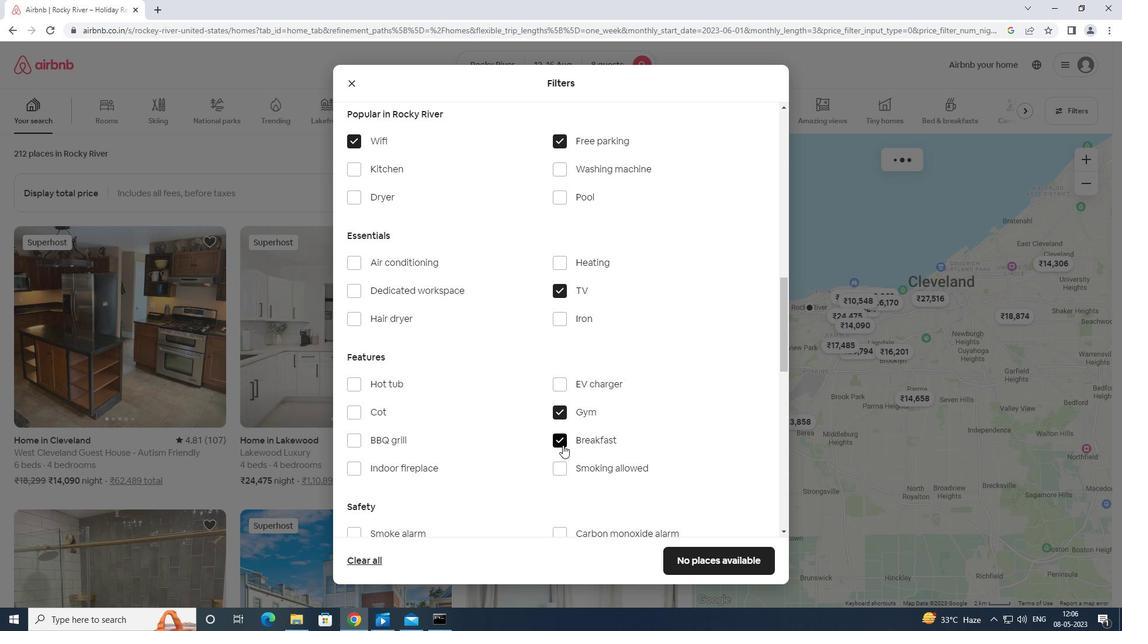 
Action: Mouse moved to (745, 408)
Screenshot: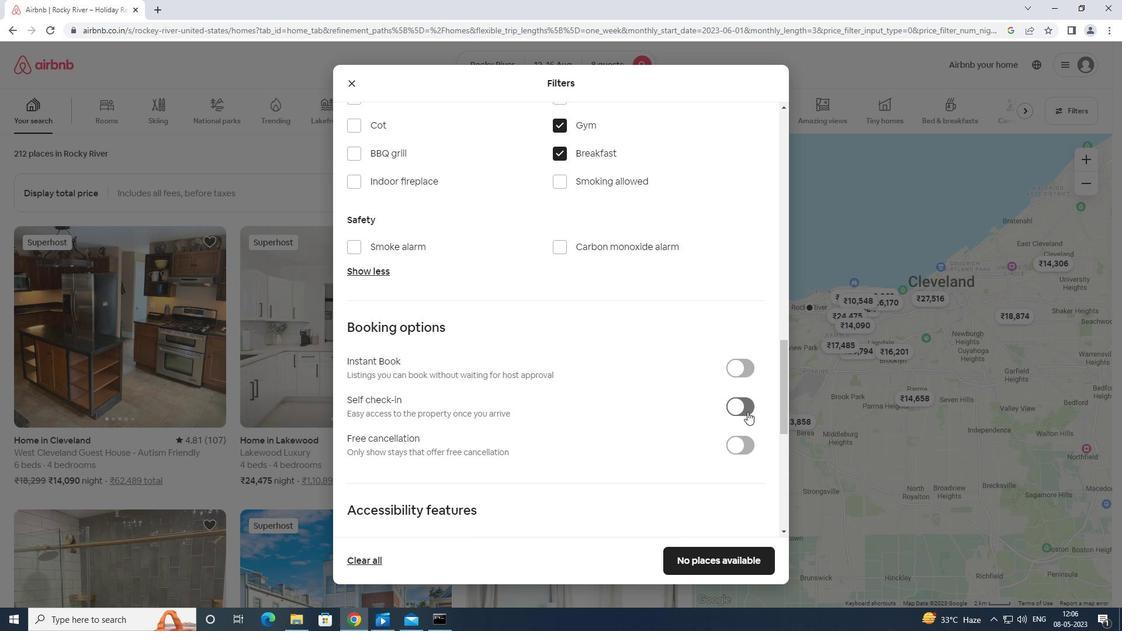 
Action: Mouse pressed left at (745, 408)
Screenshot: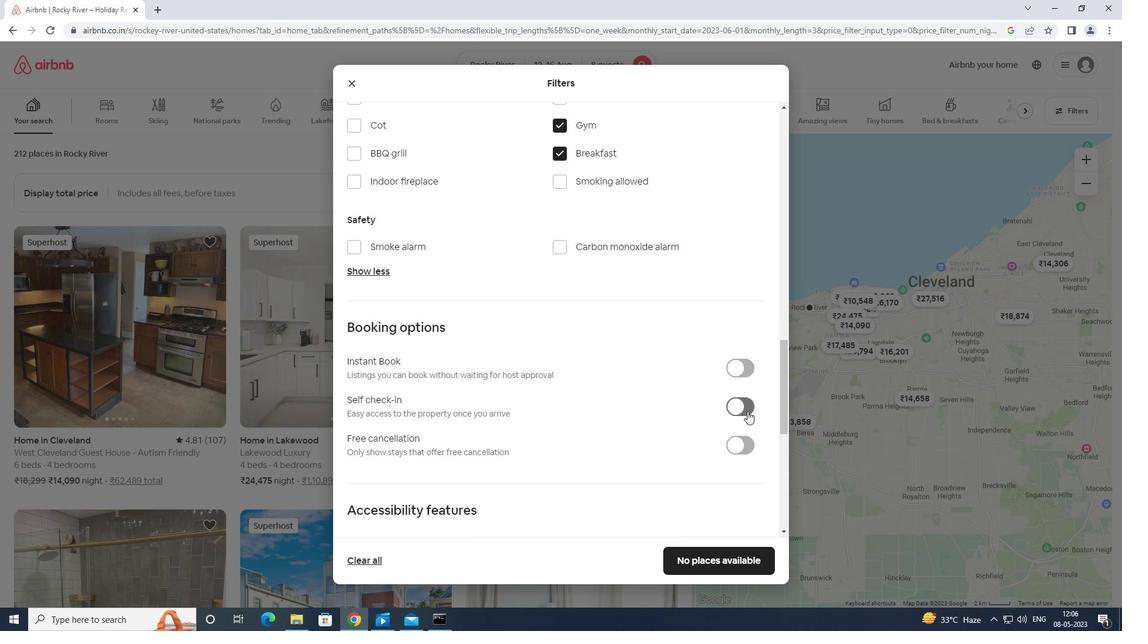 
Action: Mouse moved to (745, 404)
Screenshot: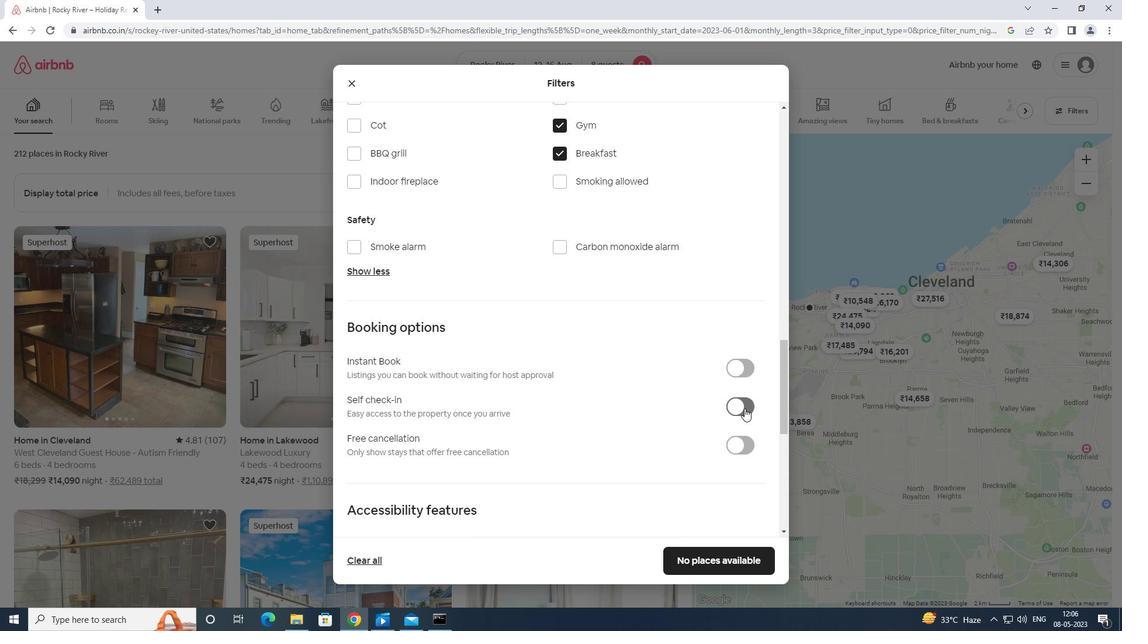 
Action: Mouse scrolled (745, 404) with delta (0, 0)
Screenshot: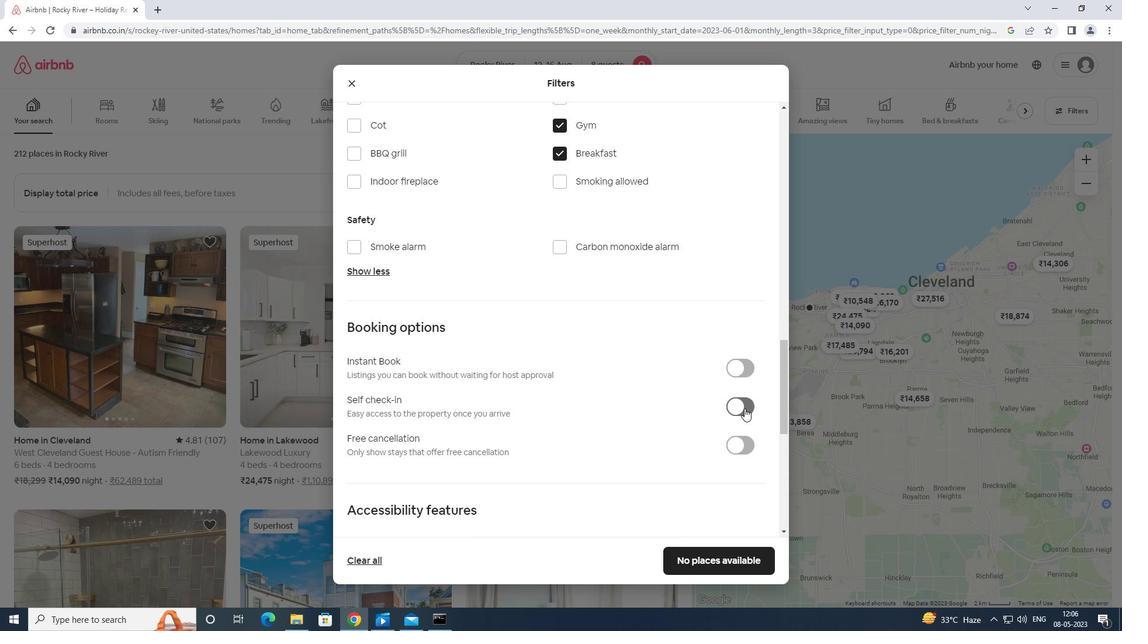 
Action: Mouse moved to (744, 406)
Screenshot: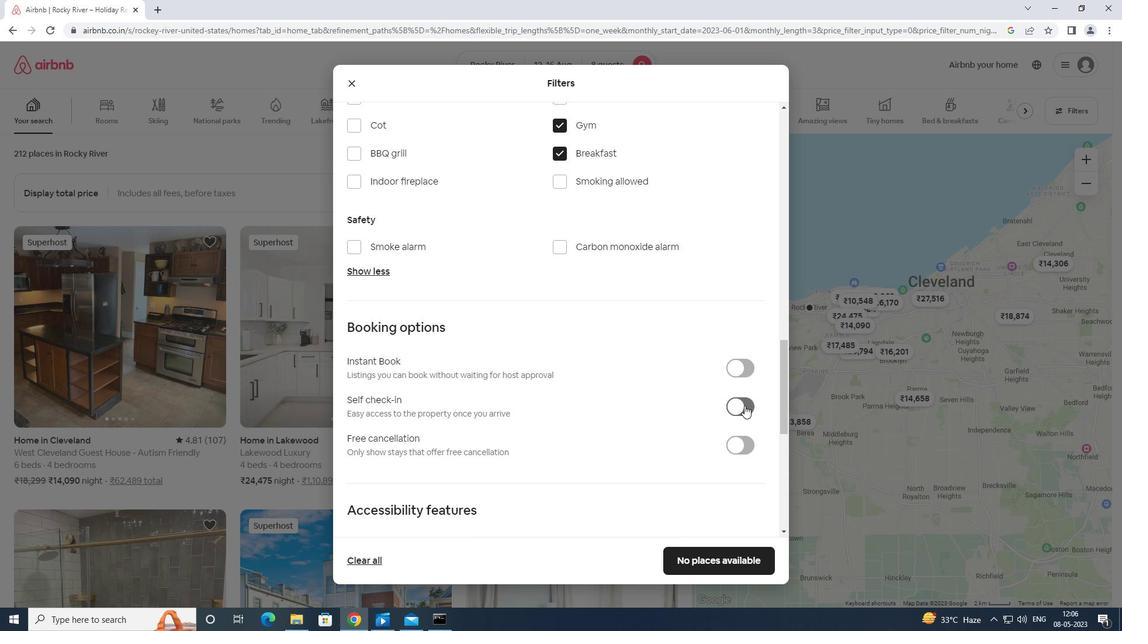 
Action: Mouse scrolled (744, 405) with delta (0, 0)
Screenshot: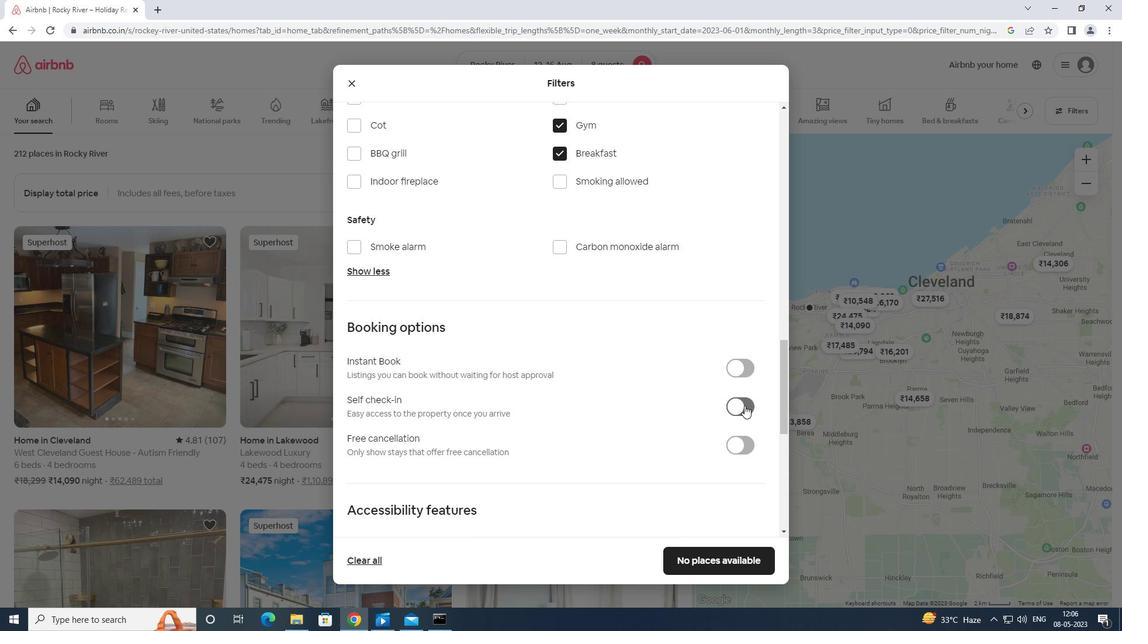 
Action: Mouse moved to (744, 407)
Screenshot: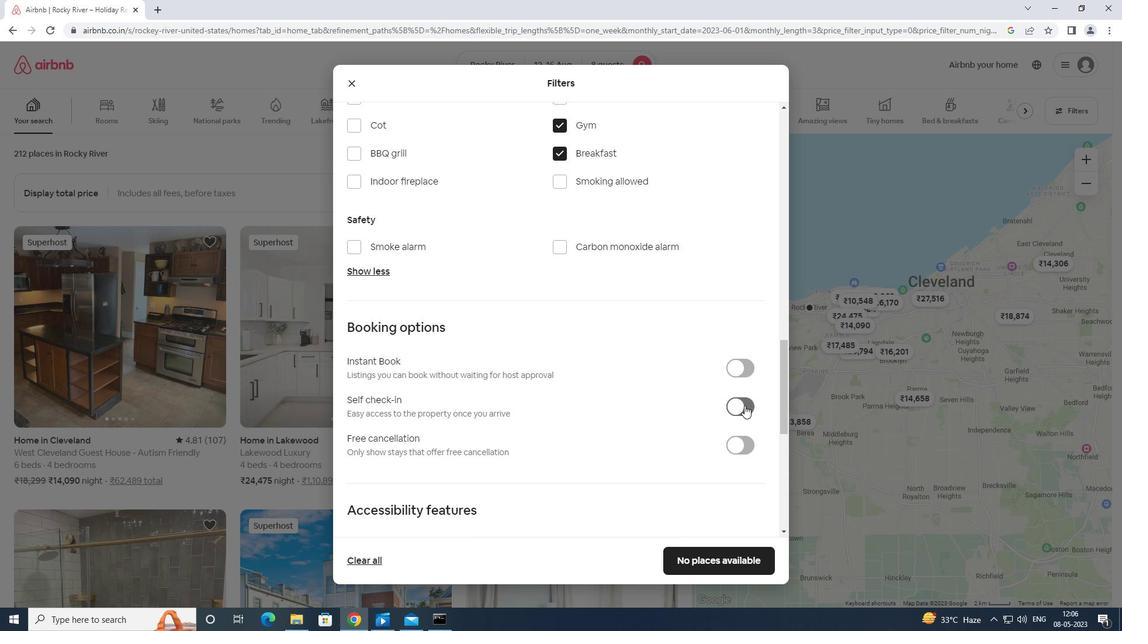 
Action: Mouse scrolled (744, 407) with delta (0, 0)
Screenshot: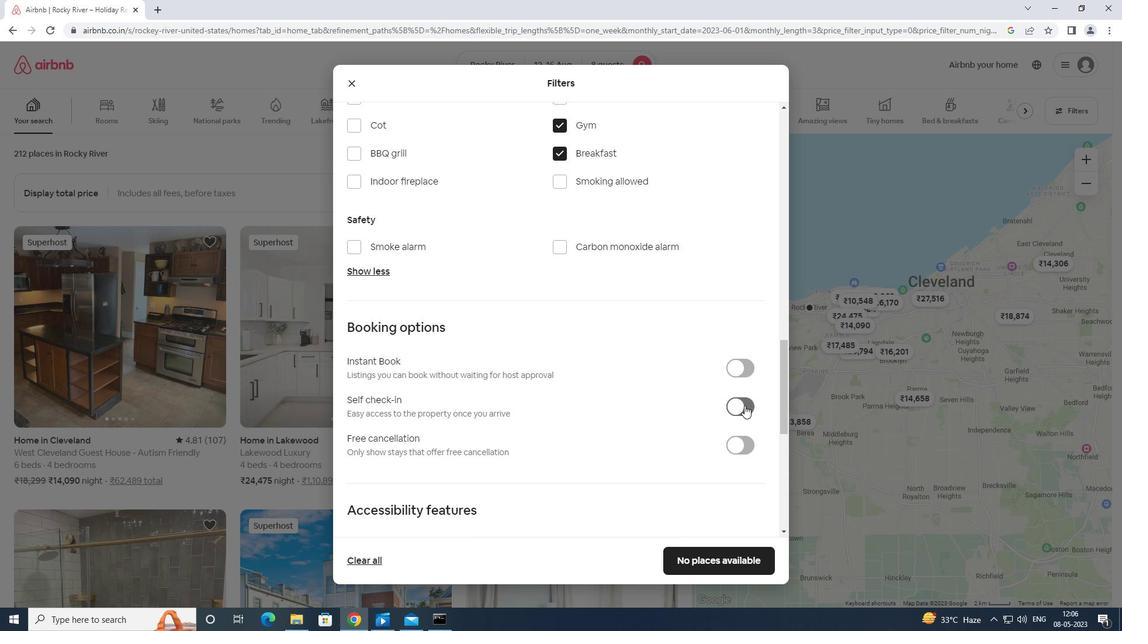 
Action: Mouse moved to (744, 408)
Screenshot: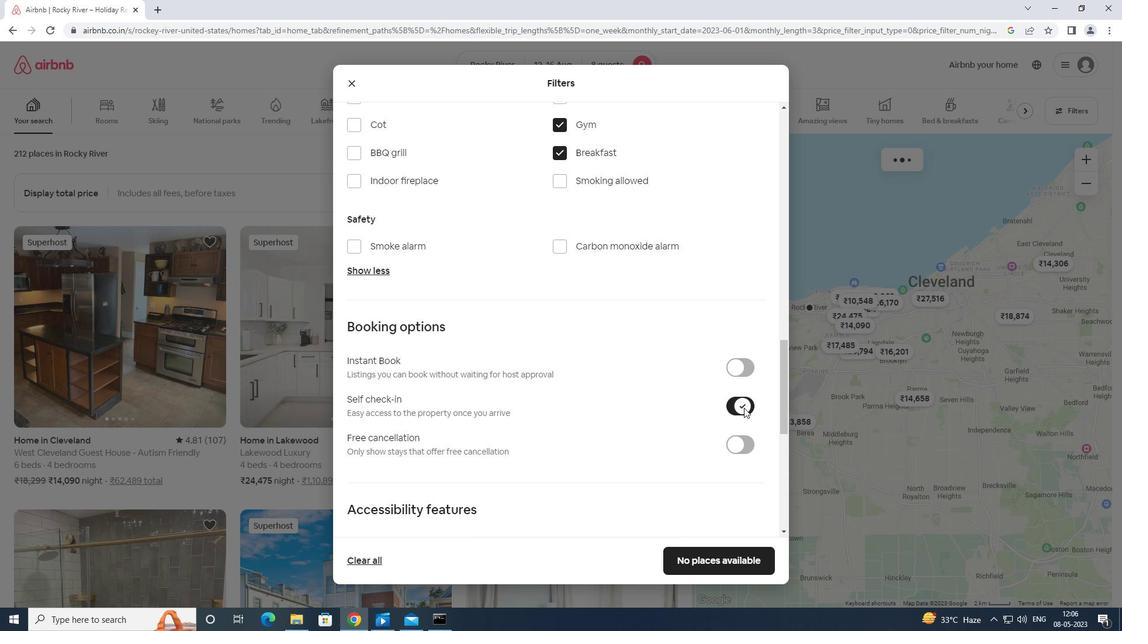
Action: Mouse scrolled (744, 408) with delta (0, 0)
Screenshot: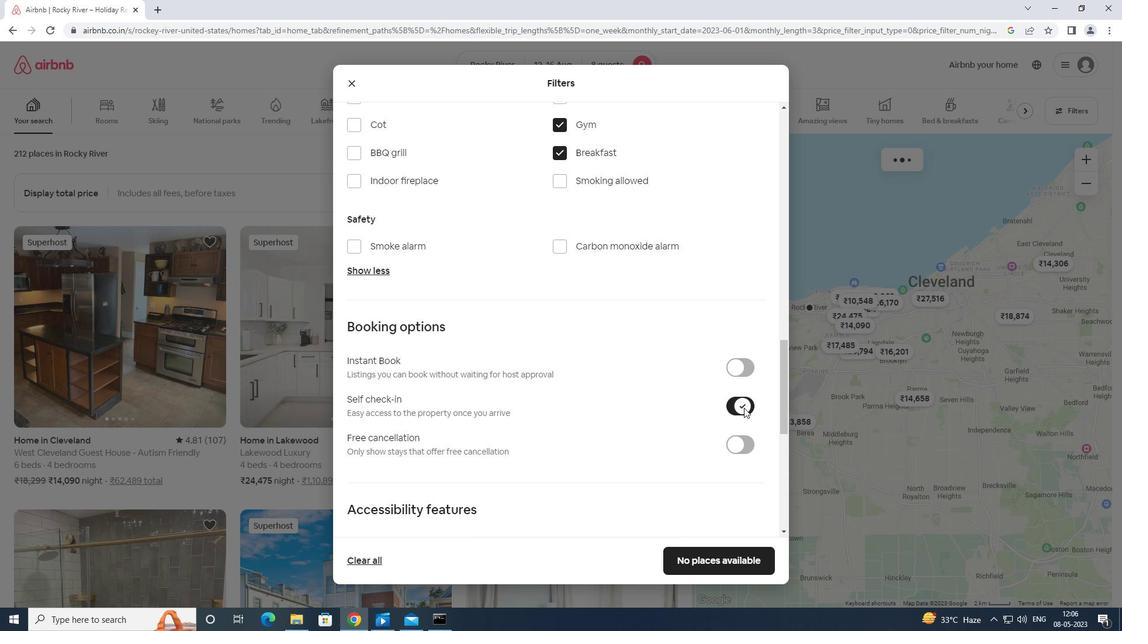 
Action: Mouse scrolled (744, 408) with delta (0, 0)
Screenshot: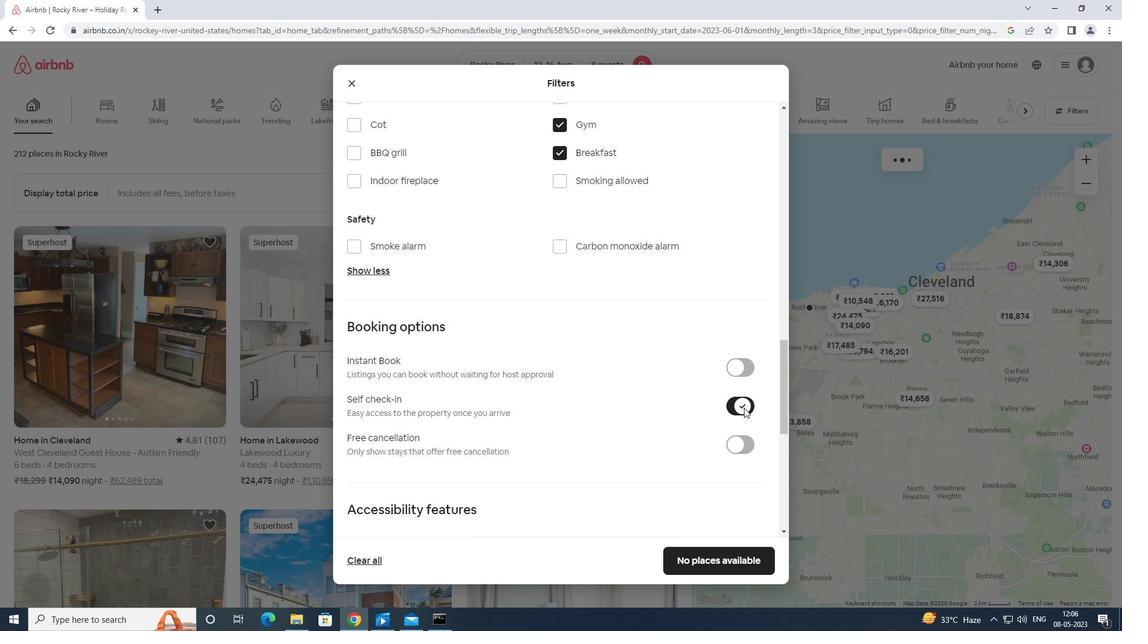 
Action: Mouse scrolled (744, 408) with delta (0, 0)
Screenshot: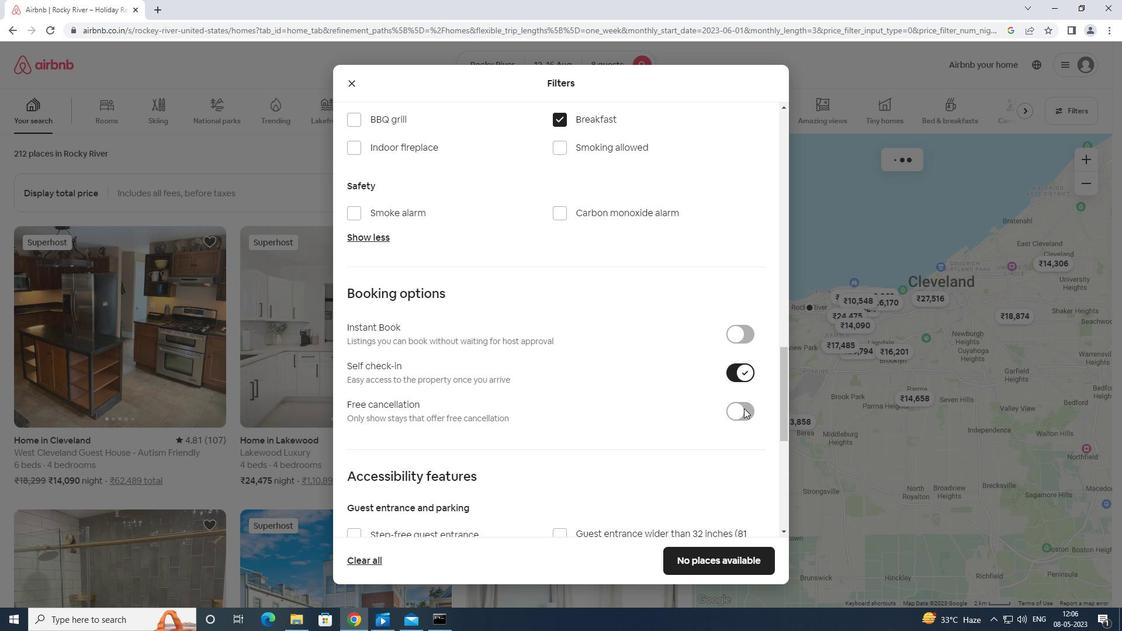 
Action: Mouse moved to (746, 407)
Screenshot: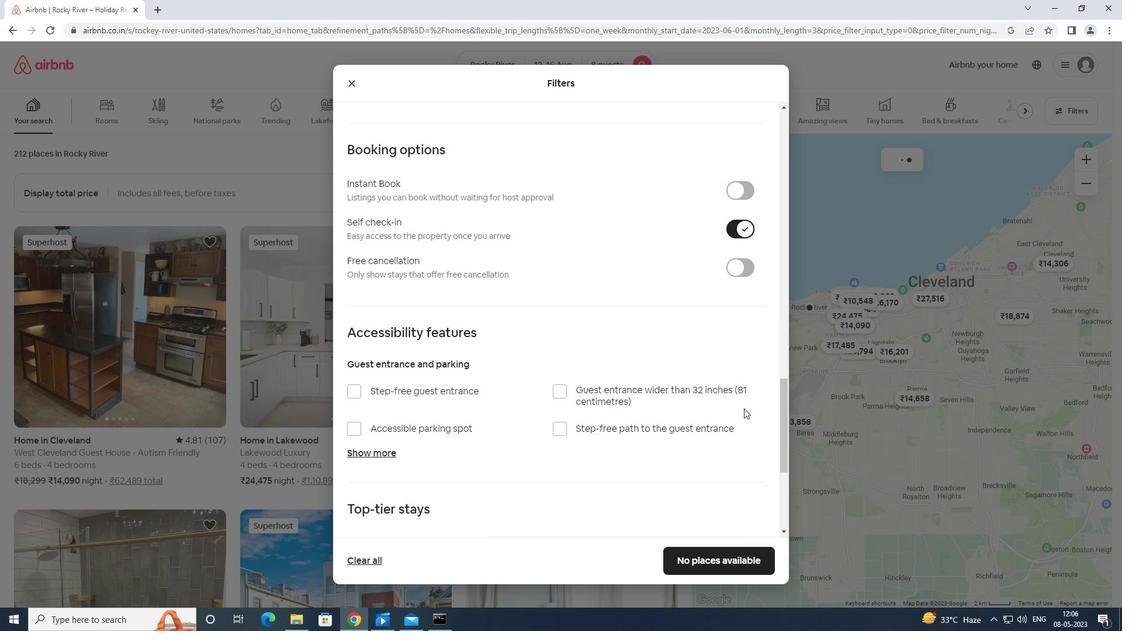 
Action: Mouse scrolled (746, 407) with delta (0, 0)
Screenshot: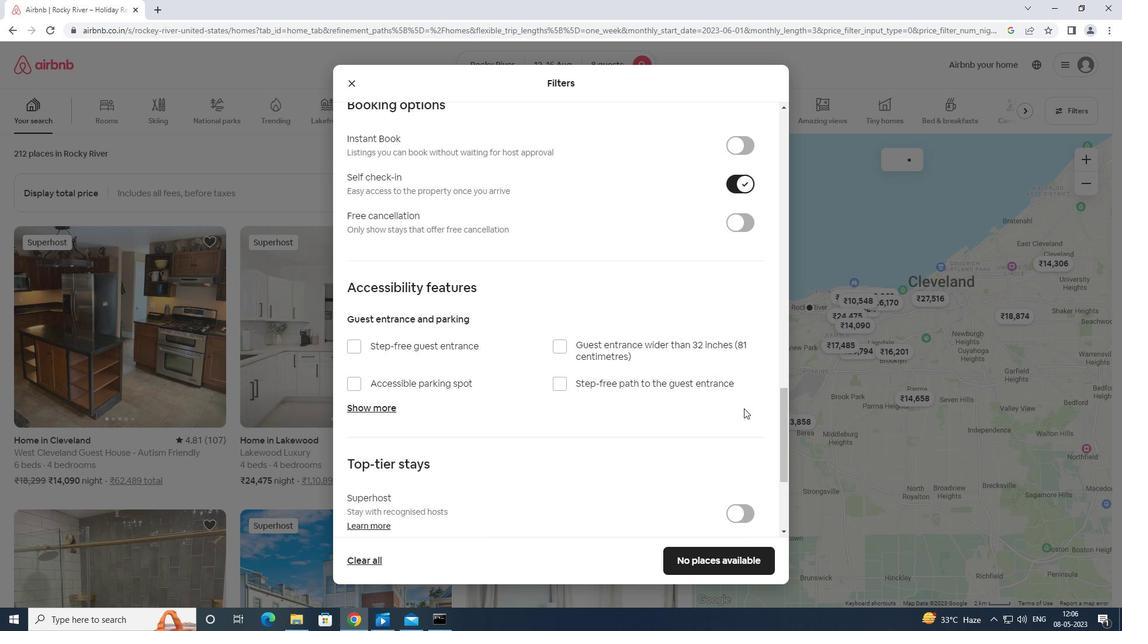 
Action: Mouse scrolled (746, 407) with delta (0, 0)
Screenshot: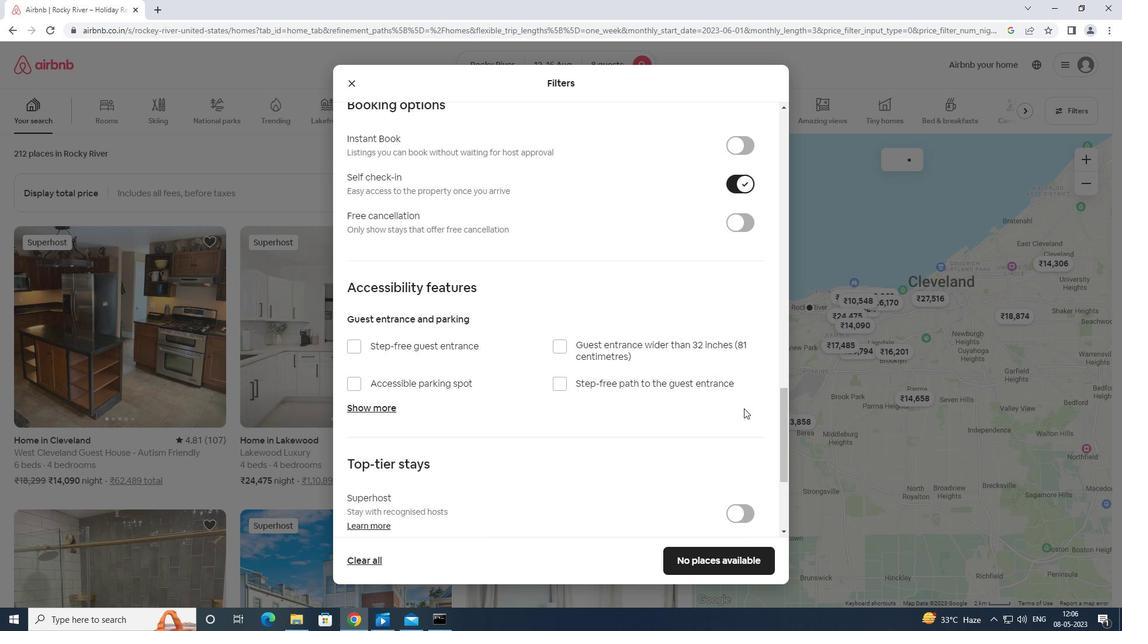 
Action: Mouse scrolled (746, 407) with delta (0, 0)
Screenshot: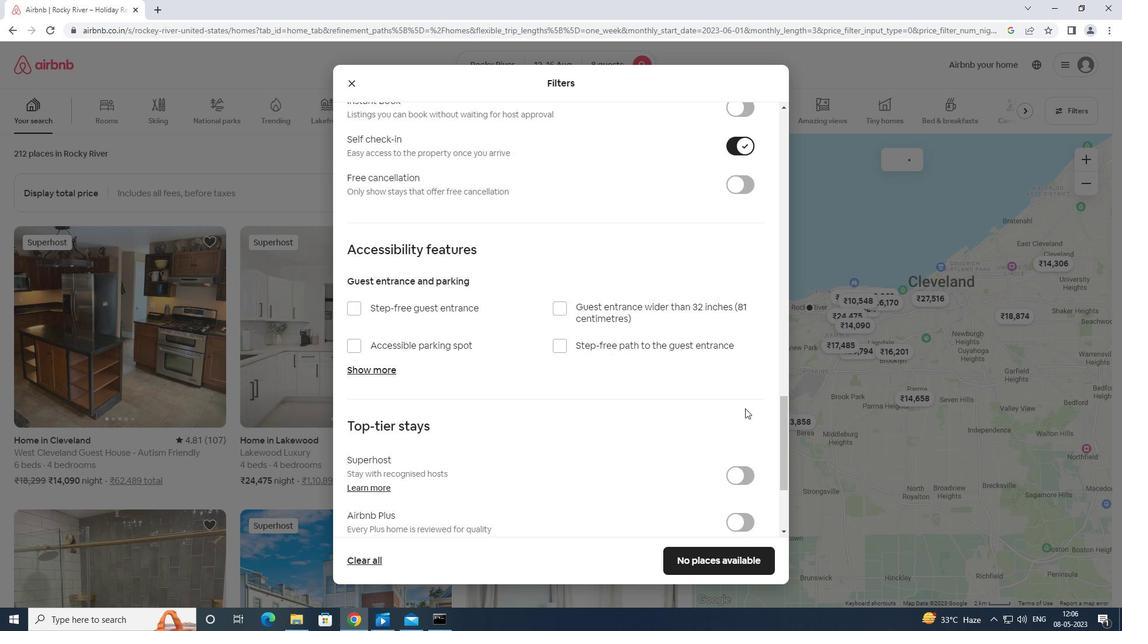 
Action: Mouse scrolled (746, 407) with delta (0, 0)
Screenshot: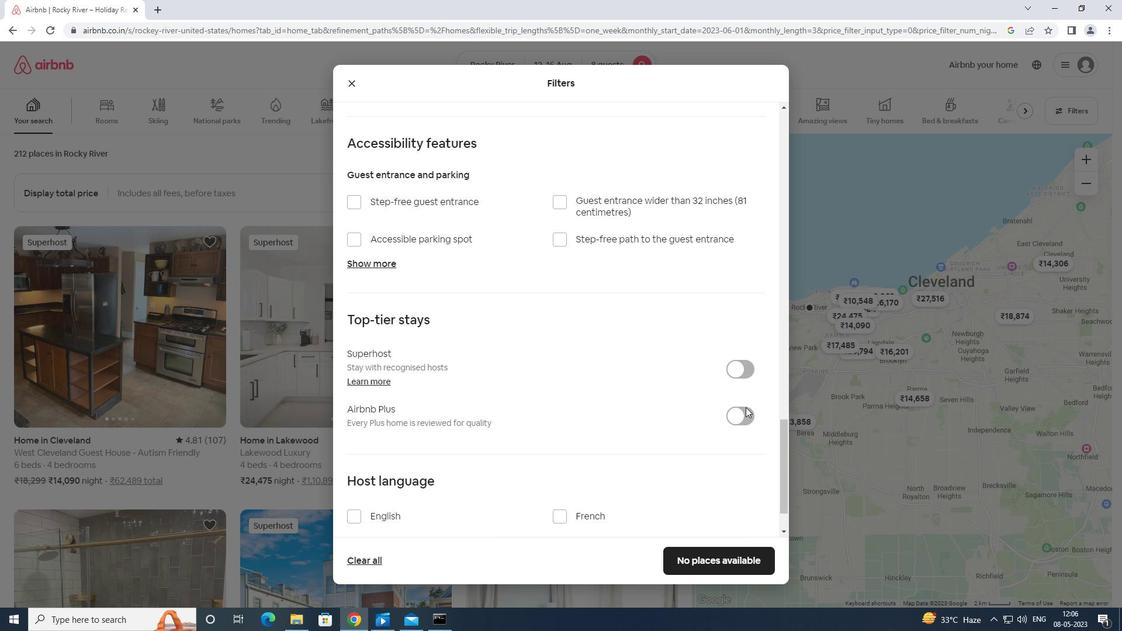 
Action: Mouse moved to (343, 449)
Screenshot: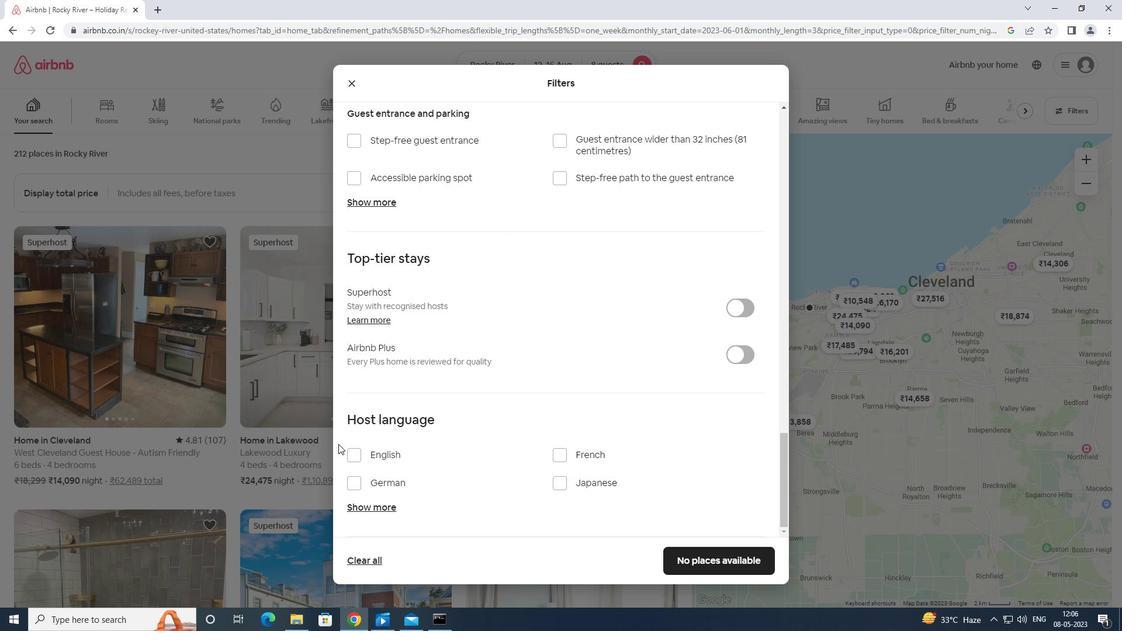 
Action: Mouse pressed left at (343, 449)
Screenshot: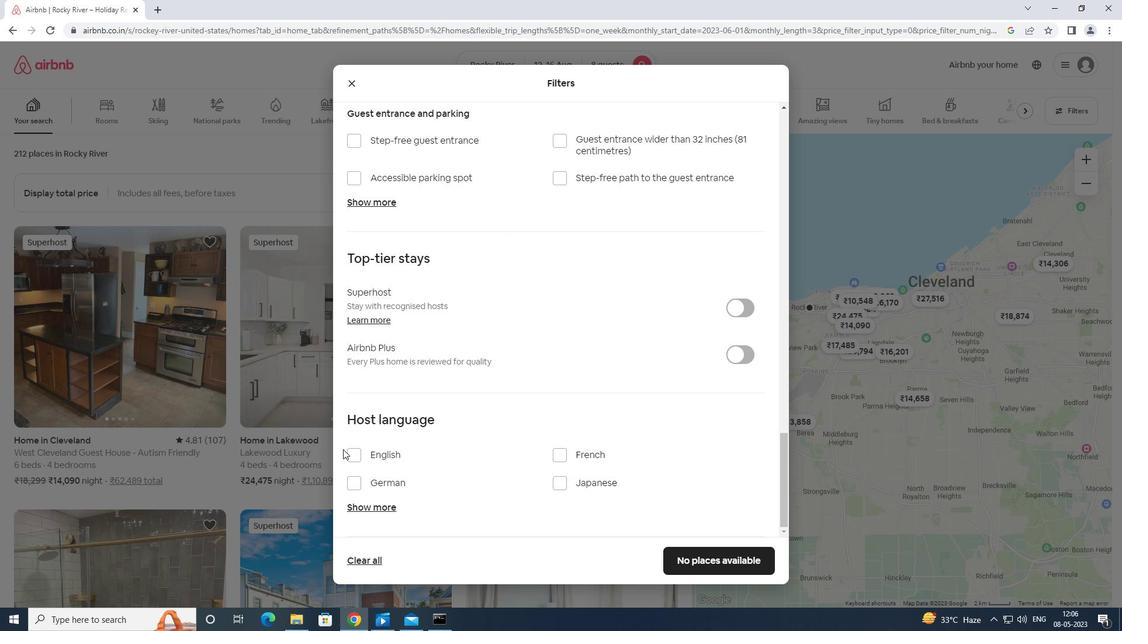 
Action: Mouse moved to (356, 457)
Screenshot: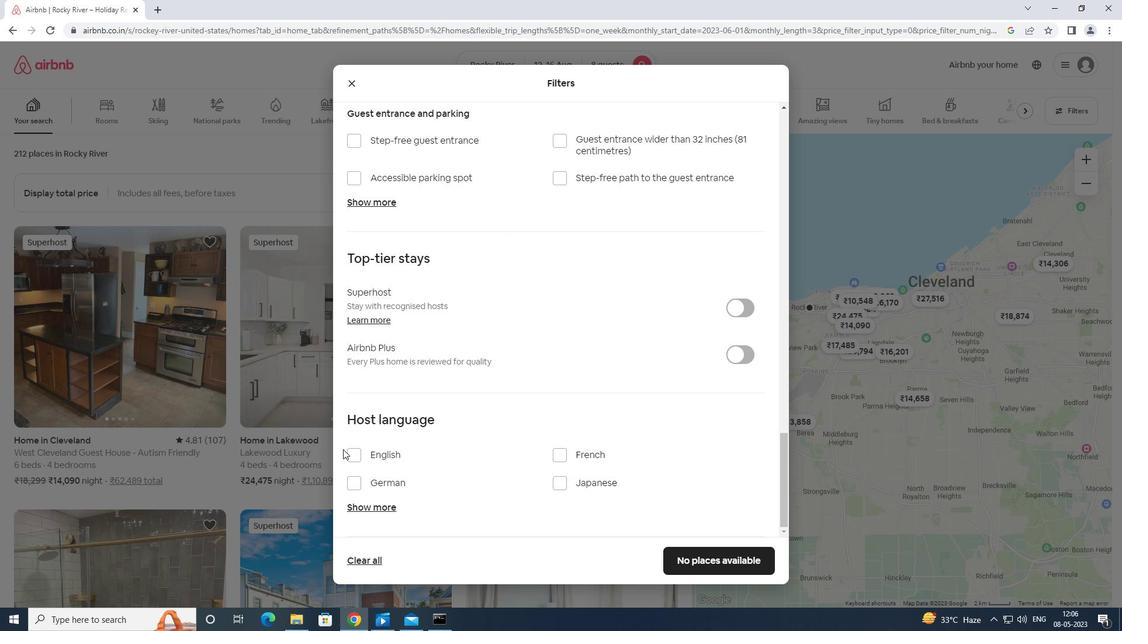 
Action: Mouse pressed left at (356, 457)
Screenshot: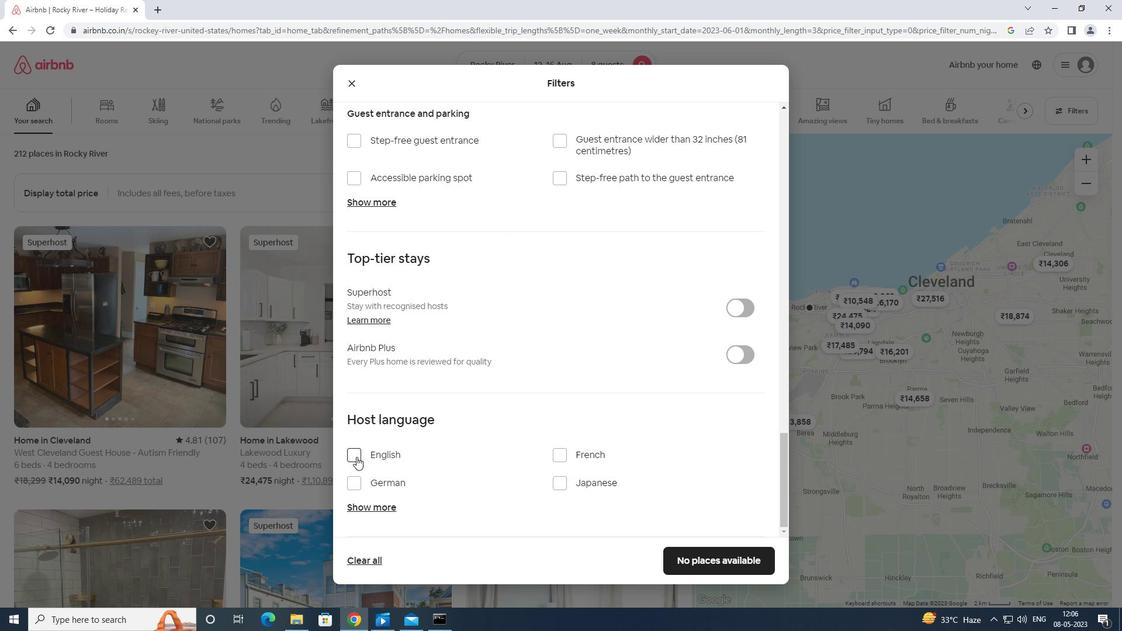 
Action: Mouse moved to (698, 559)
Screenshot: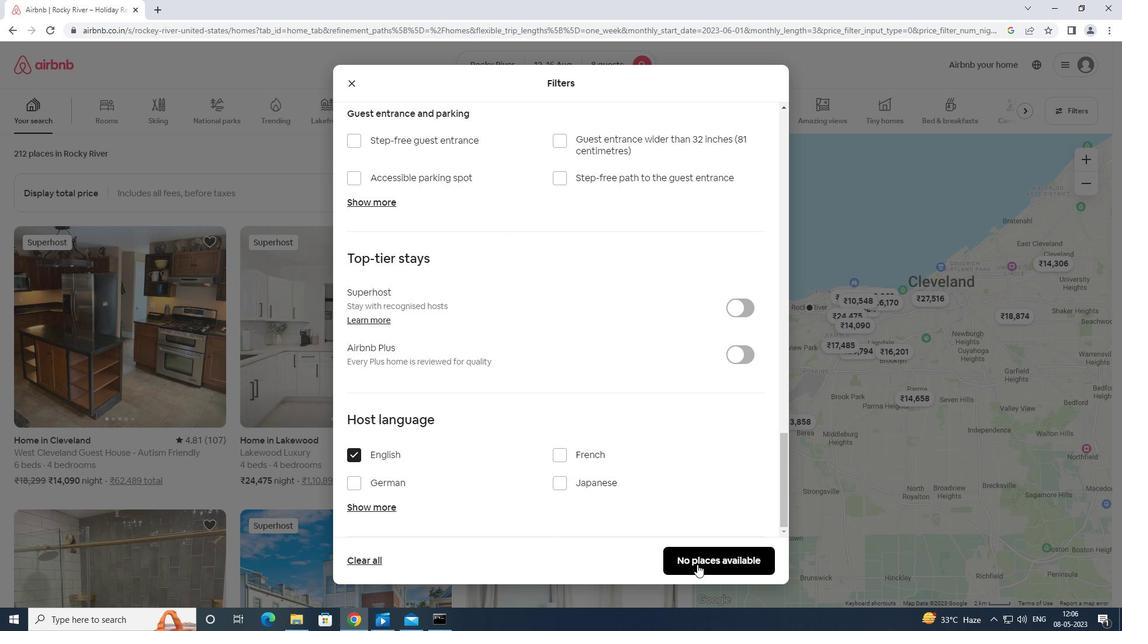 
Action: Mouse pressed left at (698, 559)
Screenshot: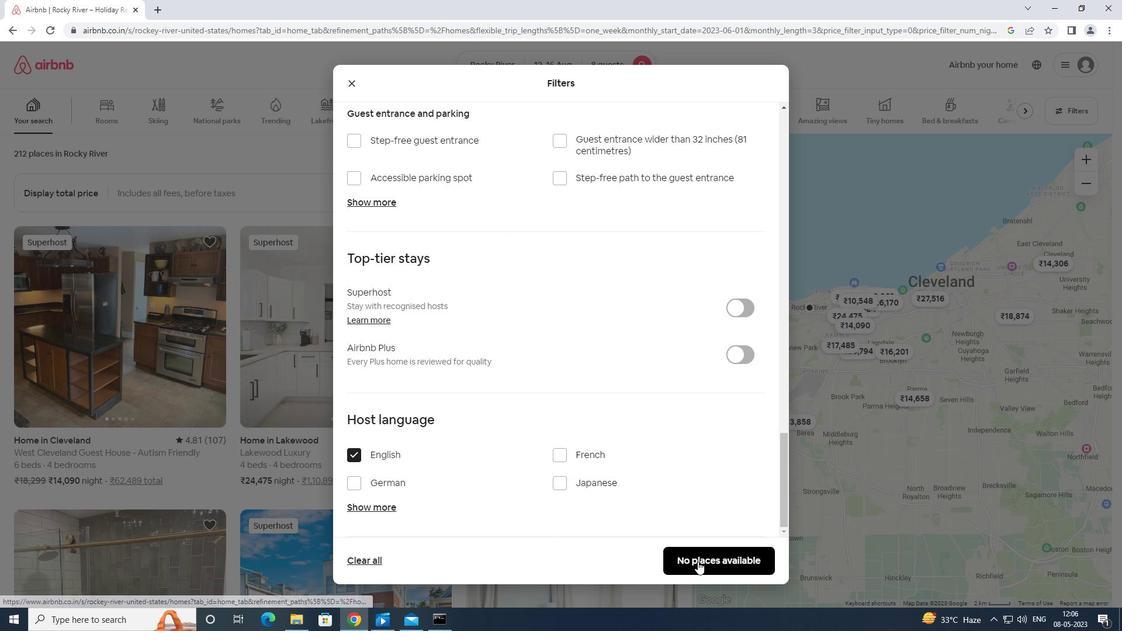 
Action: Mouse moved to (701, 558)
Screenshot: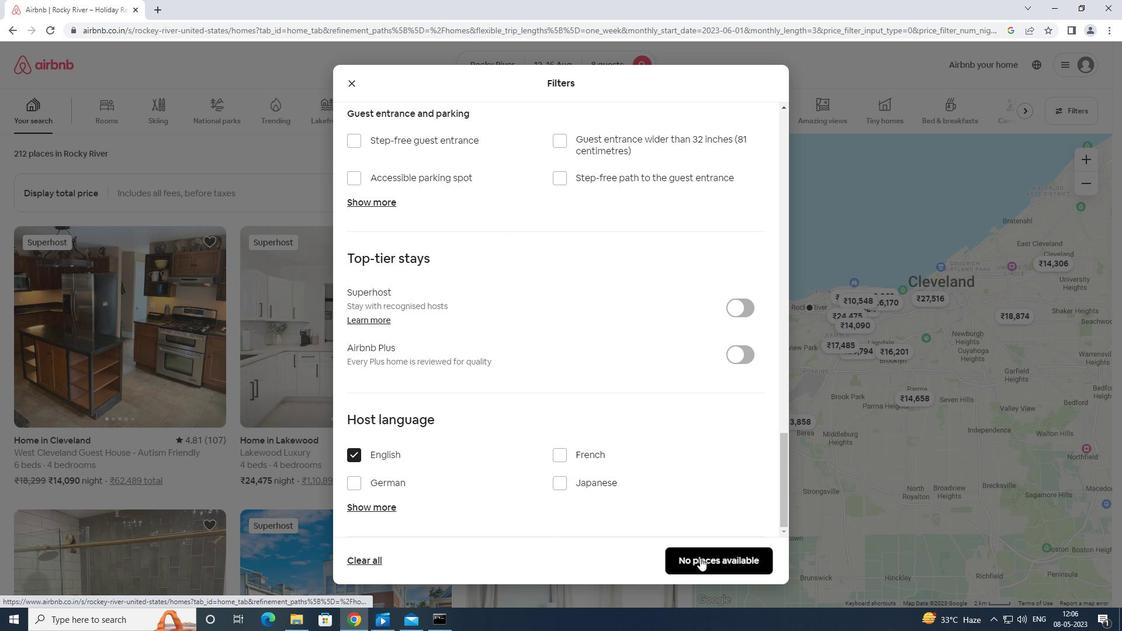 
